 Task: Find connections with filter location Zugdidi with filter topic #2021with filter profile language German with filter current company Clinipace with filter school Vidyalankar Institute Of Technology with filter industry Pet Services with filter service category Market Strategy with filter keywords title Iron Worker
Action: Mouse moved to (167, 236)
Screenshot: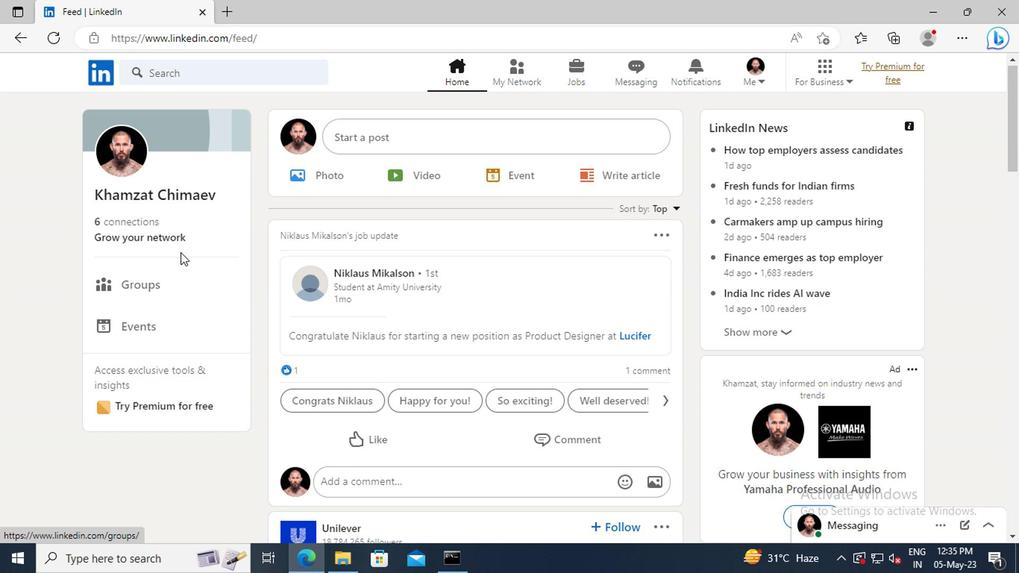 
Action: Mouse pressed left at (167, 236)
Screenshot: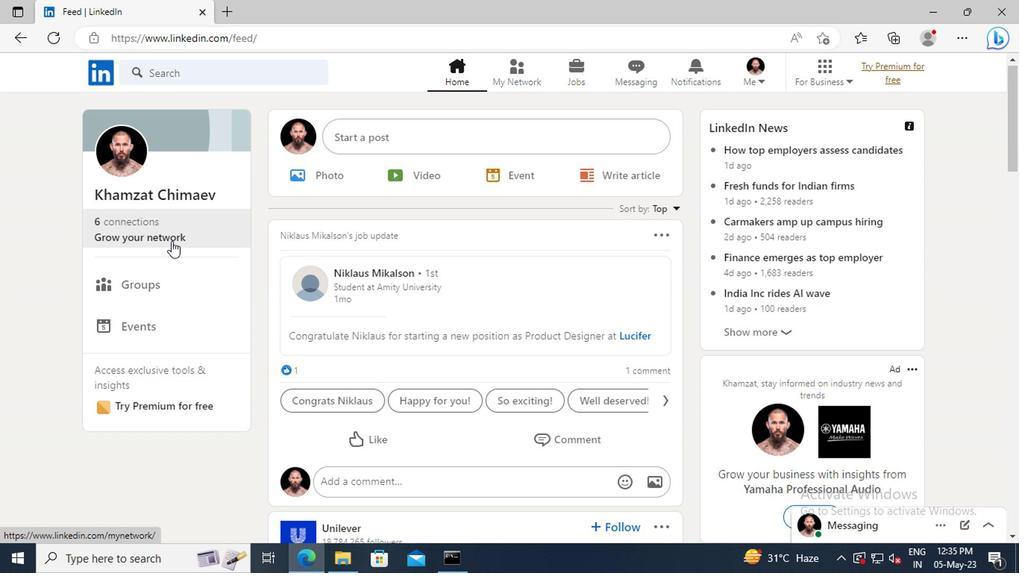 
Action: Mouse moved to (170, 157)
Screenshot: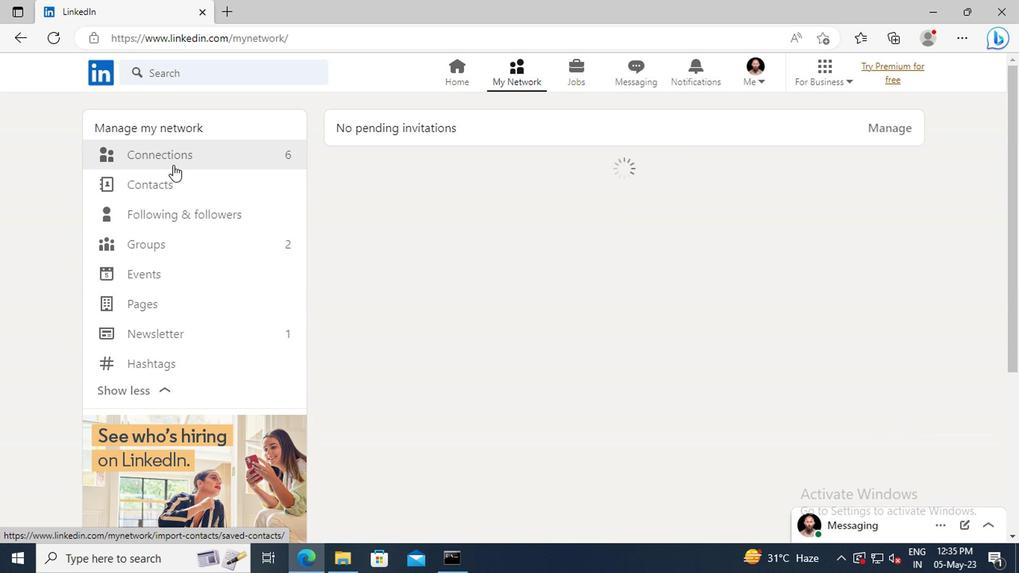 
Action: Mouse pressed left at (170, 157)
Screenshot: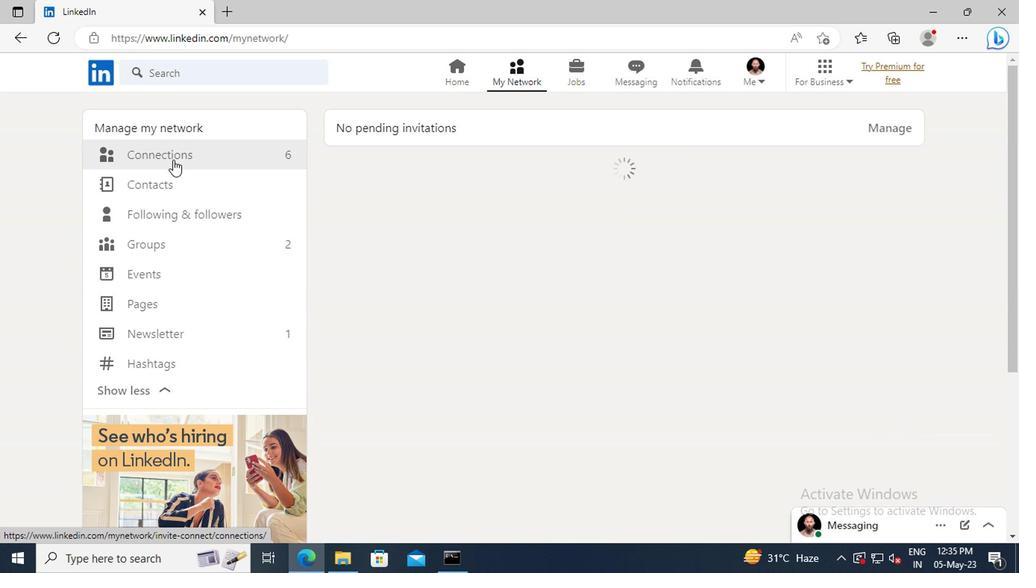
Action: Mouse moved to (606, 160)
Screenshot: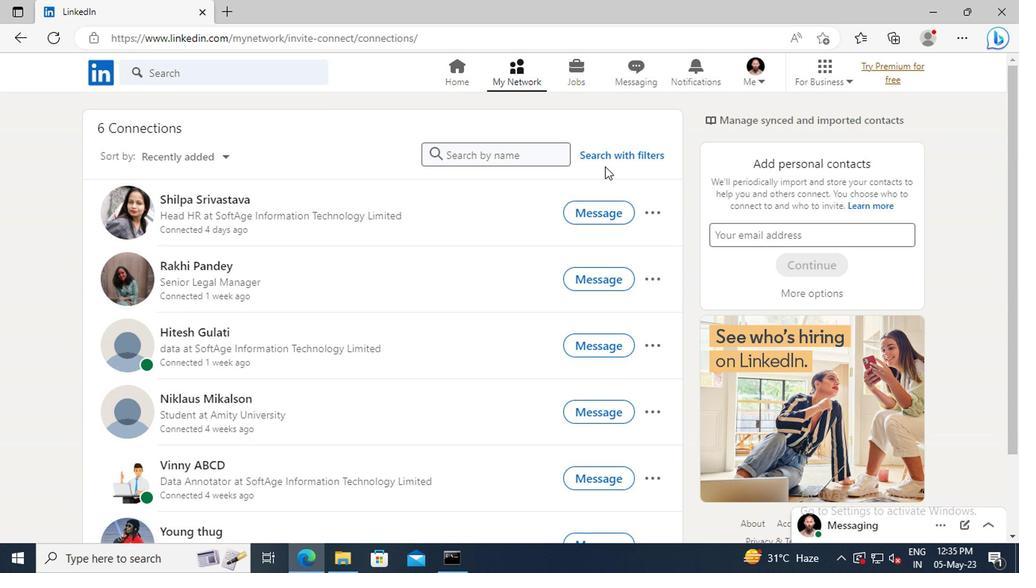 
Action: Mouse pressed left at (606, 160)
Screenshot: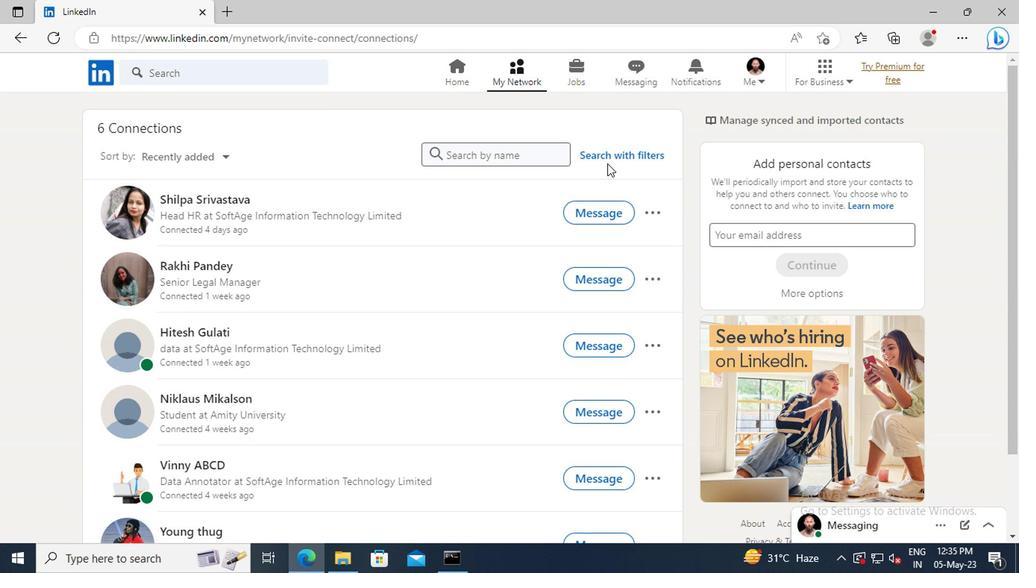 
Action: Mouse moved to (554, 116)
Screenshot: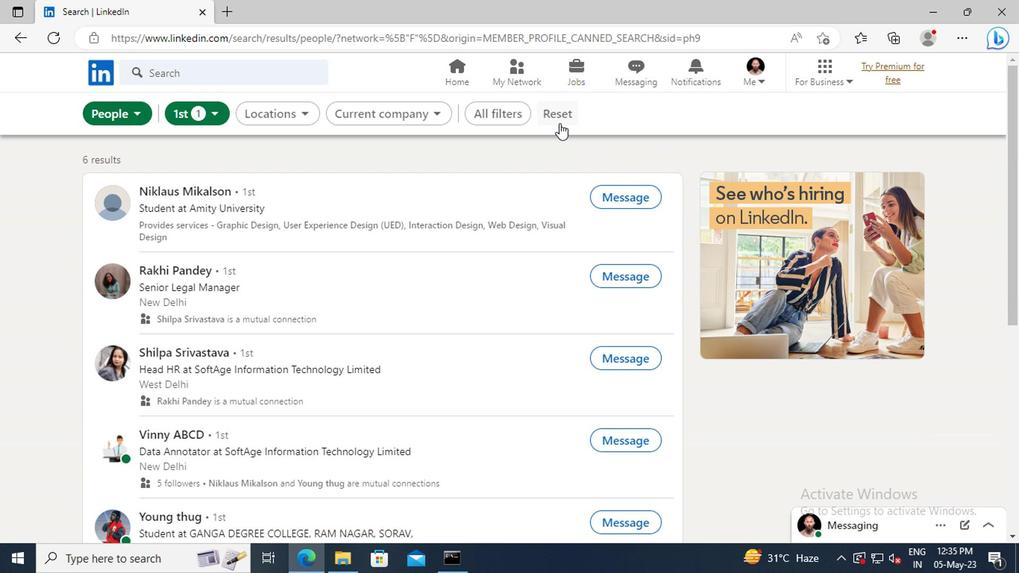 
Action: Mouse pressed left at (554, 116)
Screenshot: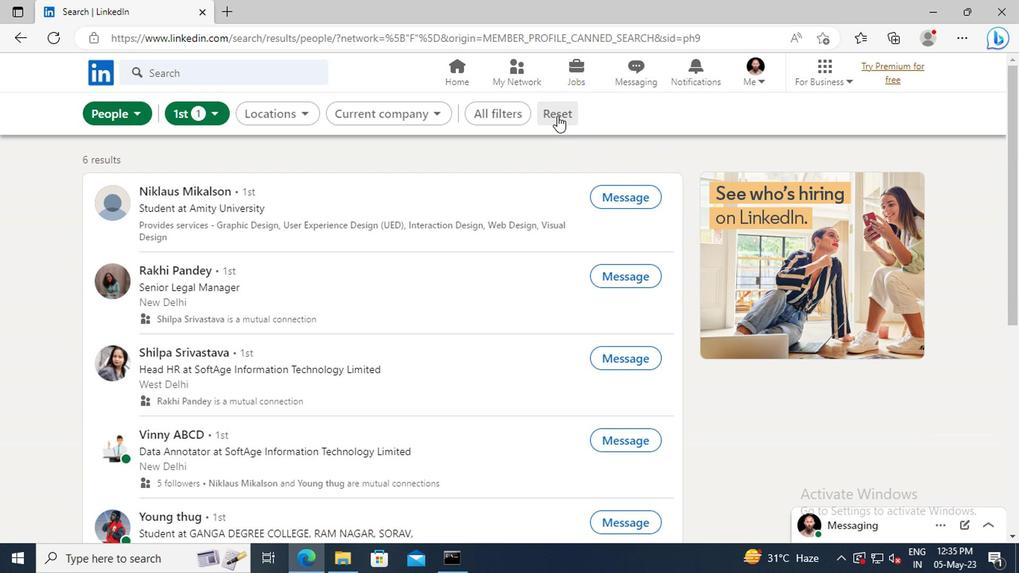 
Action: Mouse moved to (533, 116)
Screenshot: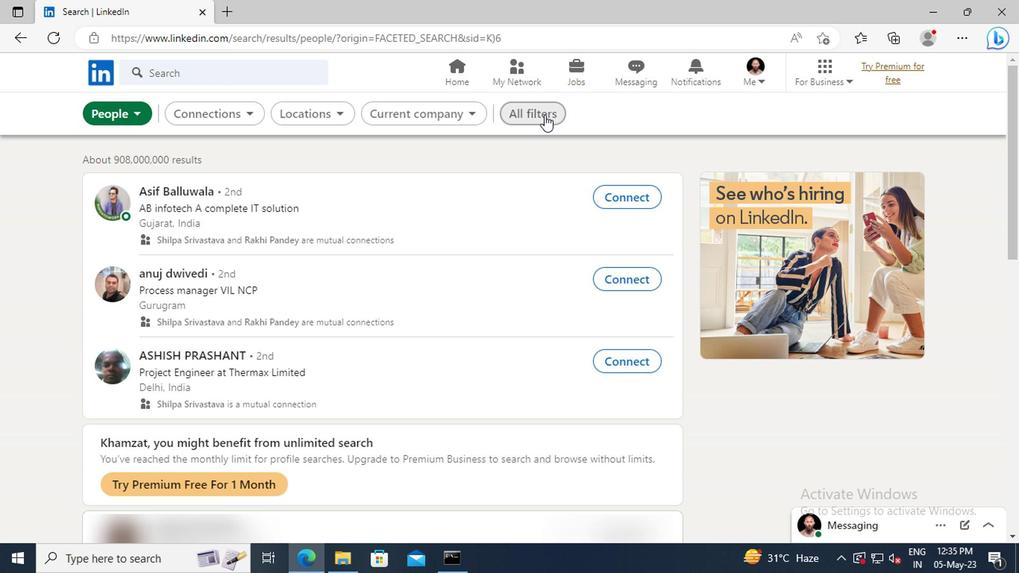 
Action: Mouse pressed left at (533, 116)
Screenshot: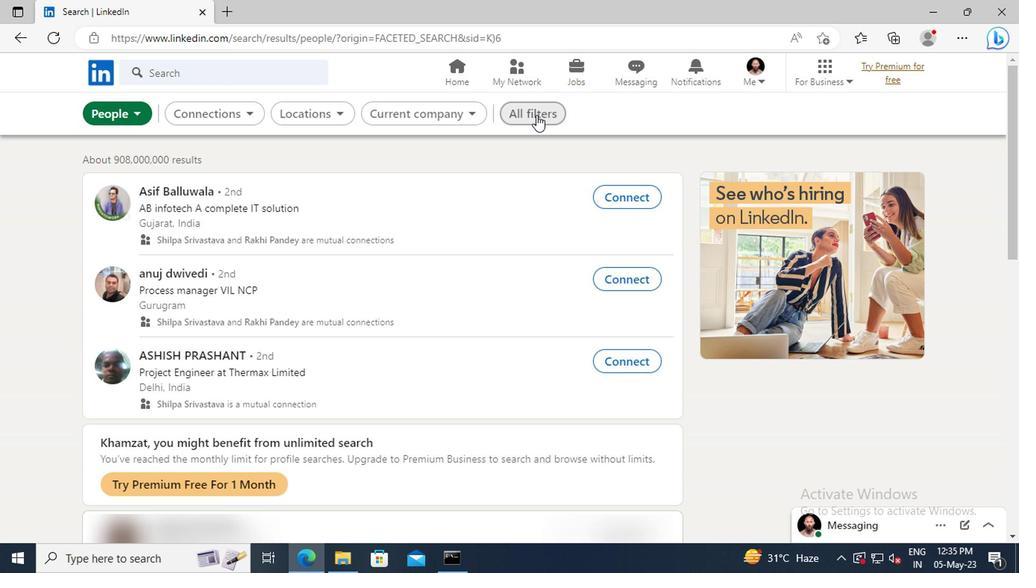 
Action: Mouse moved to (824, 288)
Screenshot: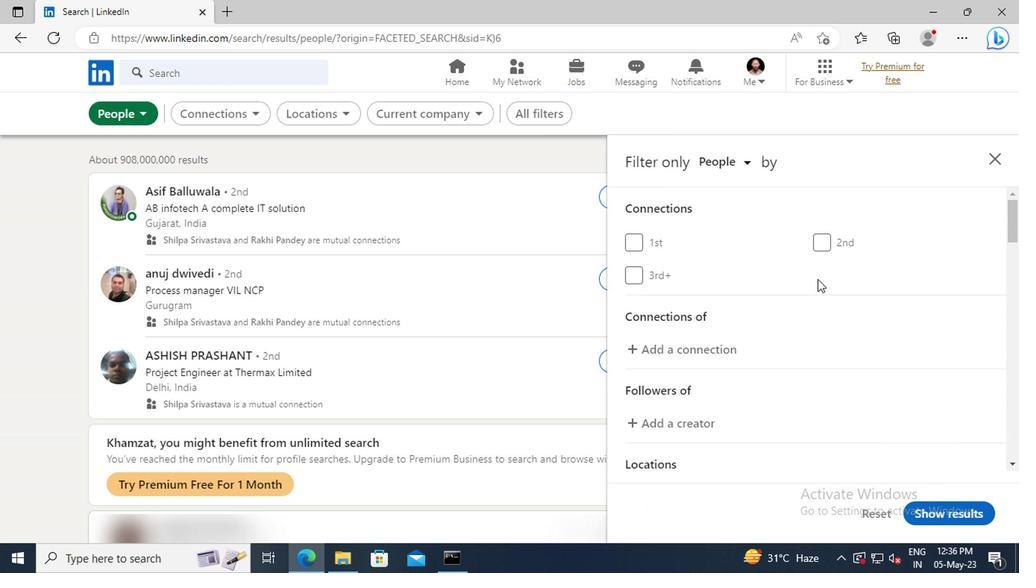 
Action: Mouse scrolled (824, 287) with delta (0, 0)
Screenshot: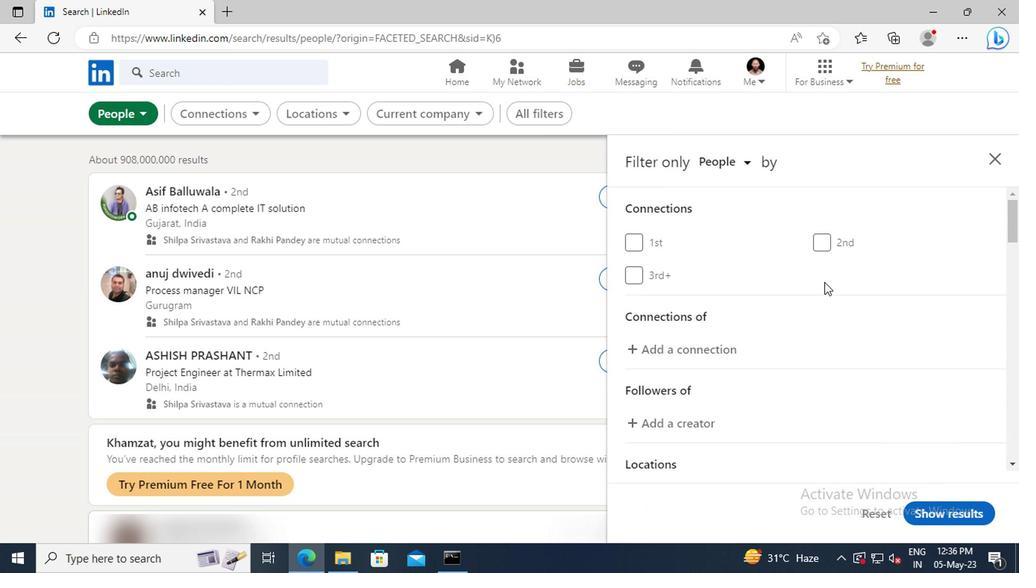 
Action: Mouse scrolled (824, 287) with delta (0, 0)
Screenshot: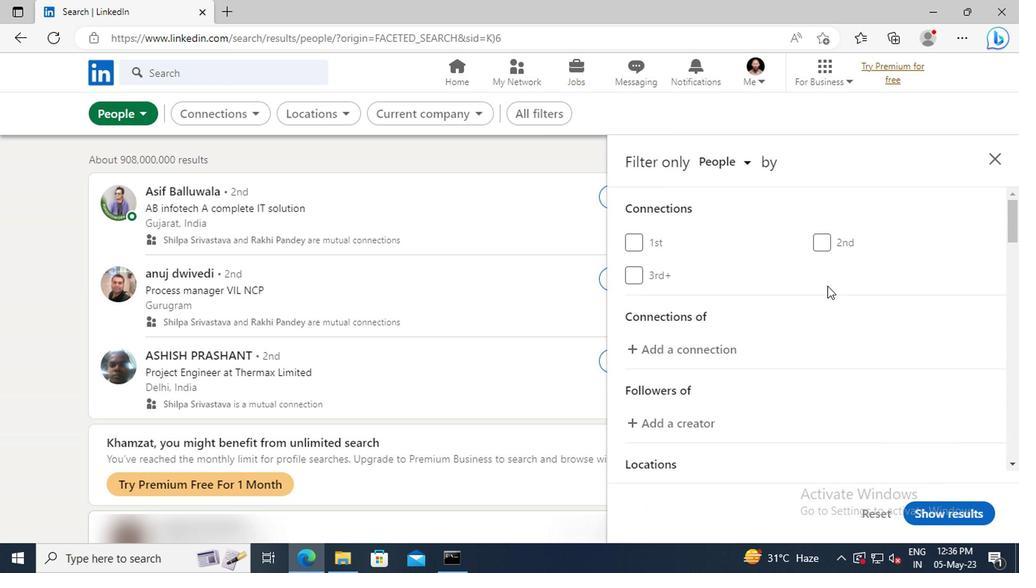 
Action: Mouse scrolled (824, 287) with delta (0, 0)
Screenshot: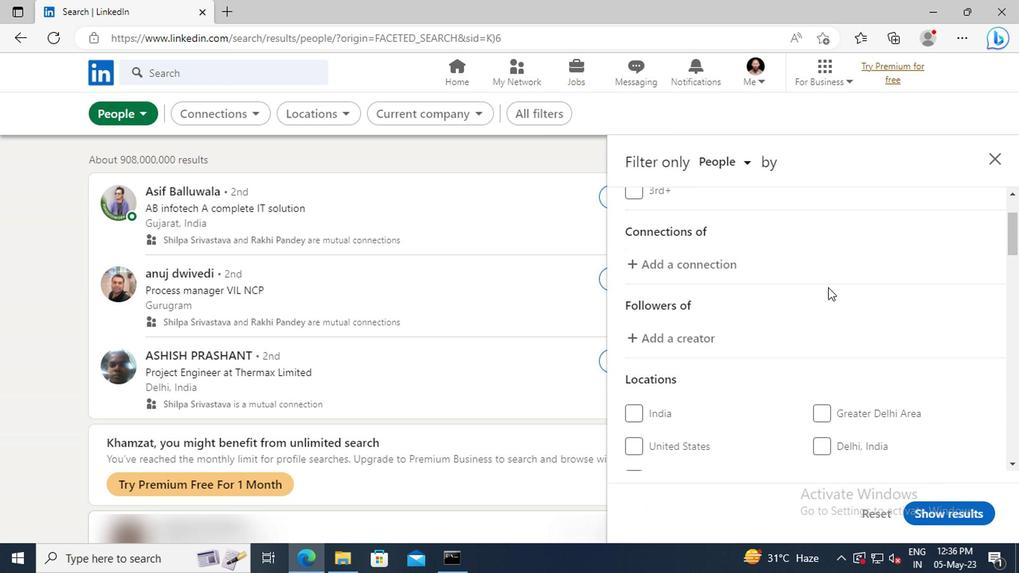 
Action: Mouse moved to (824, 289)
Screenshot: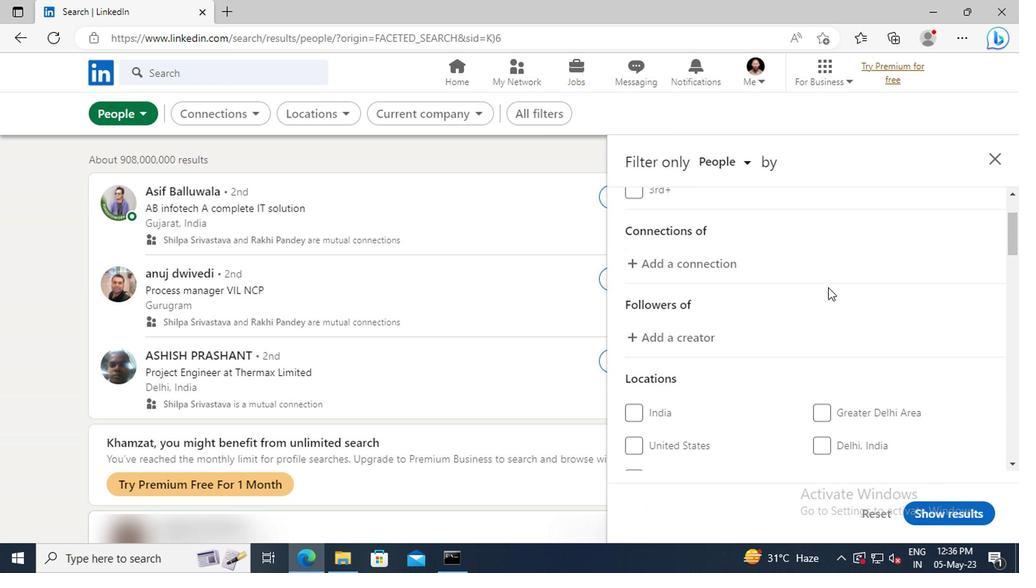 
Action: Mouse scrolled (824, 288) with delta (0, -1)
Screenshot: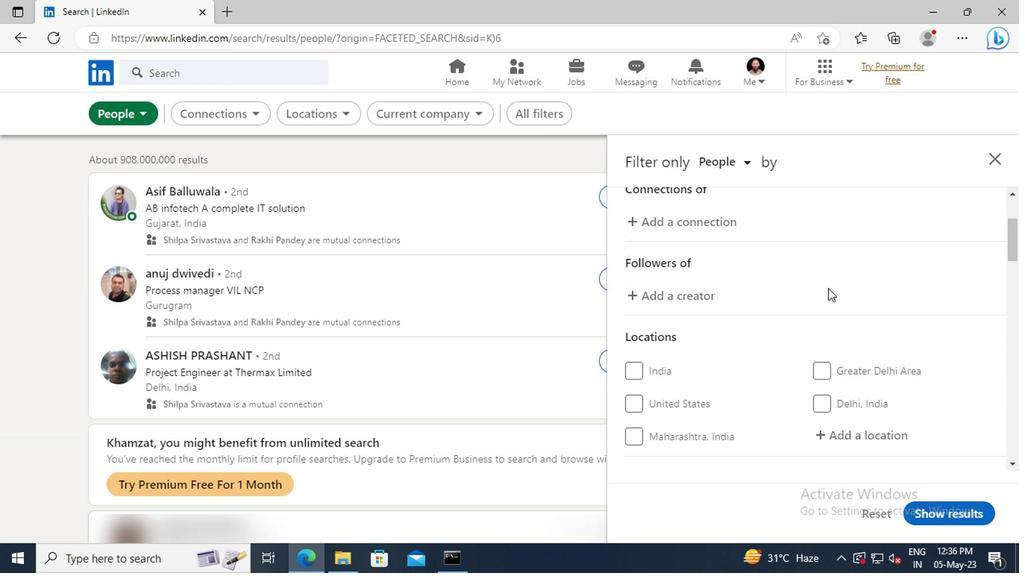 
Action: Mouse scrolled (824, 288) with delta (0, -1)
Screenshot: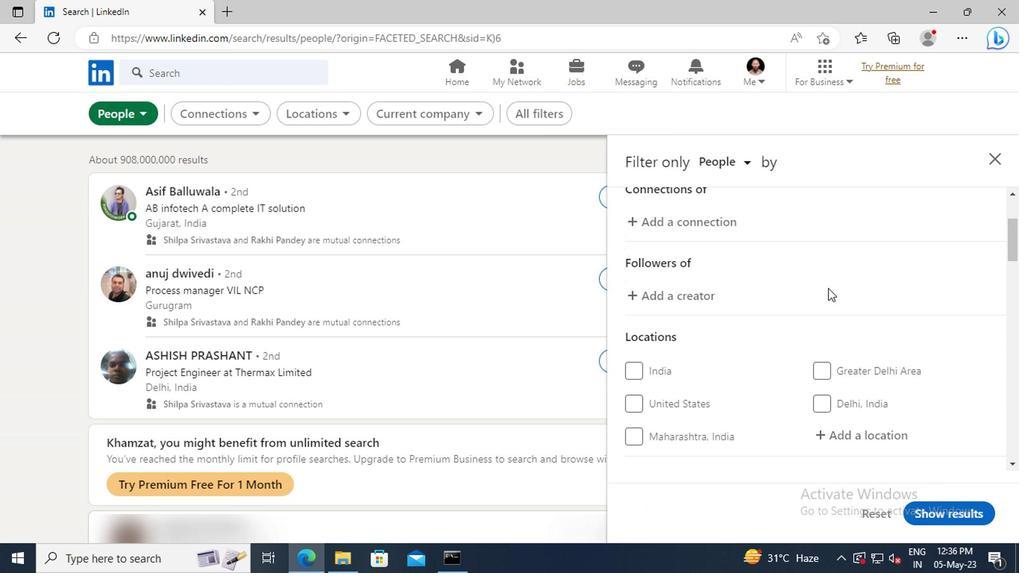 
Action: Mouse scrolled (824, 288) with delta (0, -1)
Screenshot: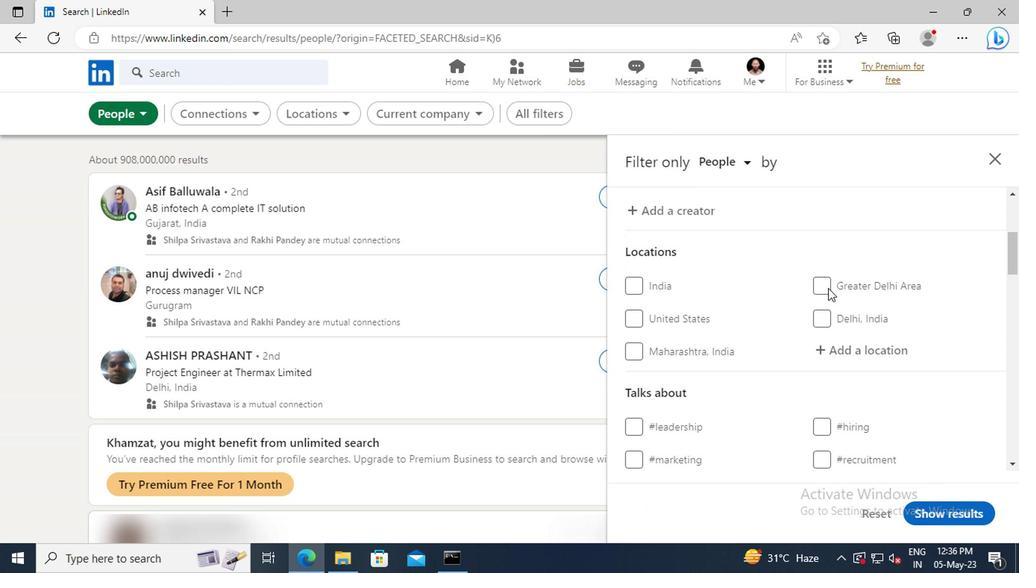 
Action: Mouse moved to (826, 306)
Screenshot: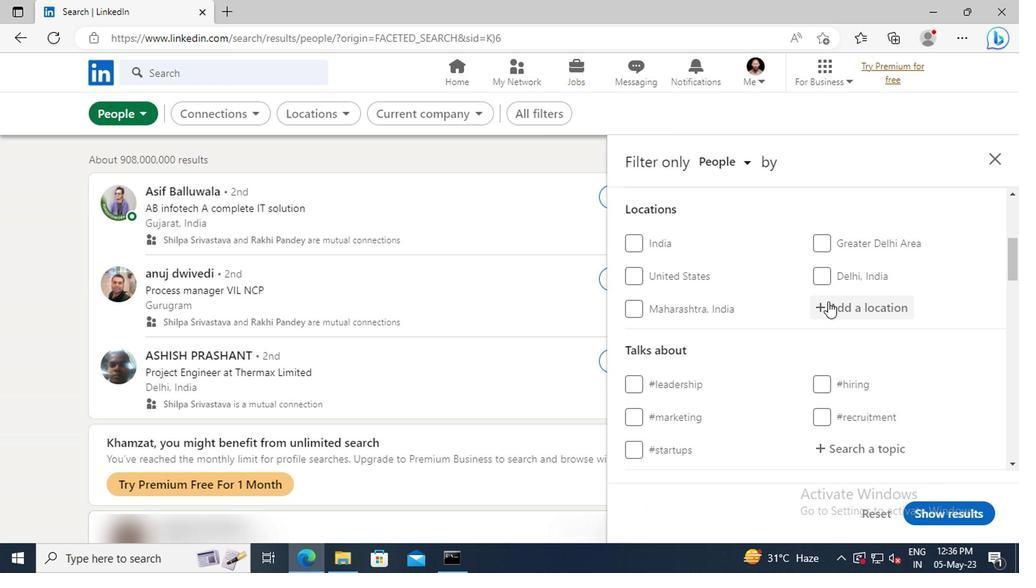 
Action: Mouse pressed left at (826, 306)
Screenshot: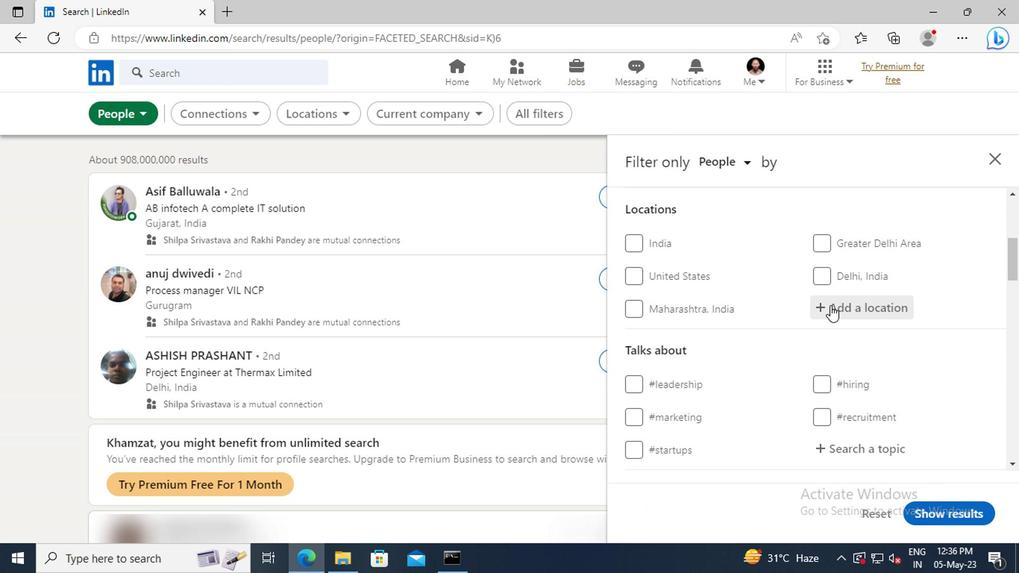 
Action: Key pressed <Key.shift>ZUGDIDI
Screenshot: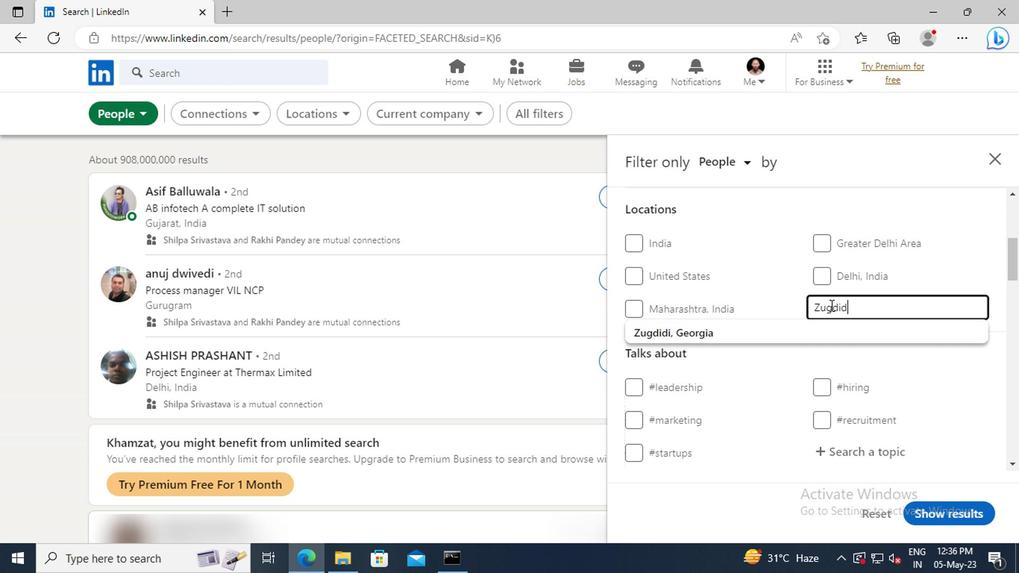 
Action: Mouse moved to (831, 326)
Screenshot: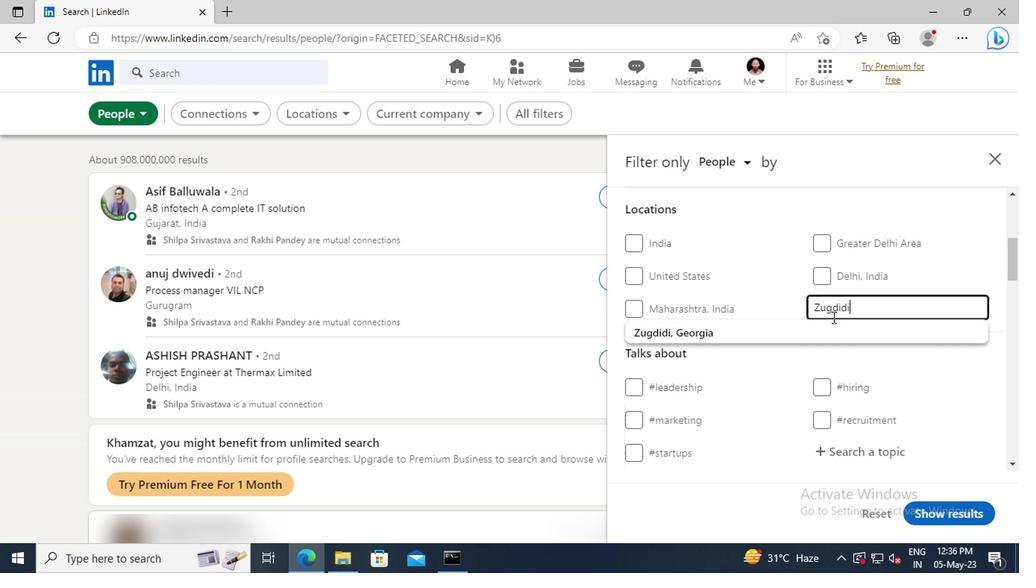 
Action: Mouse pressed left at (831, 326)
Screenshot: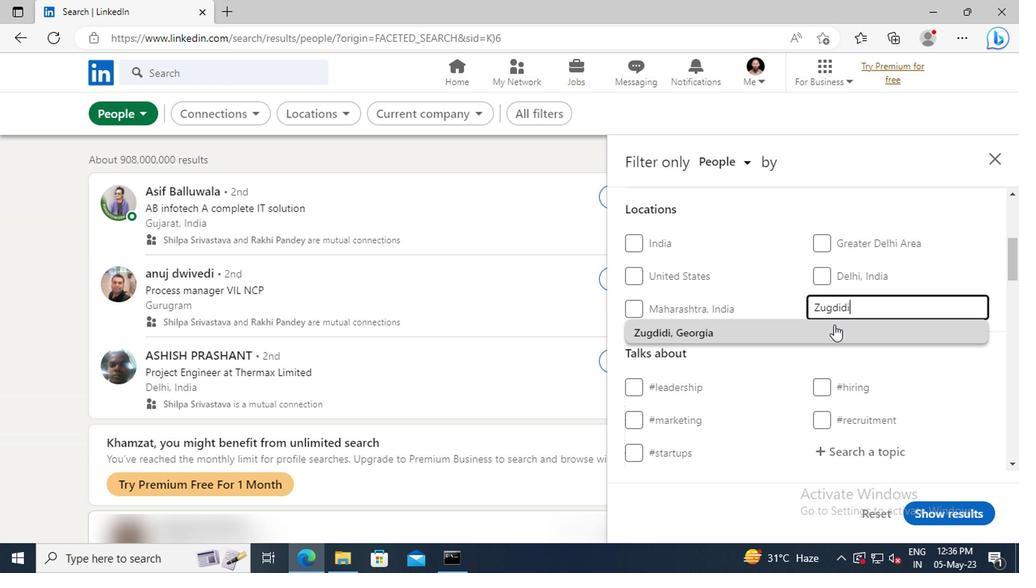 
Action: Mouse scrolled (831, 326) with delta (0, 0)
Screenshot: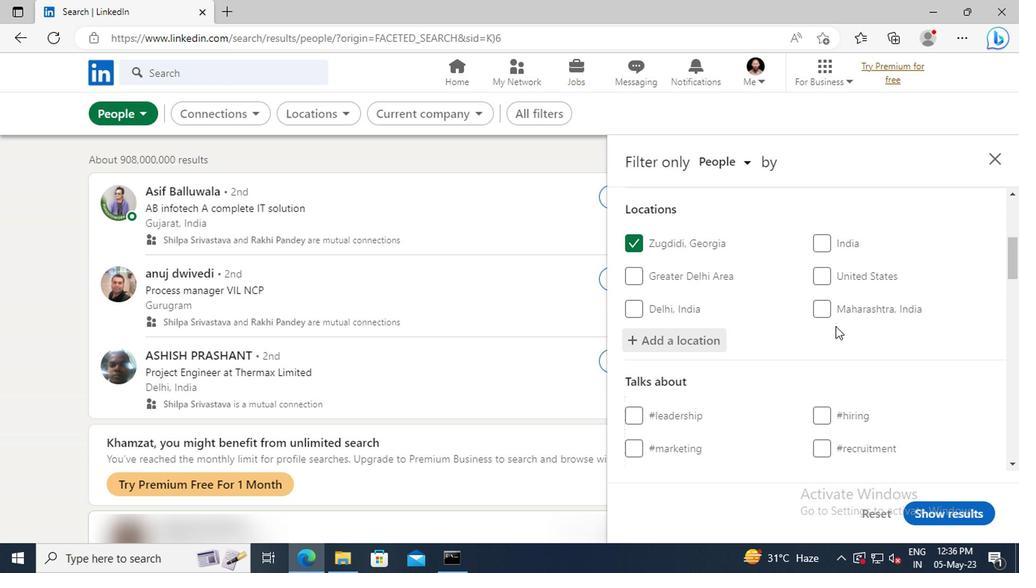 
Action: Mouse scrolled (831, 326) with delta (0, 0)
Screenshot: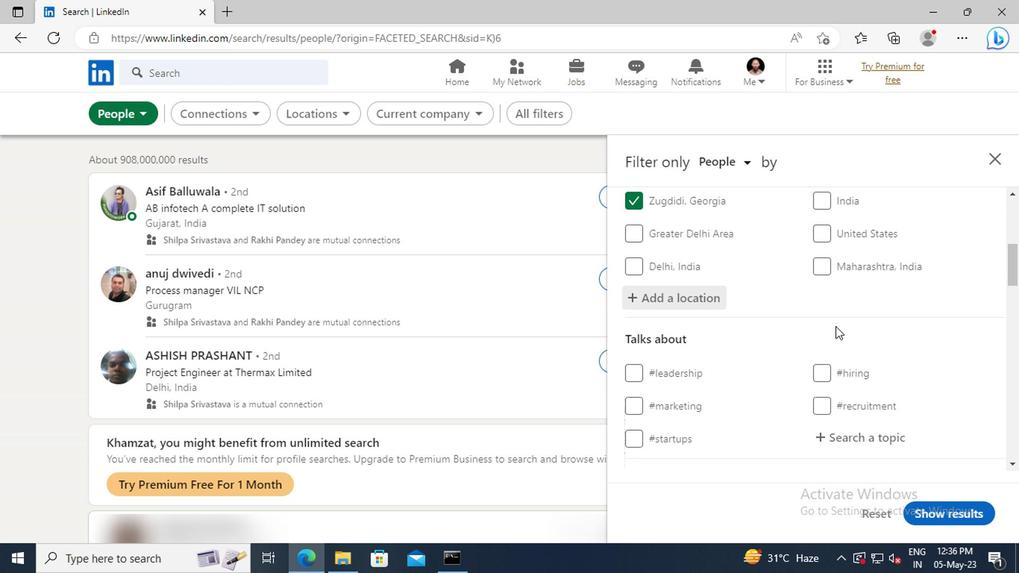 
Action: Mouse scrolled (831, 326) with delta (0, 0)
Screenshot: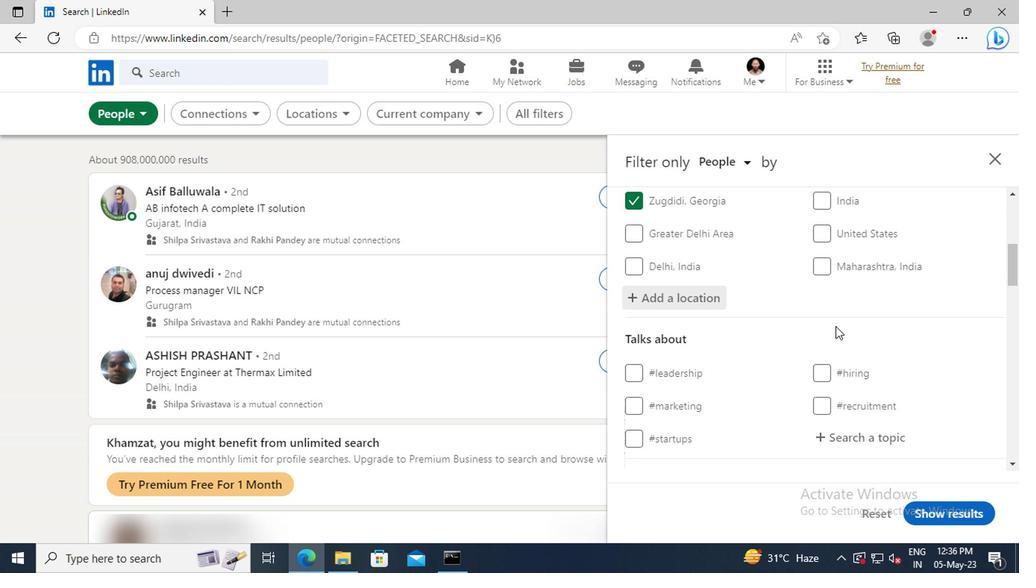 
Action: Mouse moved to (831, 350)
Screenshot: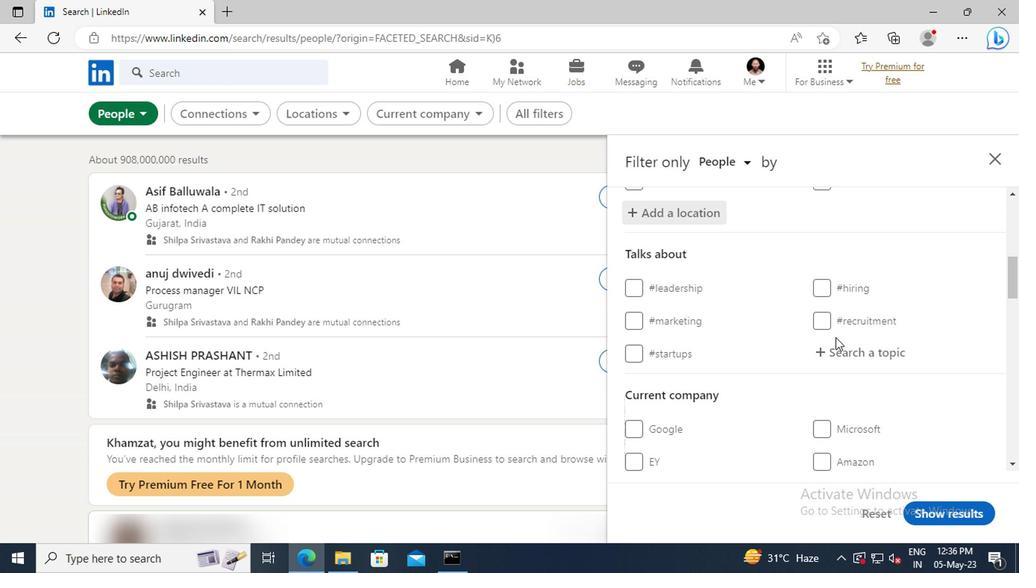 
Action: Mouse pressed left at (831, 350)
Screenshot: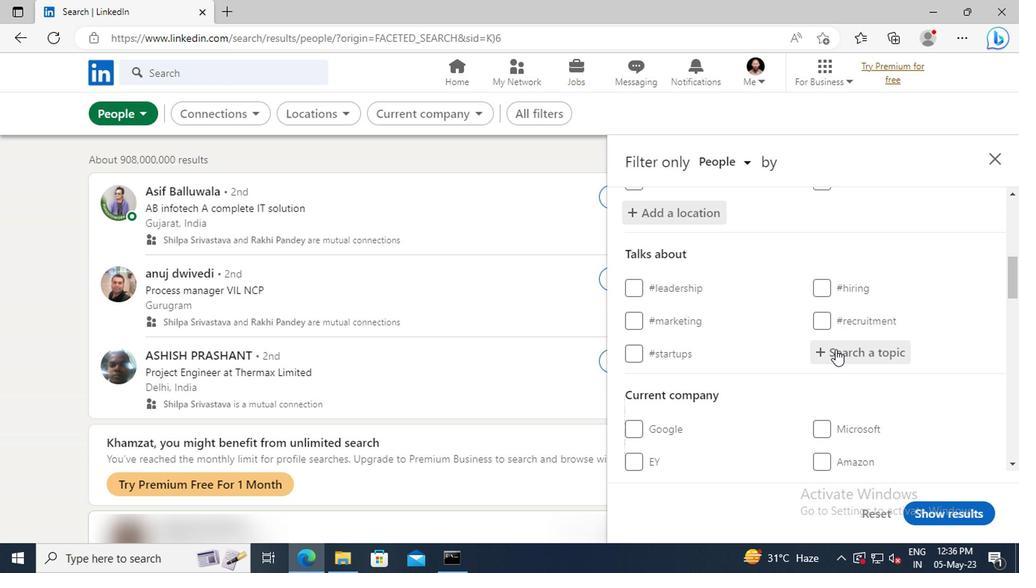 
Action: Key pressed 2021<Key.enter>
Screenshot: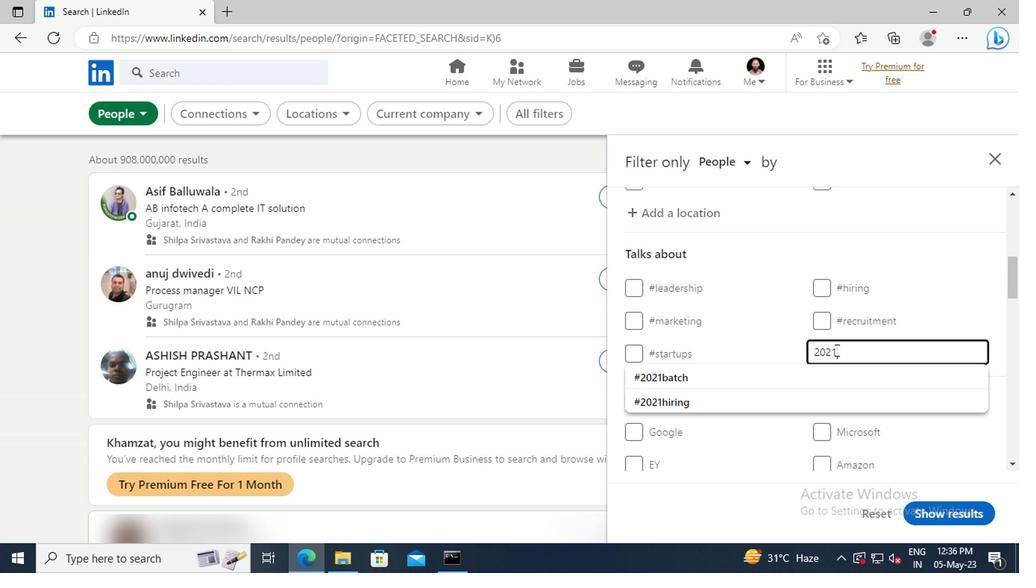 
Action: Mouse scrolled (831, 350) with delta (0, 0)
Screenshot: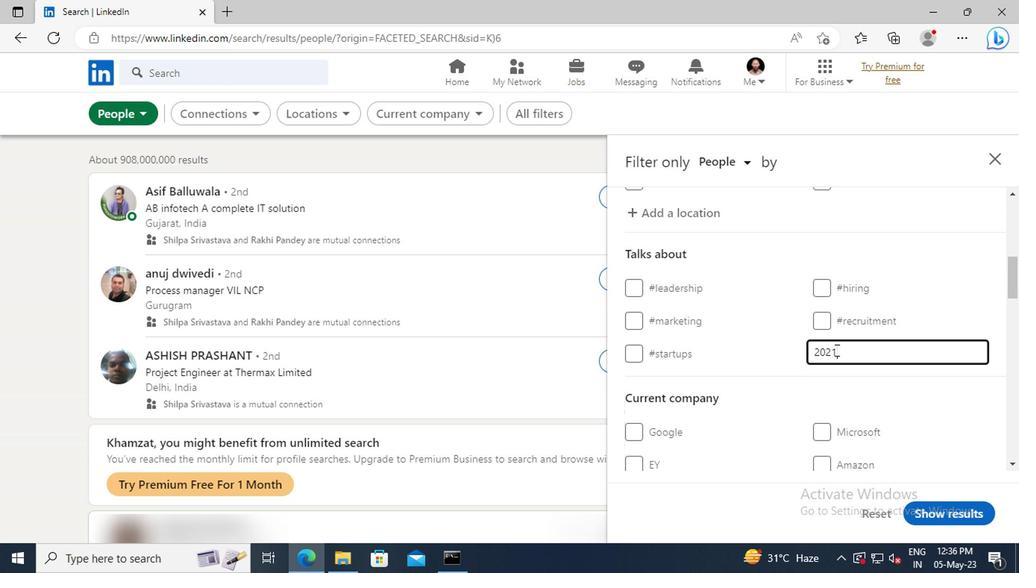 
Action: Mouse scrolled (831, 350) with delta (0, 0)
Screenshot: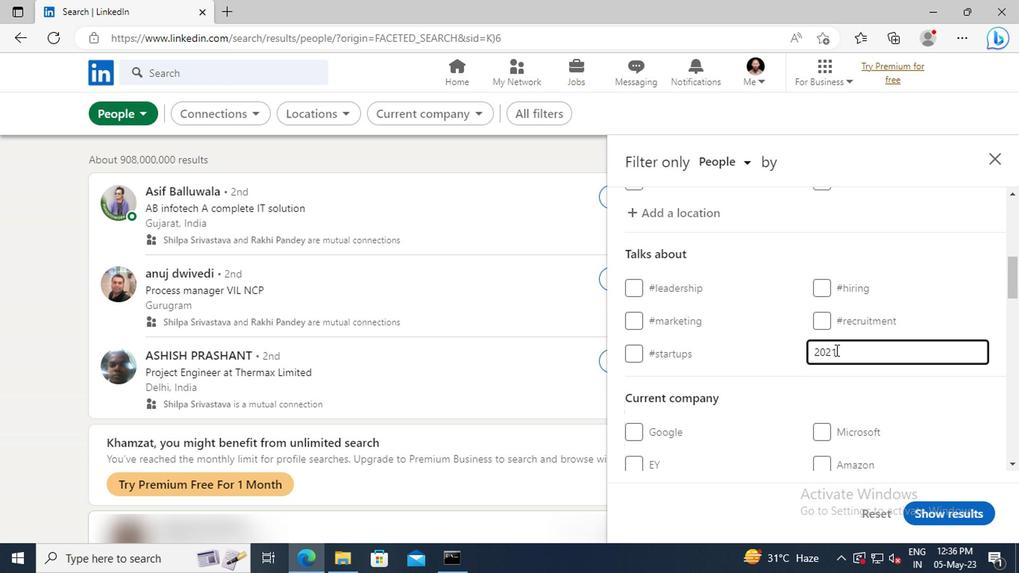 
Action: Mouse scrolled (831, 350) with delta (0, 0)
Screenshot: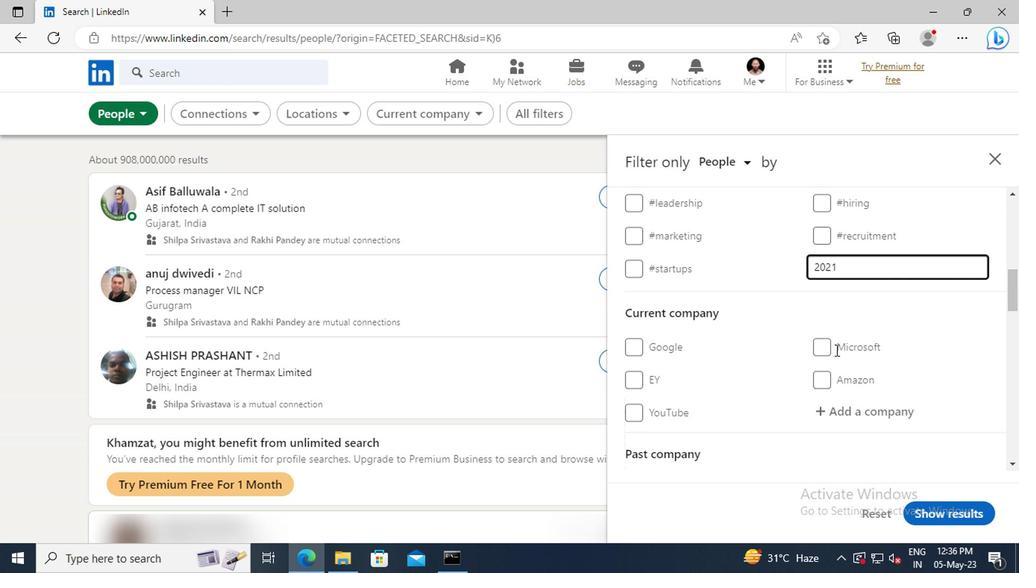 
Action: Mouse scrolled (831, 350) with delta (0, 0)
Screenshot: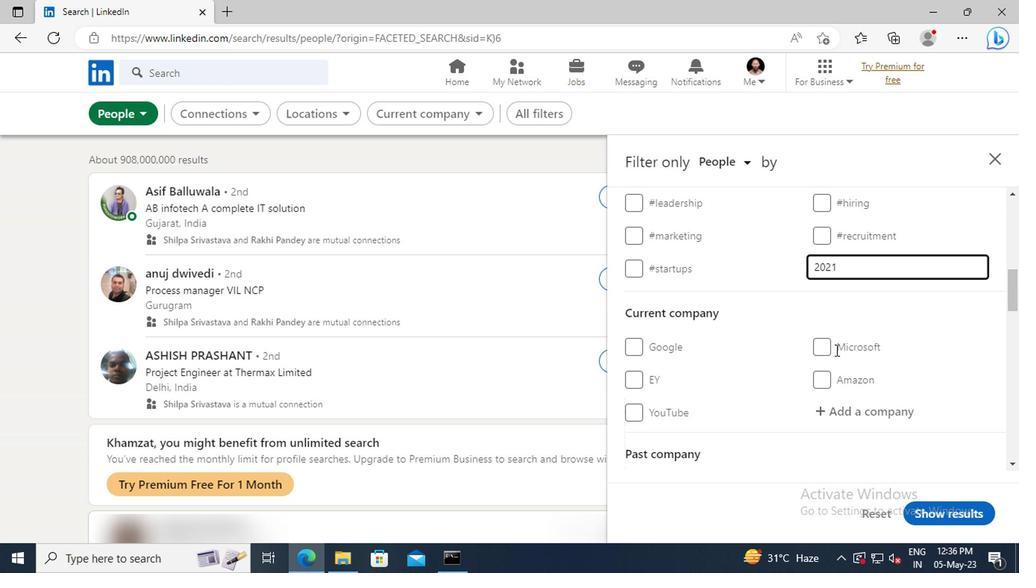 
Action: Mouse scrolled (831, 350) with delta (0, 0)
Screenshot: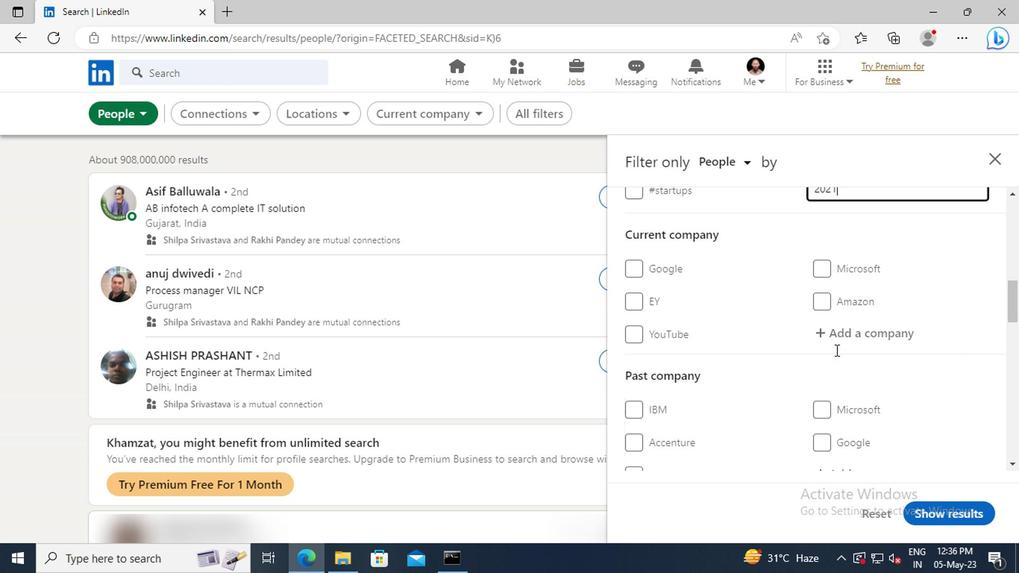 
Action: Mouse scrolled (831, 350) with delta (0, 0)
Screenshot: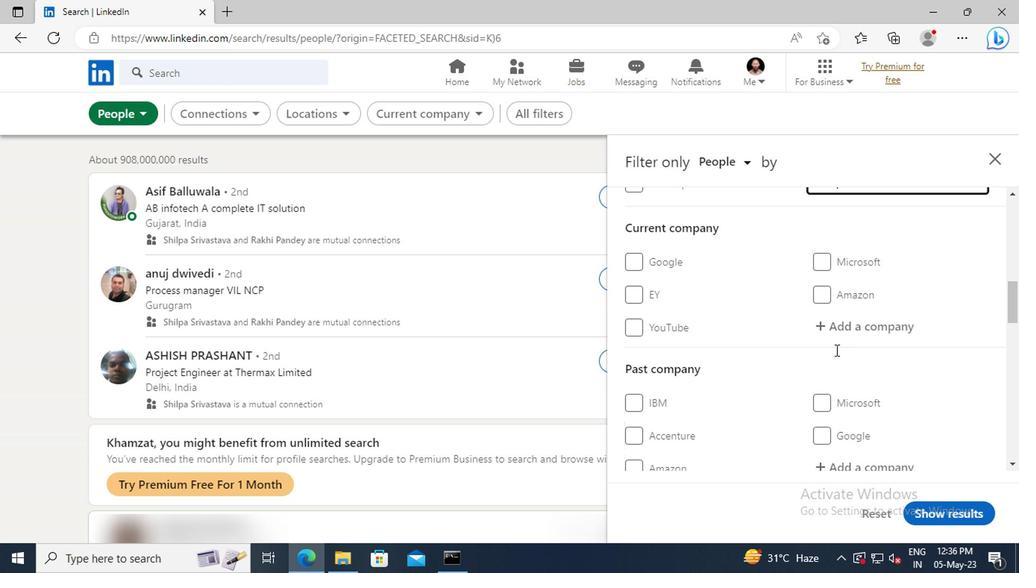 
Action: Mouse scrolled (831, 350) with delta (0, 0)
Screenshot: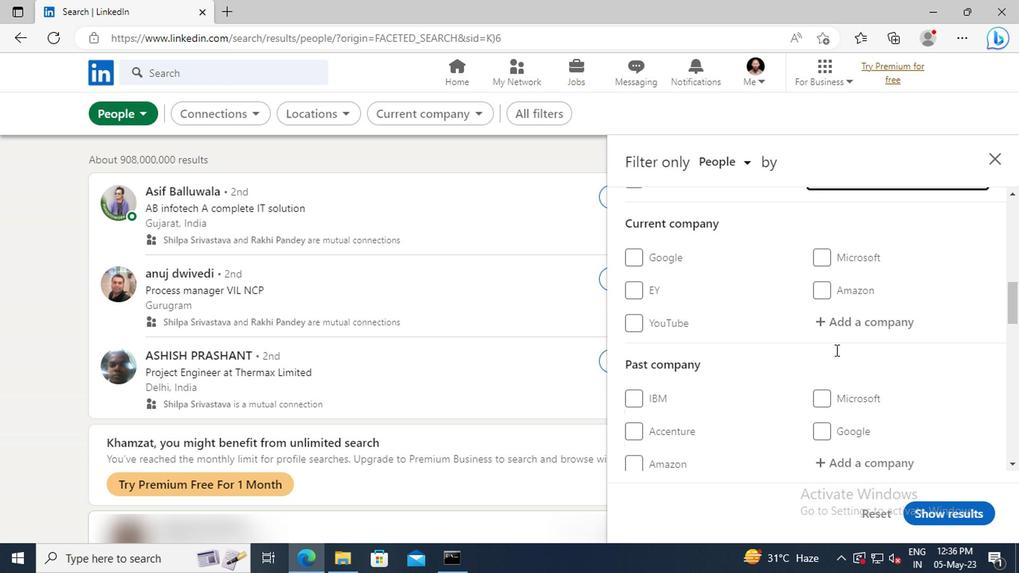 
Action: Mouse scrolled (831, 350) with delta (0, 0)
Screenshot: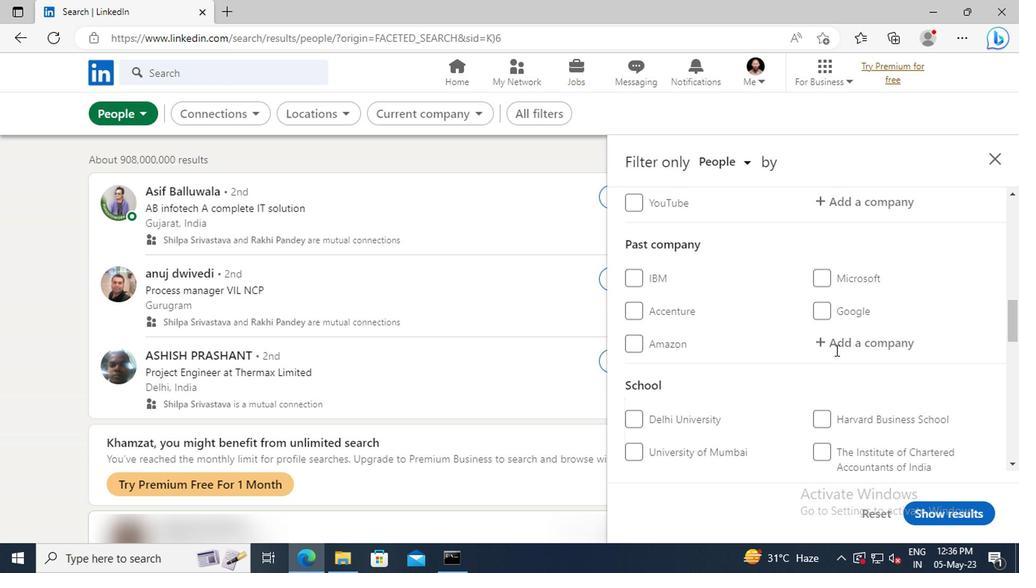 
Action: Mouse scrolled (831, 350) with delta (0, 0)
Screenshot: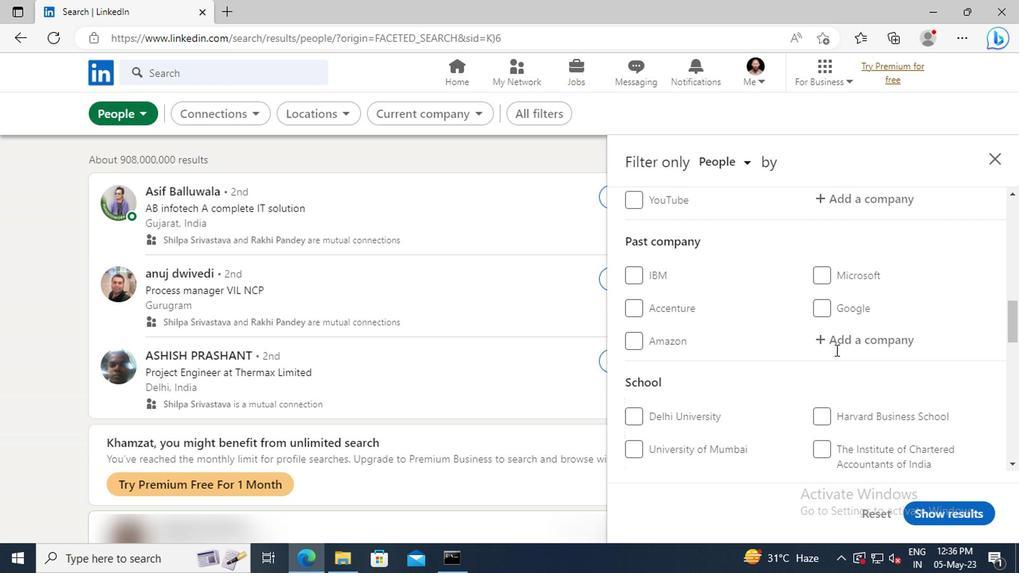 
Action: Mouse scrolled (831, 350) with delta (0, 0)
Screenshot: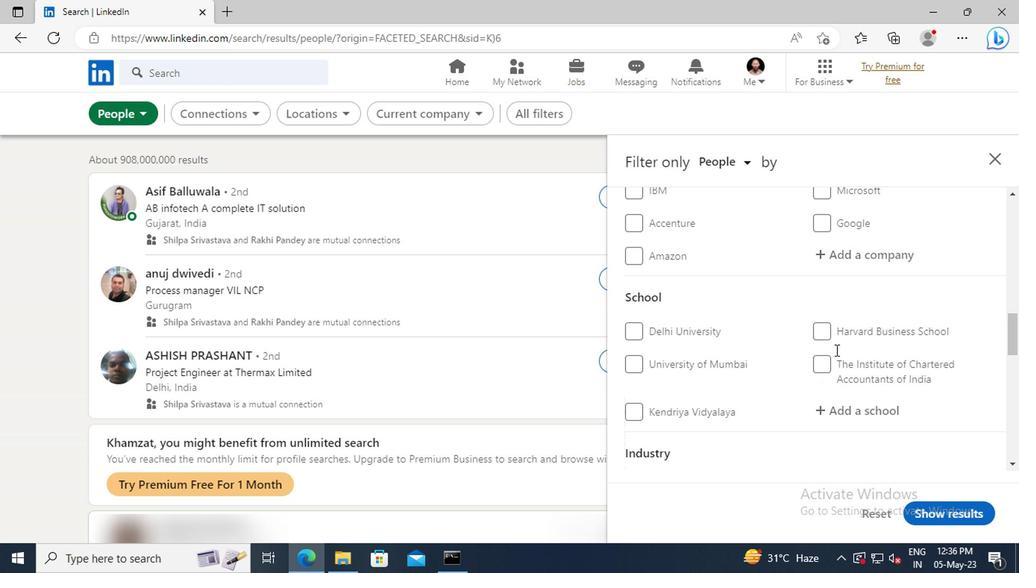 
Action: Mouse scrolled (831, 350) with delta (0, 0)
Screenshot: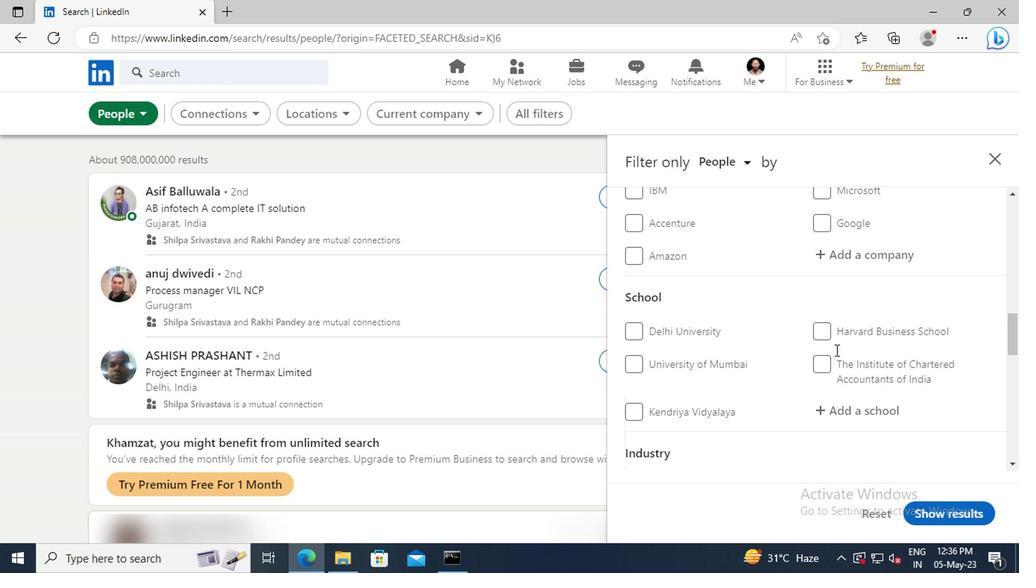 
Action: Mouse scrolled (831, 350) with delta (0, 0)
Screenshot: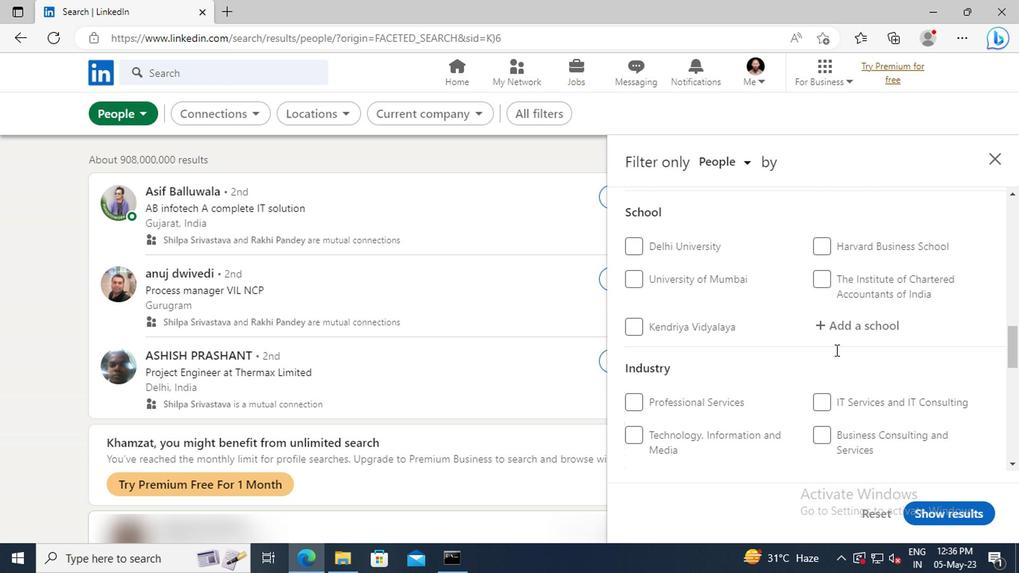 
Action: Mouse scrolled (831, 350) with delta (0, 0)
Screenshot: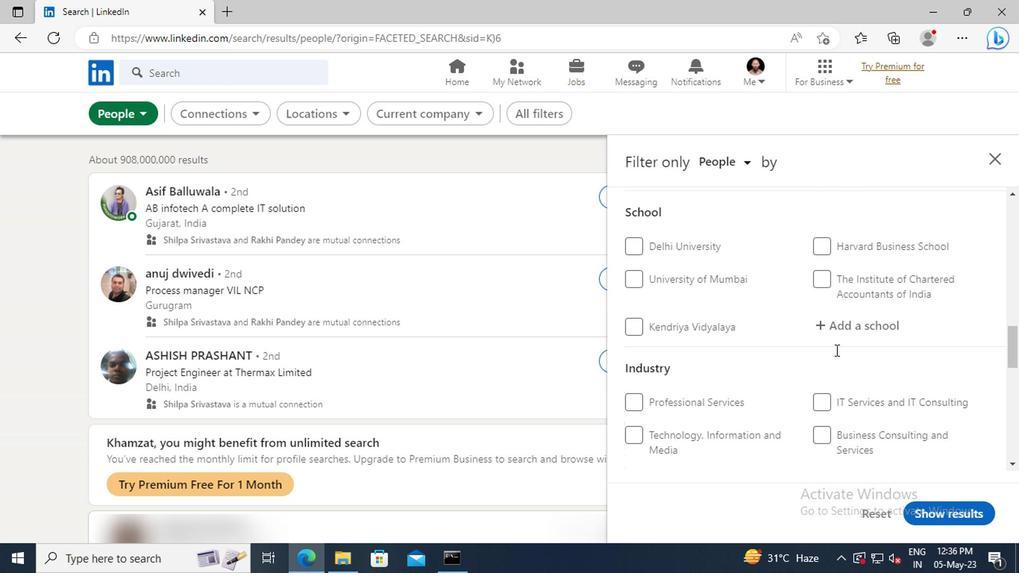 
Action: Mouse scrolled (831, 350) with delta (0, 0)
Screenshot: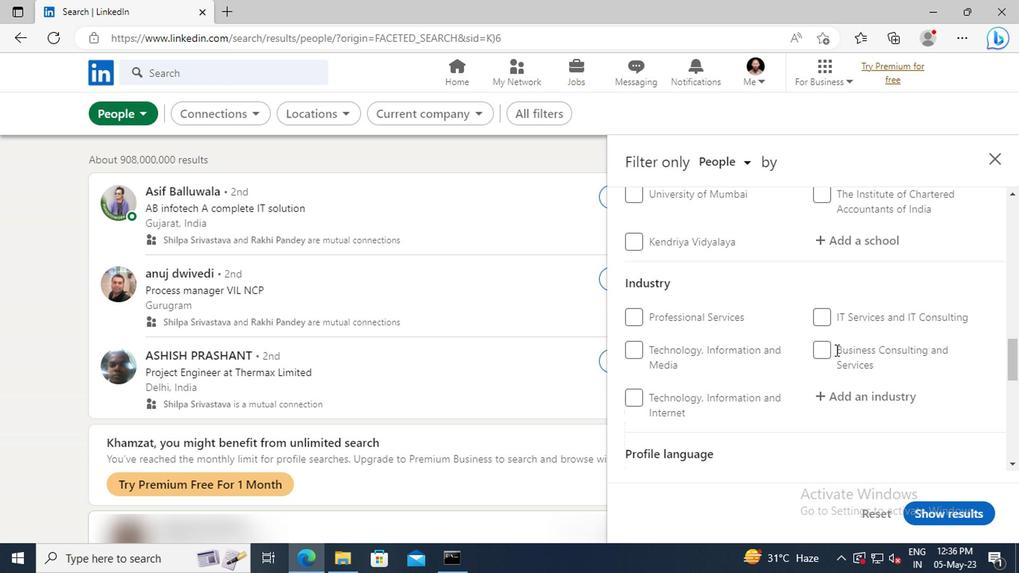 
Action: Mouse scrolled (831, 350) with delta (0, 0)
Screenshot: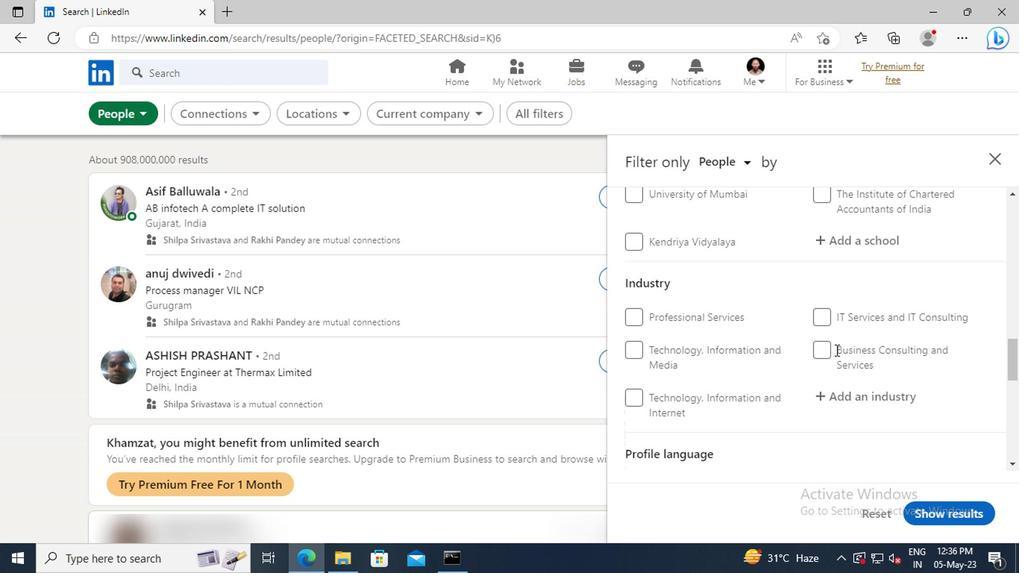 
Action: Mouse scrolled (831, 350) with delta (0, 0)
Screenshot: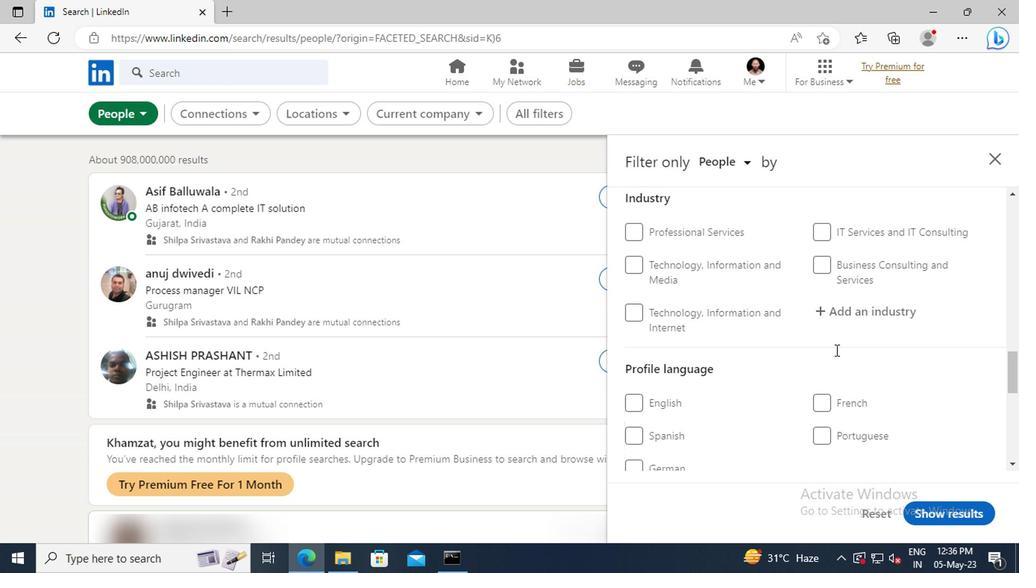 
Action: Mouse scrolled (831, 350) with delta (0, 0)
Screenshot: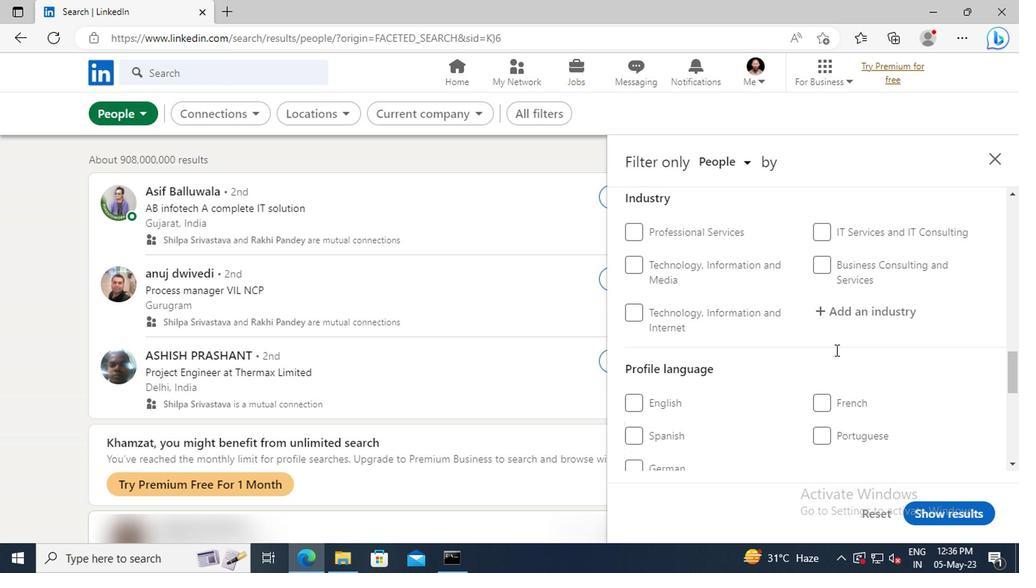 
Action: Mouse moved to (634, 387)
Screenshot: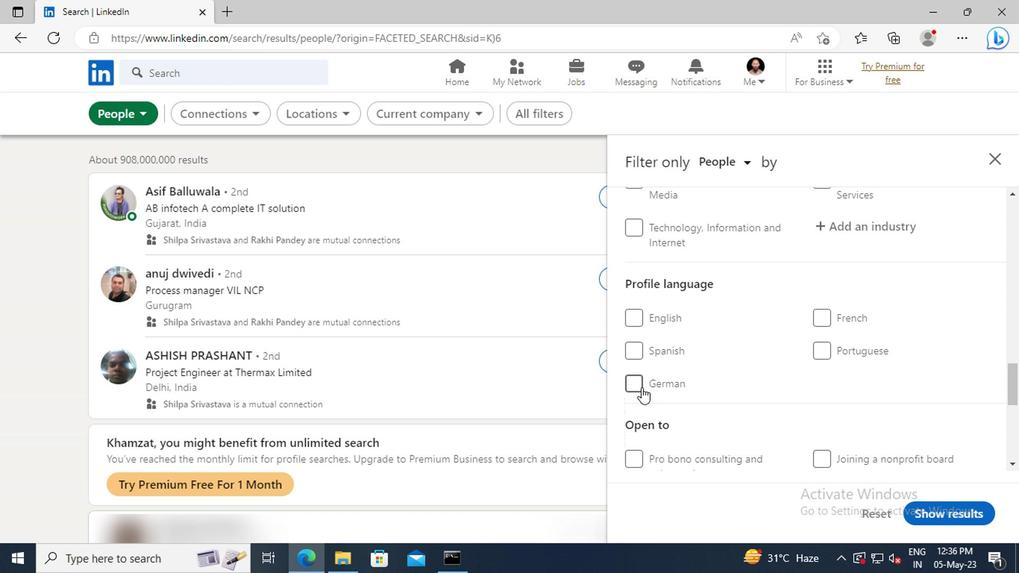 
Action: Mouse pressed left at (634, 387)
Screenshot: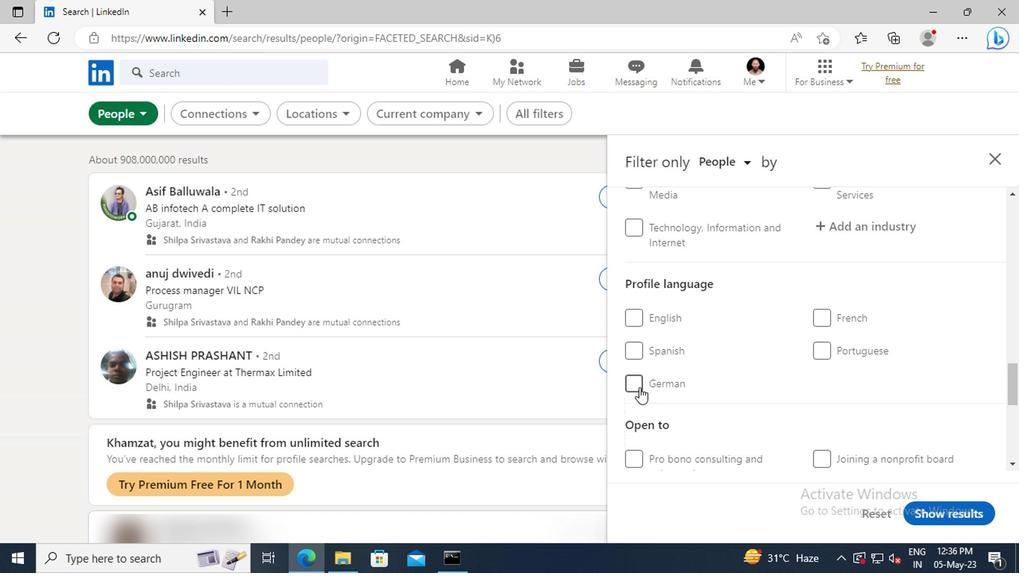 
Action: Mouse moved to (826, 383)
Screenshot: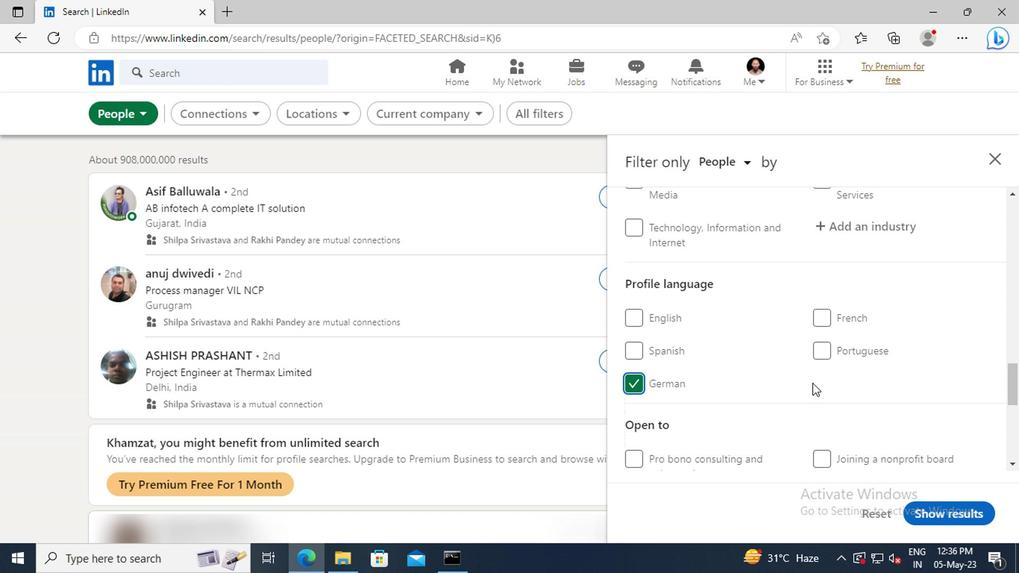 
Action: Mouse scrolled (826, 383) with delta (0, 0)
Screenshot: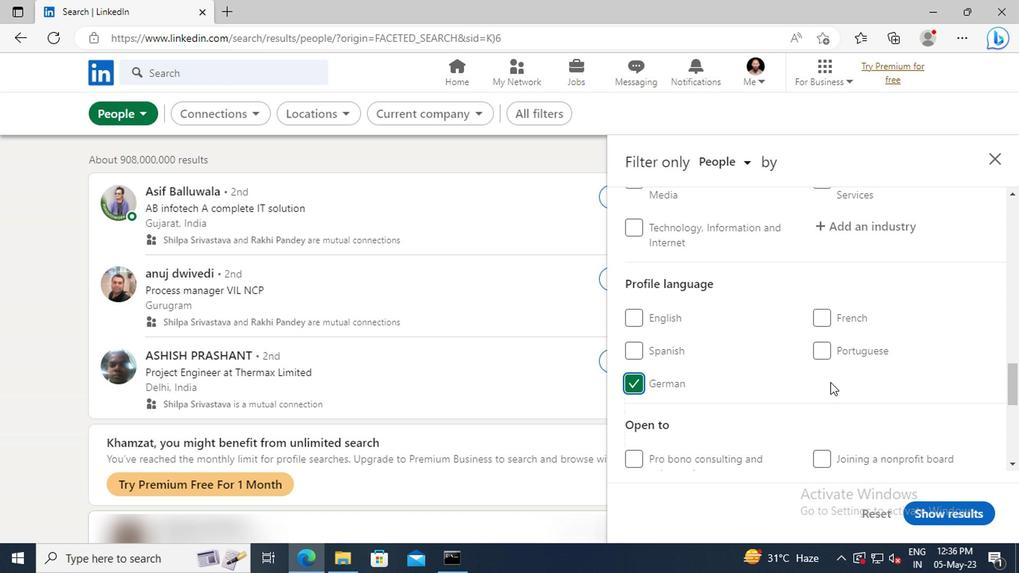 
Action: Mouse scrolled (826, 383) with delta (0, 0)
Screenshot: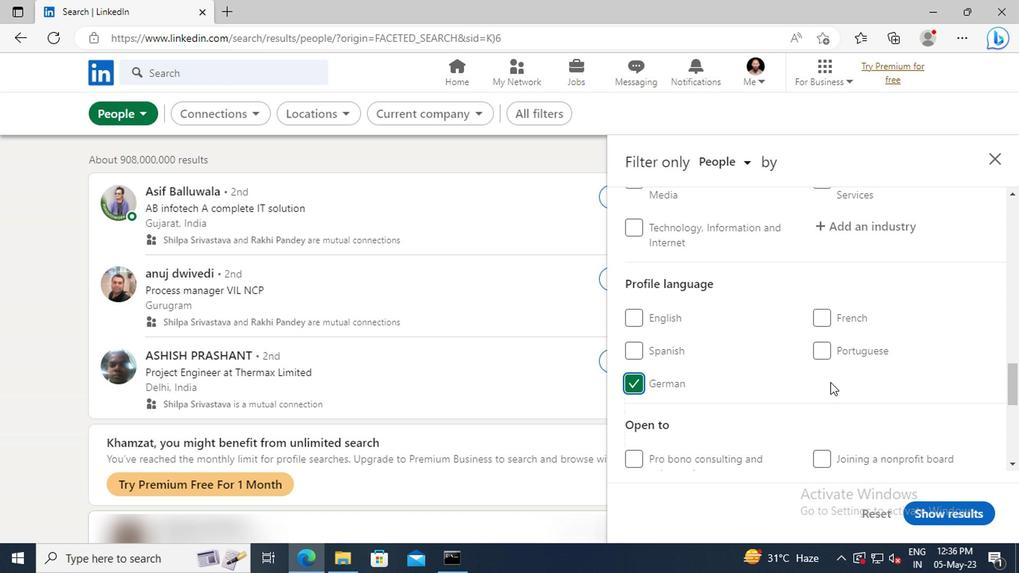 
Action: Mouse scrolled (826, 383) with delta (0, 0)
Screenshot: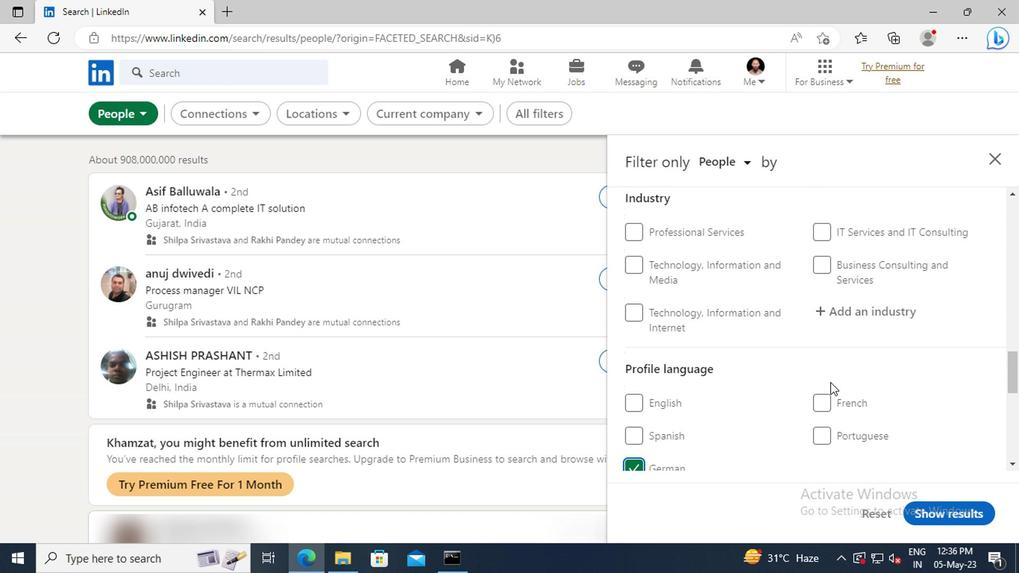 
Action: Mouse scrolled (826, 383) with delta (0, 0)
Screenshot: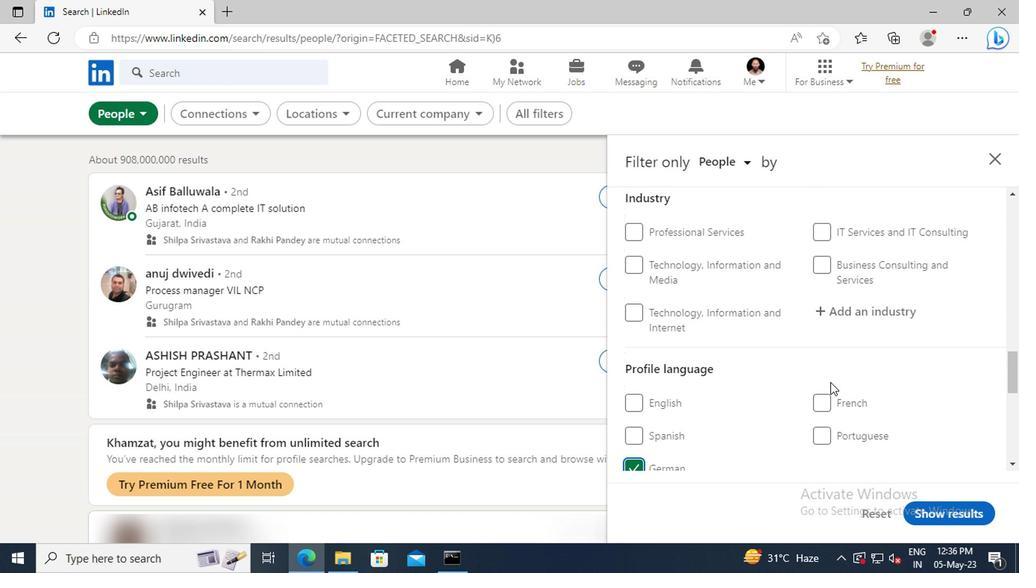 
Action: Mouse scrolled (826, 383) with delta (0, 0)
Screenshot: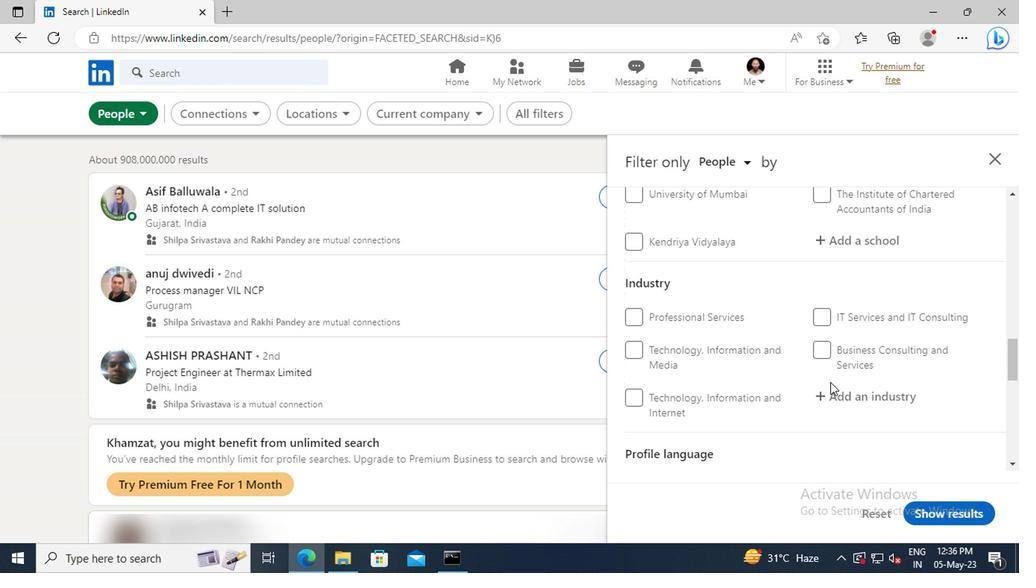 
Action: Mouse scrolled (826, 383) with delta (0, 0)
Screenshot: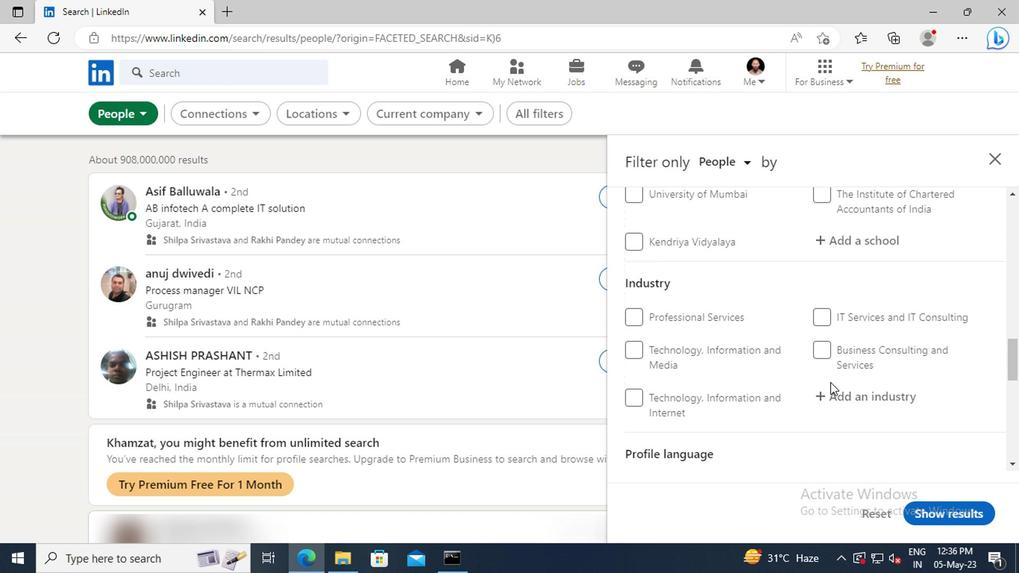 
Action: Mouse scrolled (826, 383) with delta (0, 0)
Screenshot: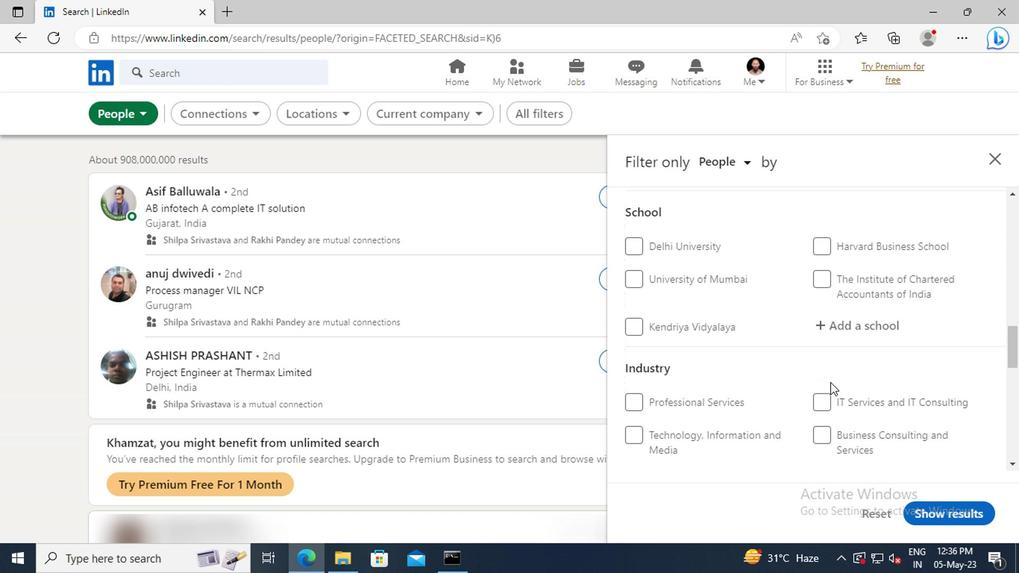 
Action: Mouse scrolled (826, 383) with delta (0, 0)
Screenshot: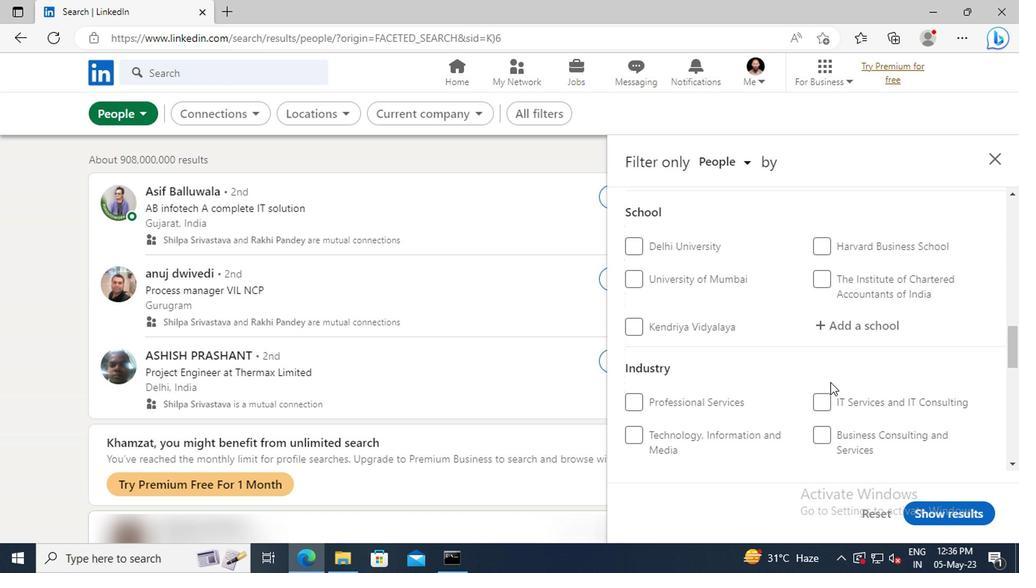 
Action: Mouse scrolled (826, 383) with delta (0, 0)
Screenshot: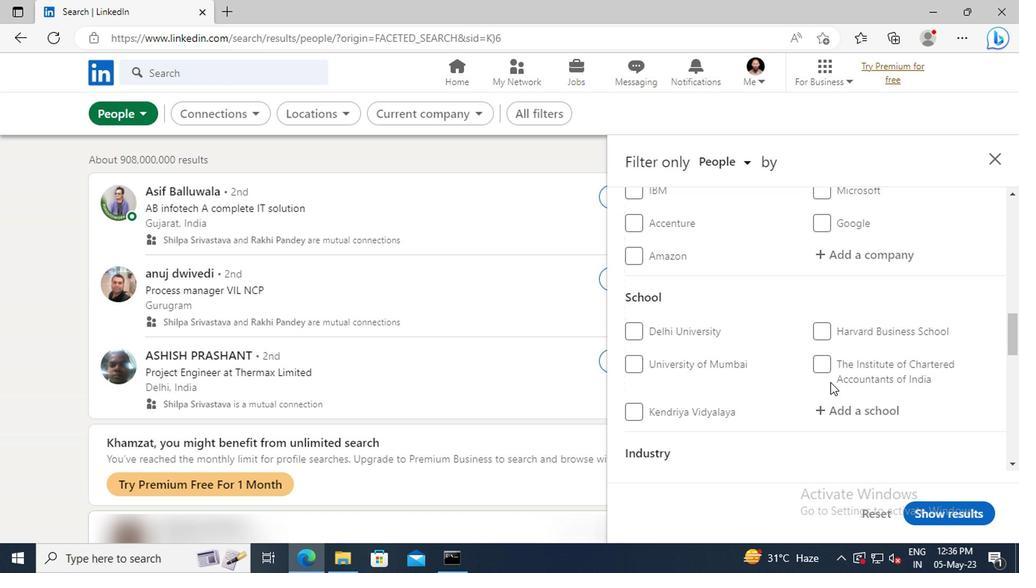 
Action: Mouse scrolled (826, 383) with delta (0, 0)
Screenshot: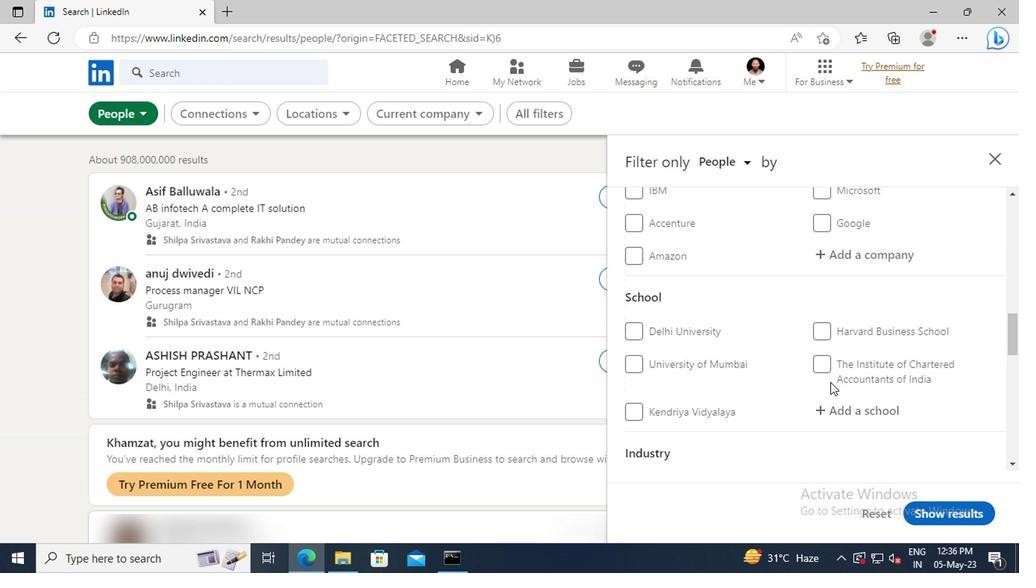 
Action: Mouse scrolled (826, 383) with delta (0, 0)
Screenshot: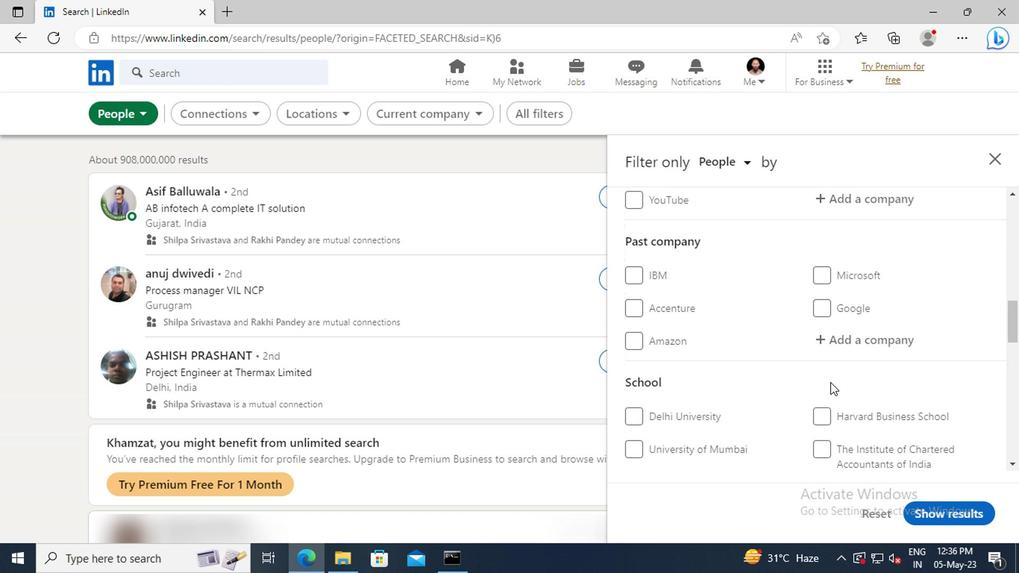 
Action: Mouse scrolled (826, 383) with delta (0, 0)
Screenshot: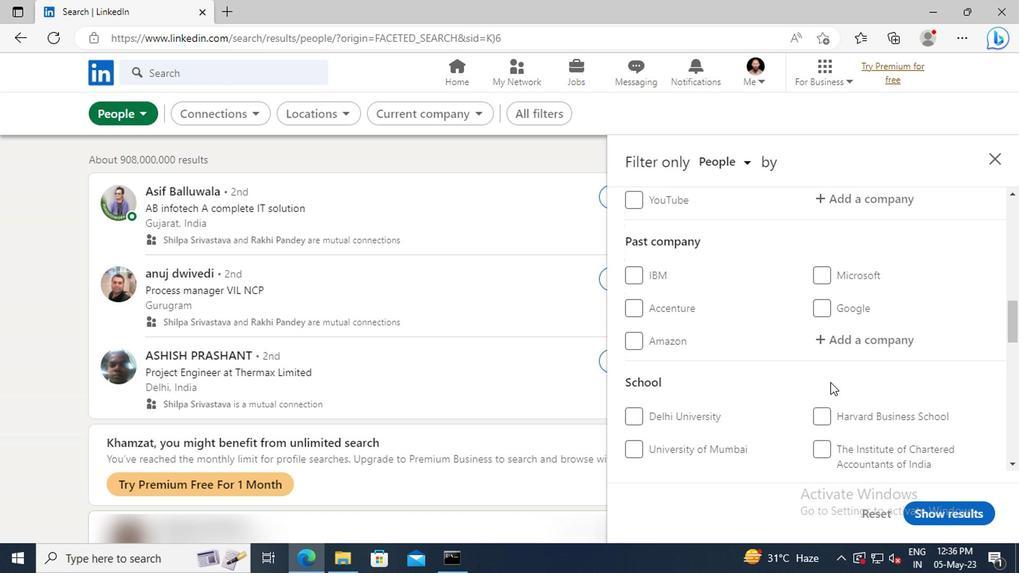 
Action: Mouse scrolled (826, 383) with delta (0, 0)
Screenshot: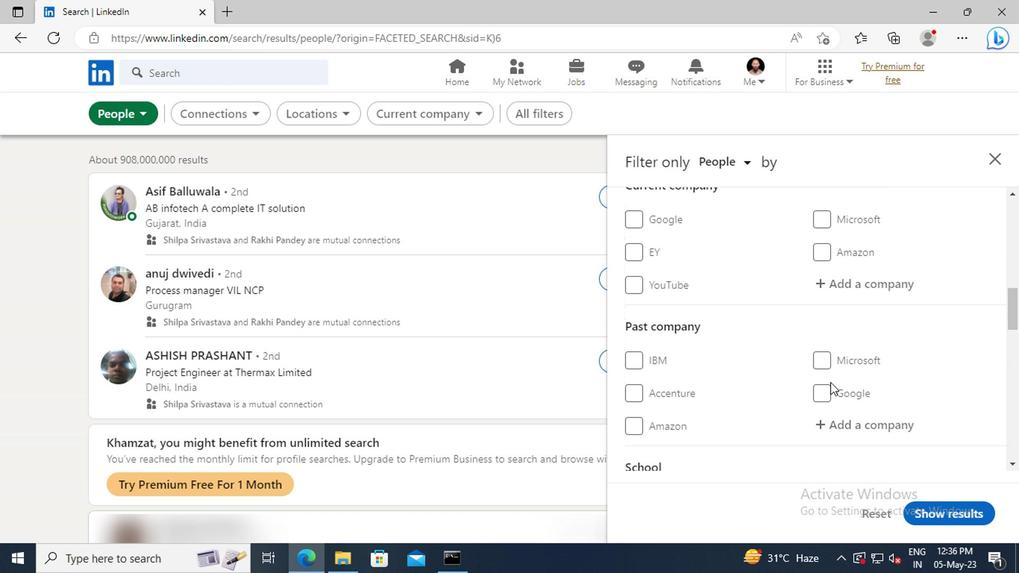 
Action: Mouse moved to (825, 333)
Screenshot: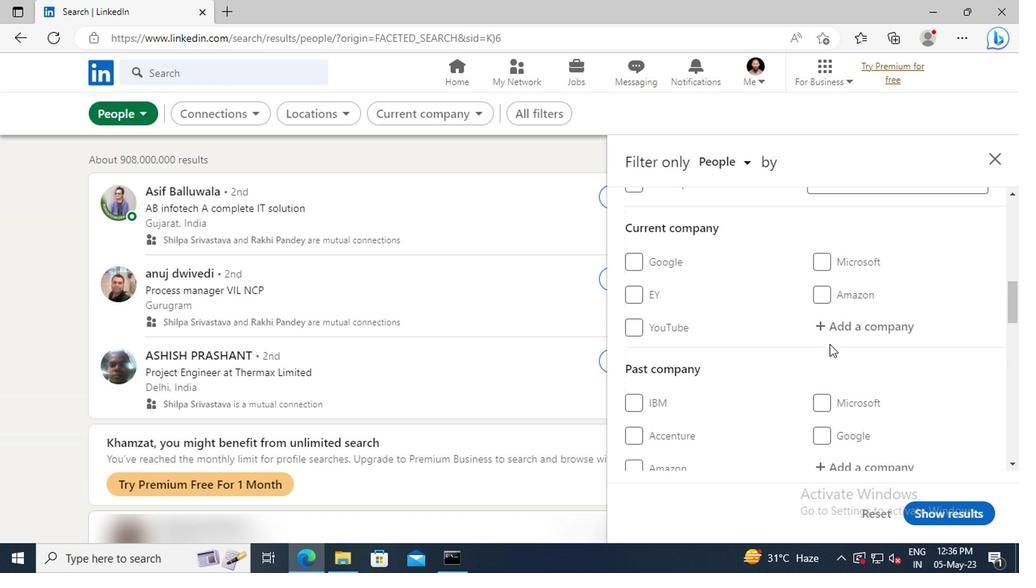 
Action: Mouse pressed left at (825, 333)
Screenshot: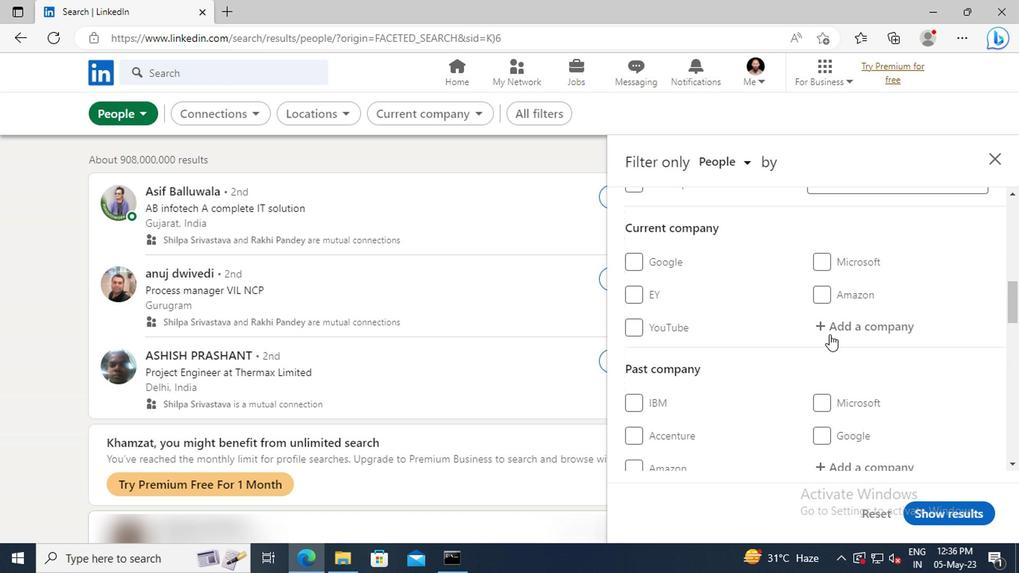 
Action: Key pressed <Key.shift>
Screenshot: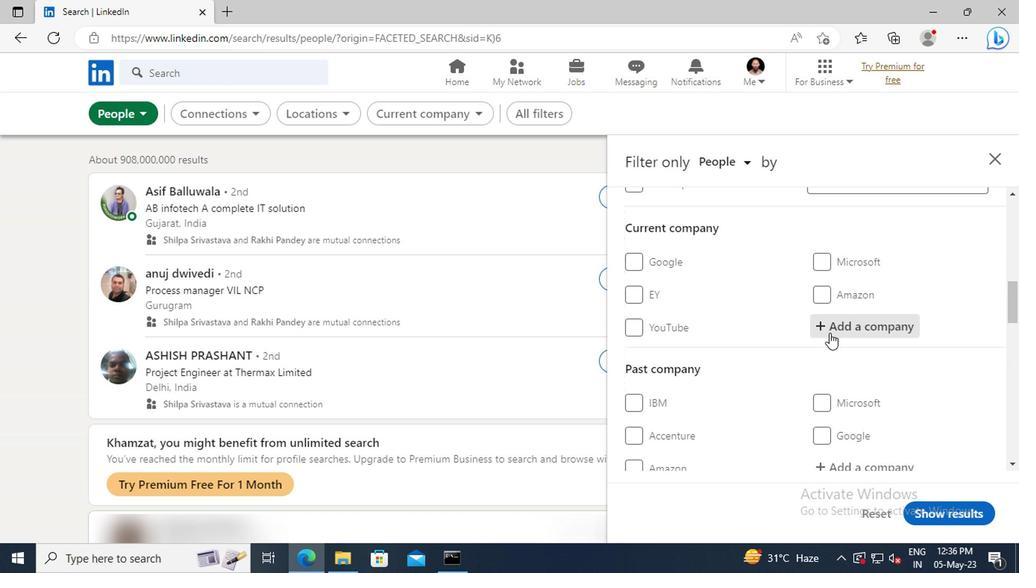 
Action: Mouse moved to (825, 333)
Screenshot: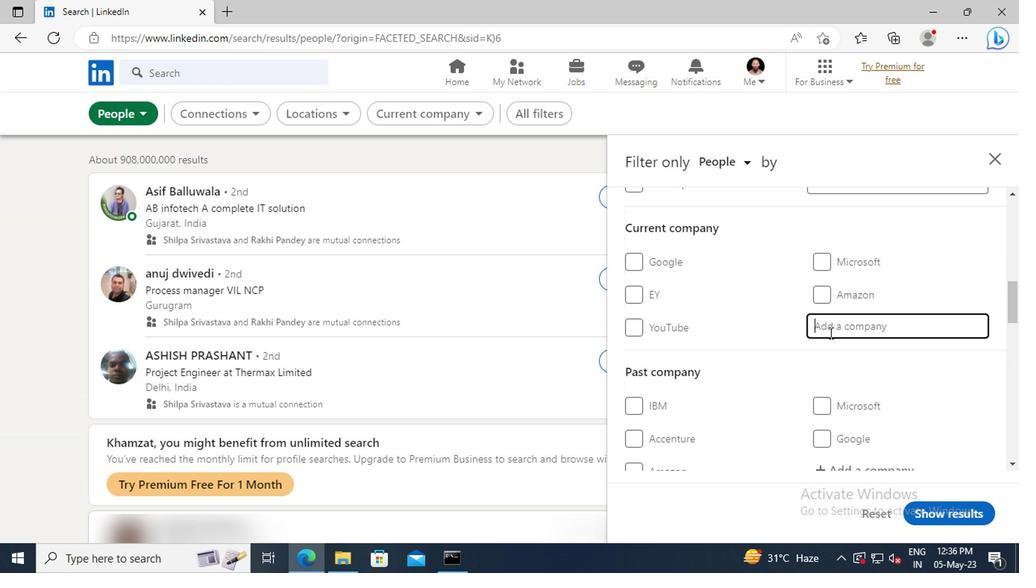 
Action: Key pressed CLINIPA
Screenshot: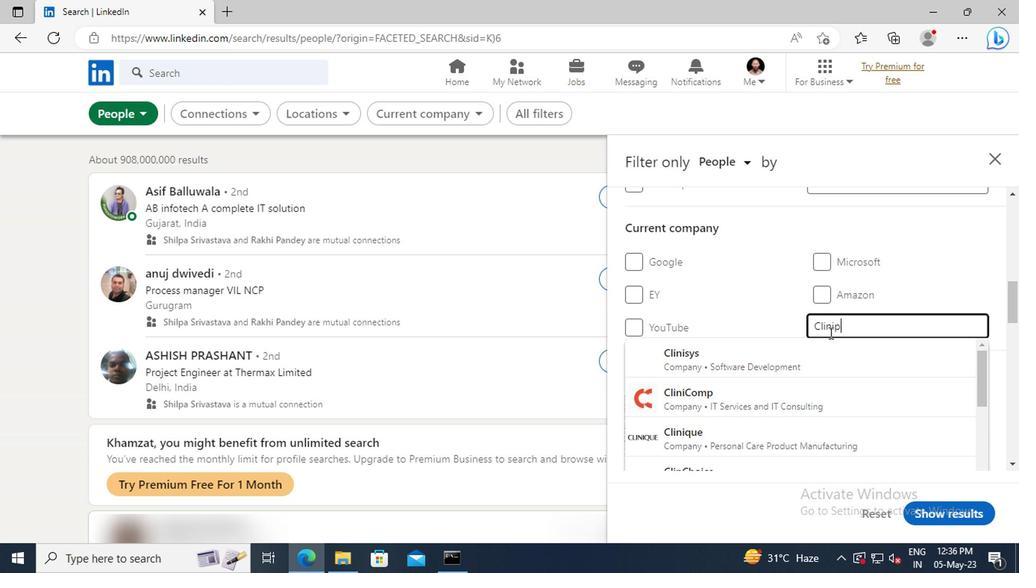 
Action: Mouse moved to (830, 353)
Screenshot: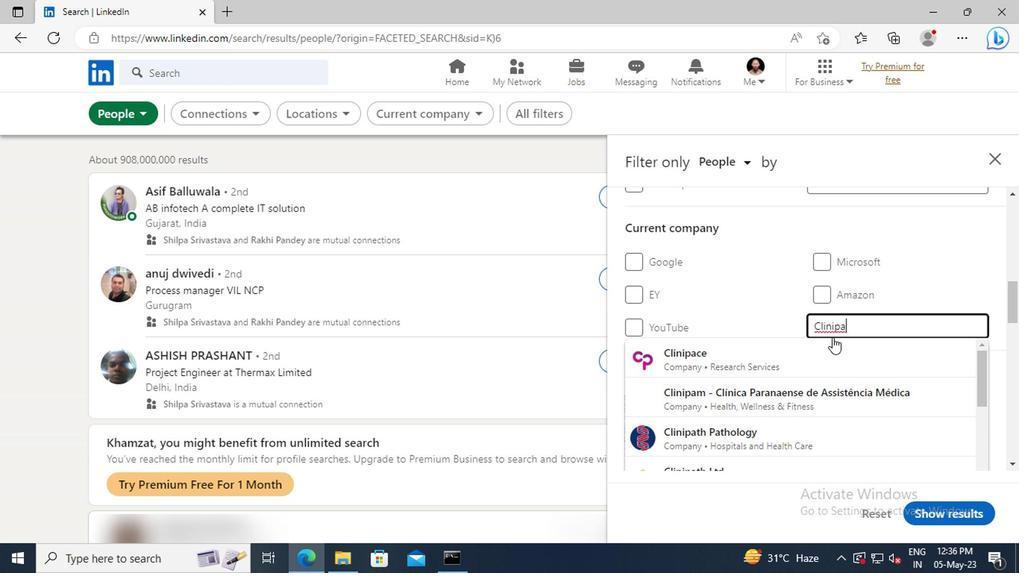 
Action: Mouse pressed left at (830, 353)
Screenshot: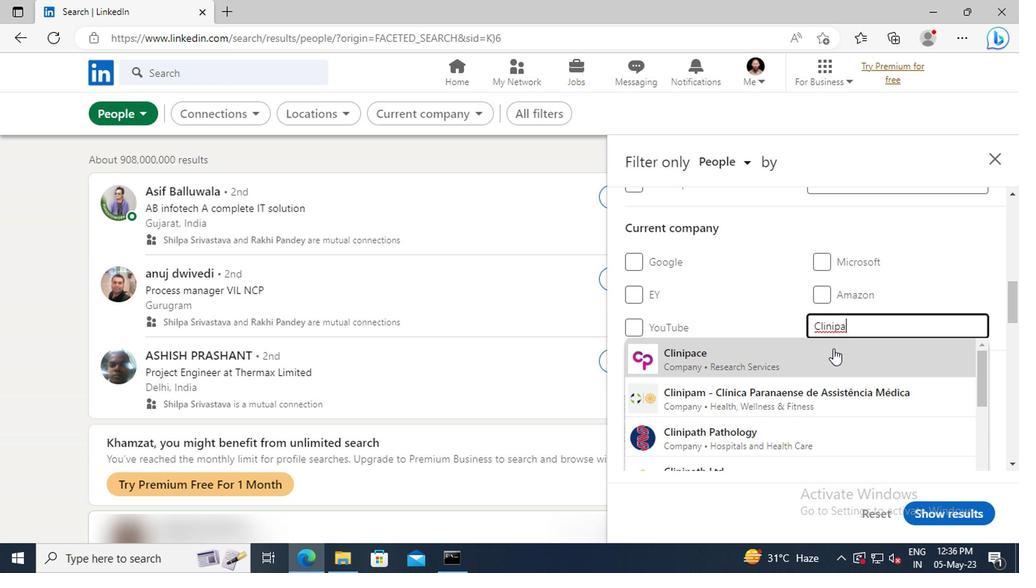 
Action: Mouse scrolled (830, 352) with delta (0, -1)
Screenshot: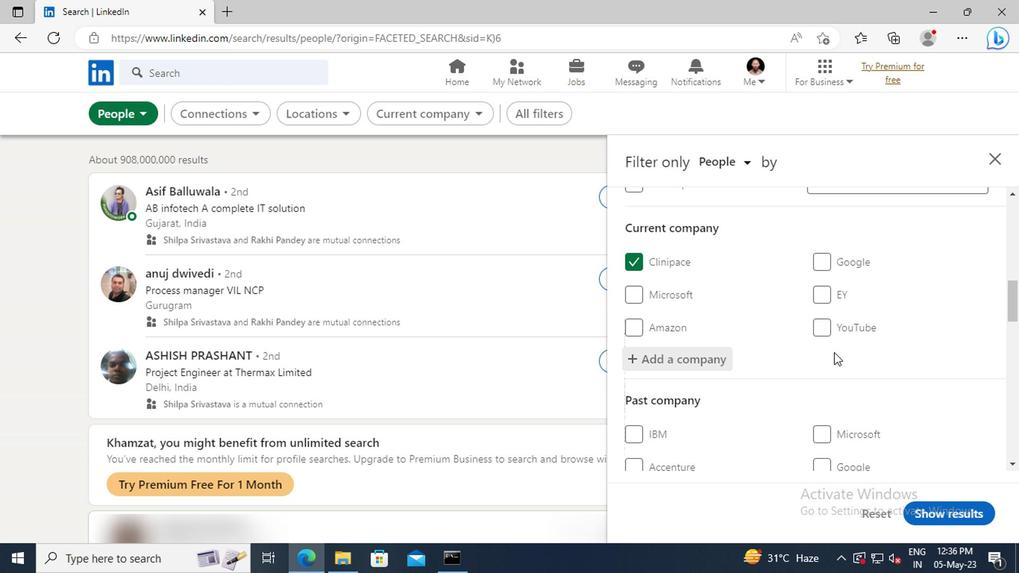 
Action: Mouse scrolled (830, 352) with delta (0, -1)
Screenshot: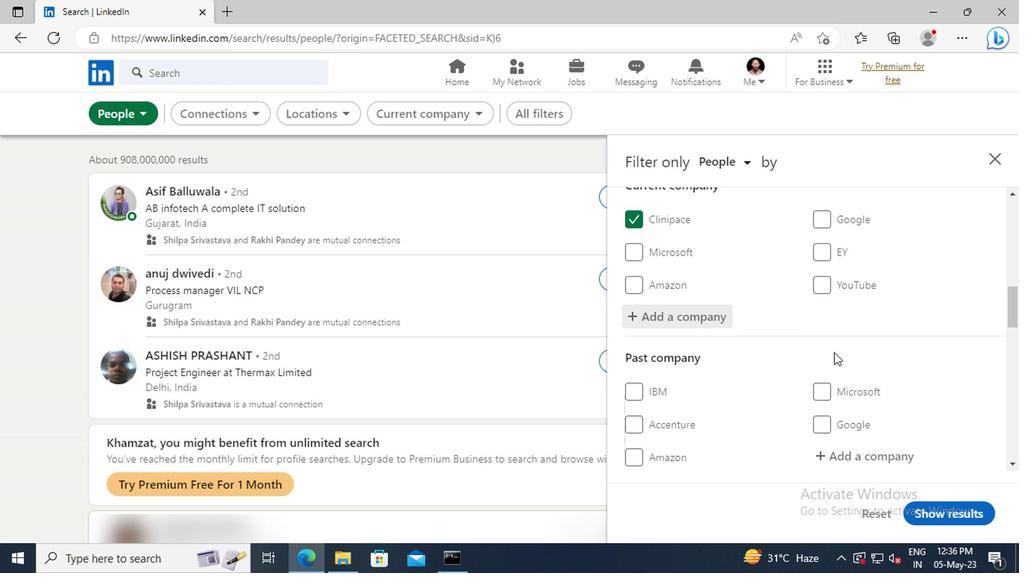 
Action: Mouse scrolled (830, 352) with delta (0, -1)
Screenshot: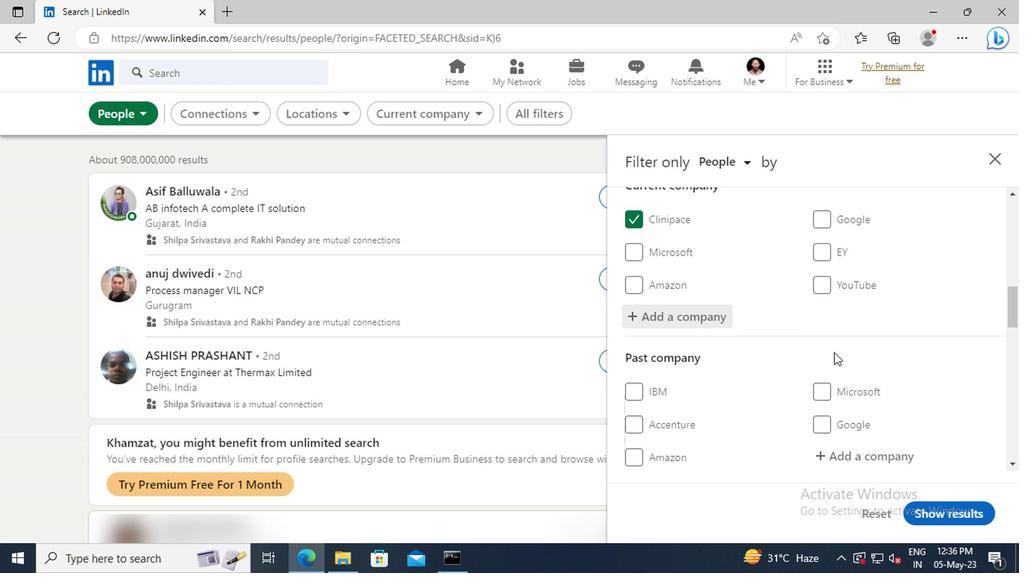 
Action: Mouse moved to (830, 346)
Screenshot: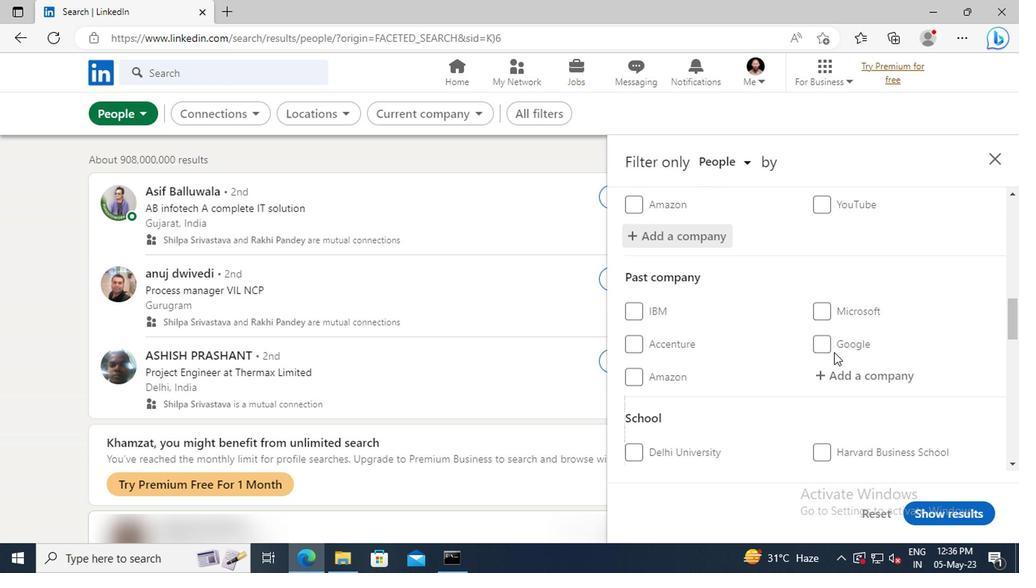 
Action: Mouse scrolled (830, 344) with delta (0, -1)
Screenshot: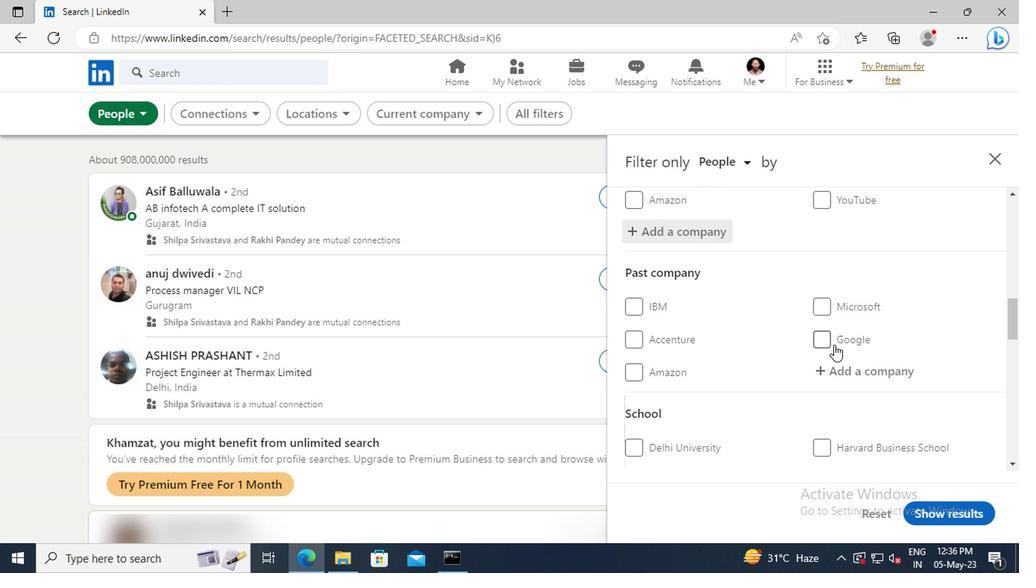 
Action: Mouse moved to (826, 337)
Screenshot: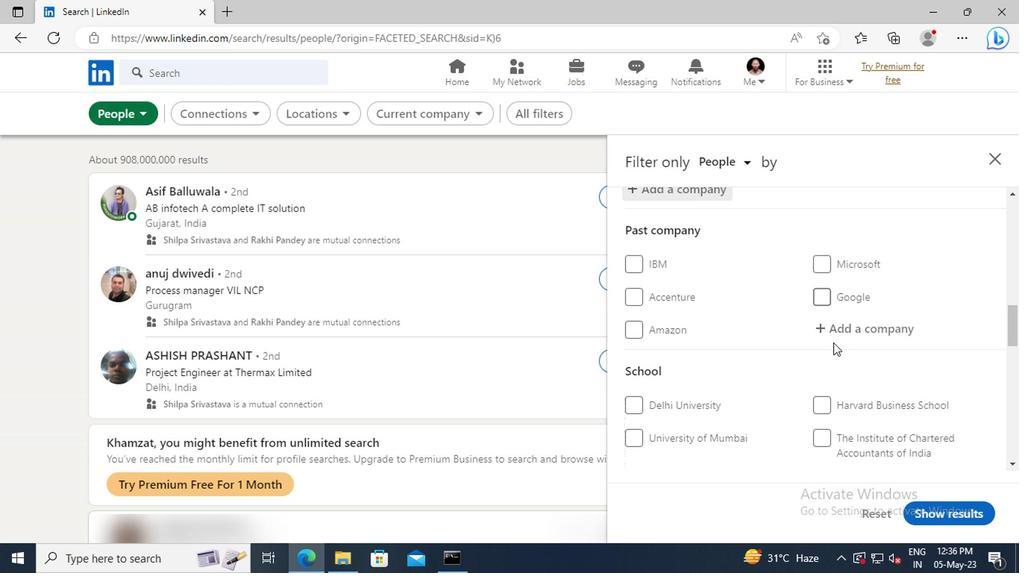
Action: Mouse scrolled (826, 337) with delta (0, 0)
Screenshot: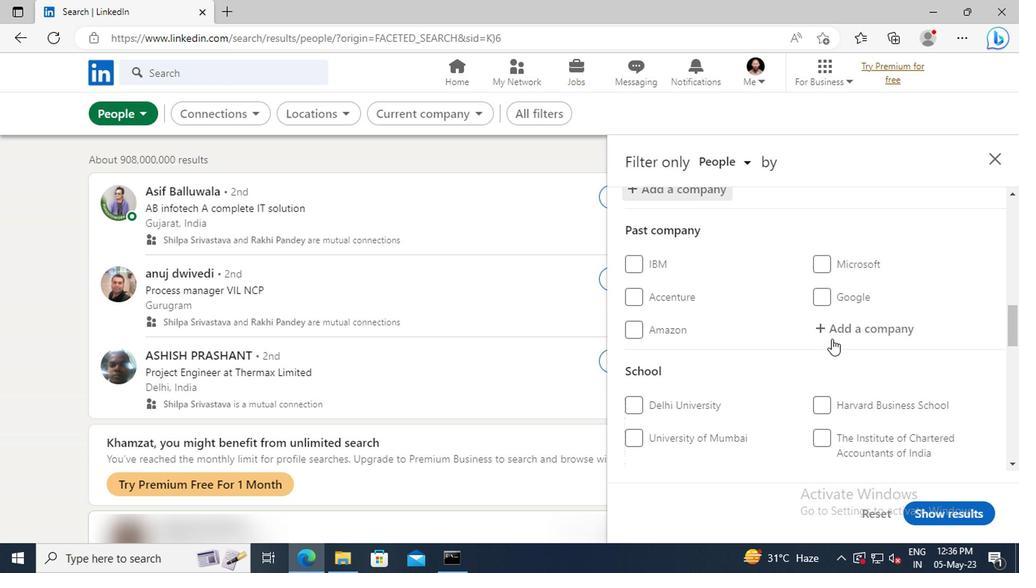 
Action: Mouse scrolled (826, 337) with delta (0, 0)
Screenshot: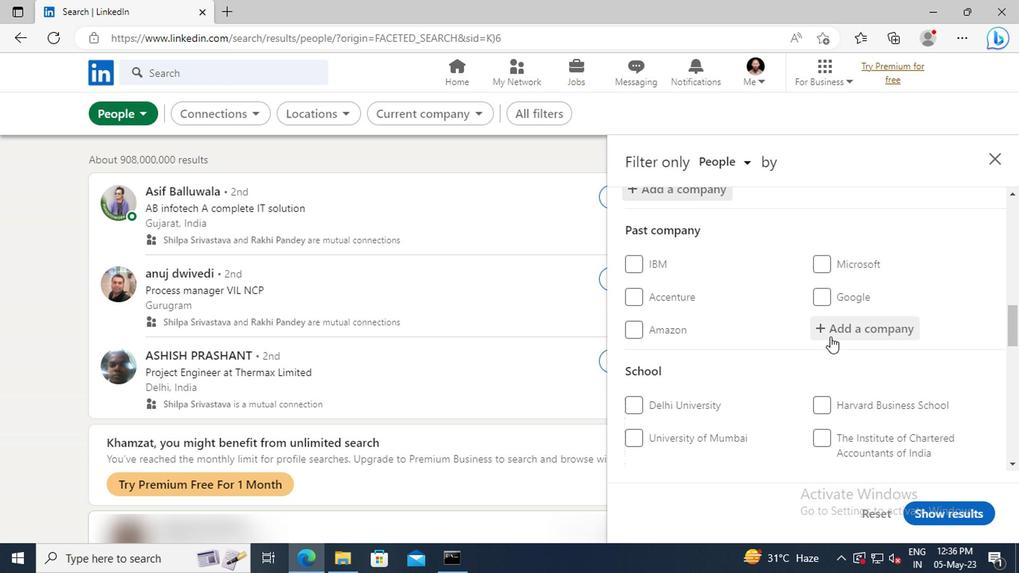 
Action: Mouse scrolled (826, 337) with delta (0, 0)
Screenshot: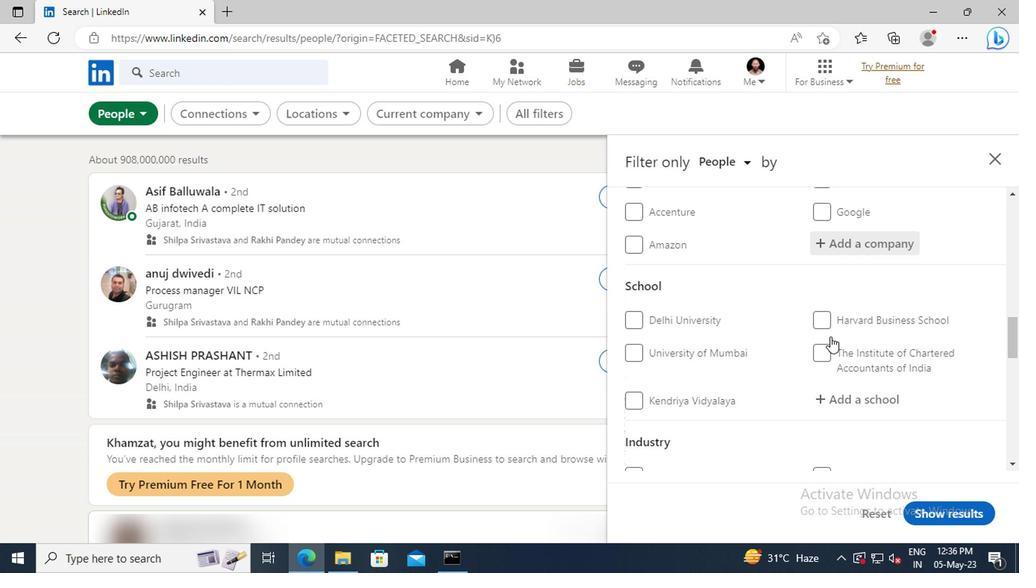
Action: Mouse scrolled (826, 337) with delta (0, 0)
Screenshot: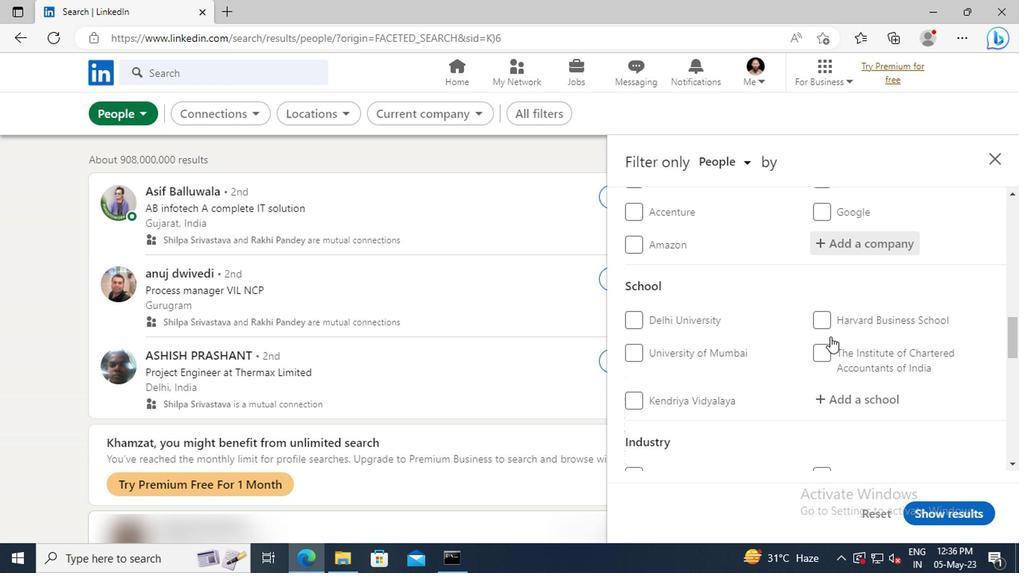 
Action: Mouse moved to (828, 325)
Screenshot: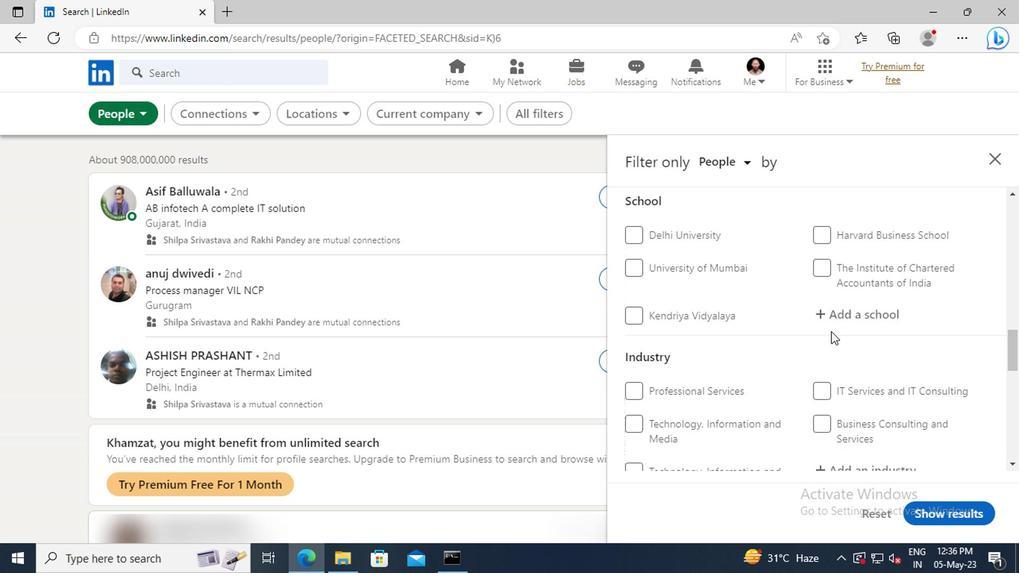 
Action: Mouse pressed left at (828, 325)
Screenshot: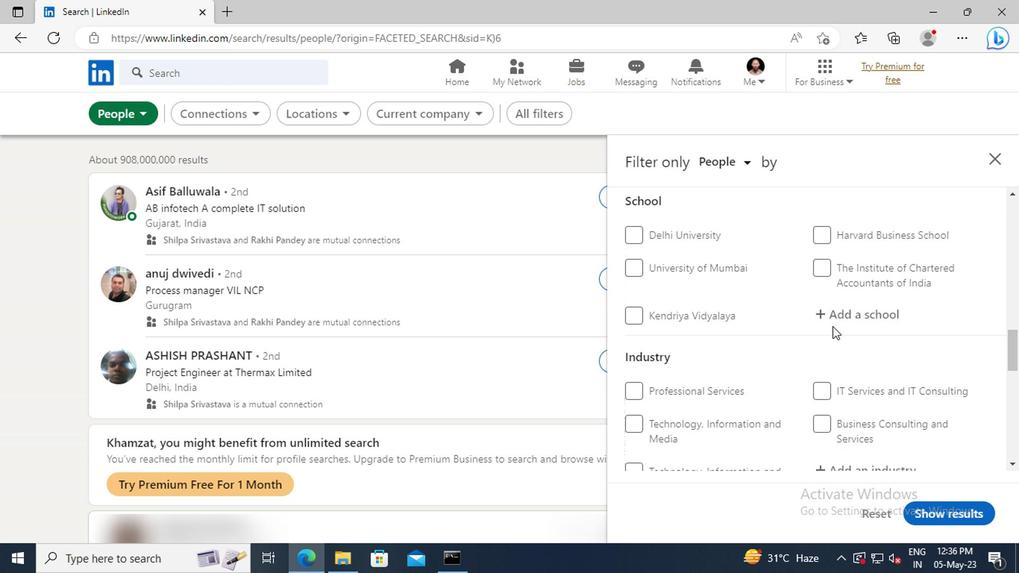 
Action: Mouse moved to (828, 325)
Screenshot: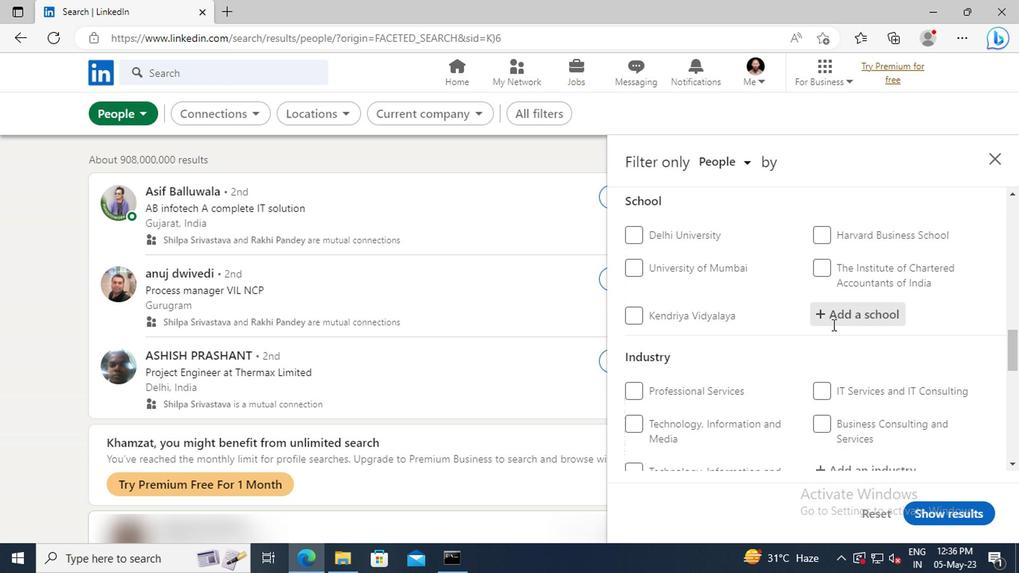 
Action: Key pressed <Key.shift>VIDYALANKAR<Key.space><Key.shift>I
Screenshot: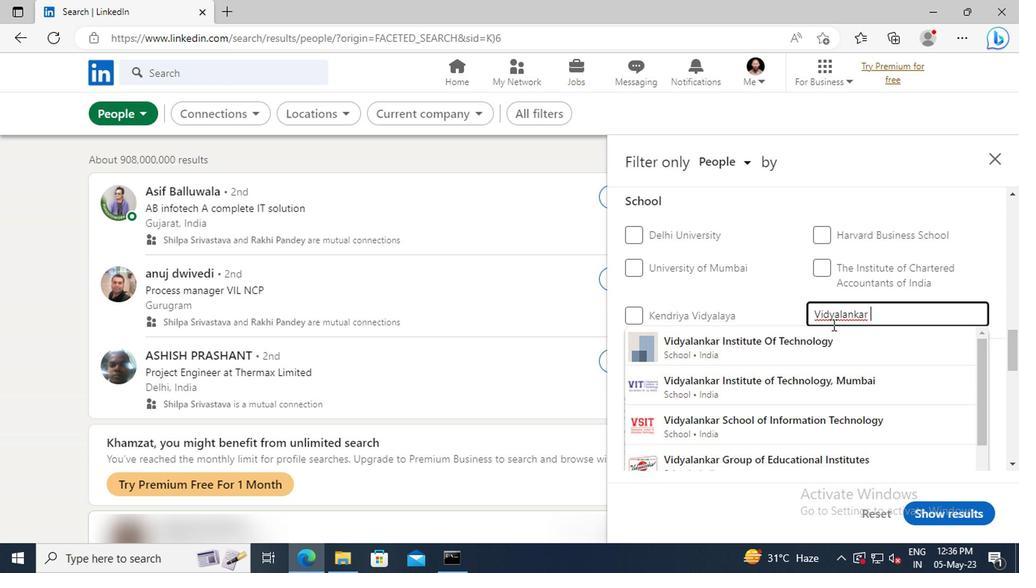 
Action: Mouse moved to (828, 339)
Screenshot: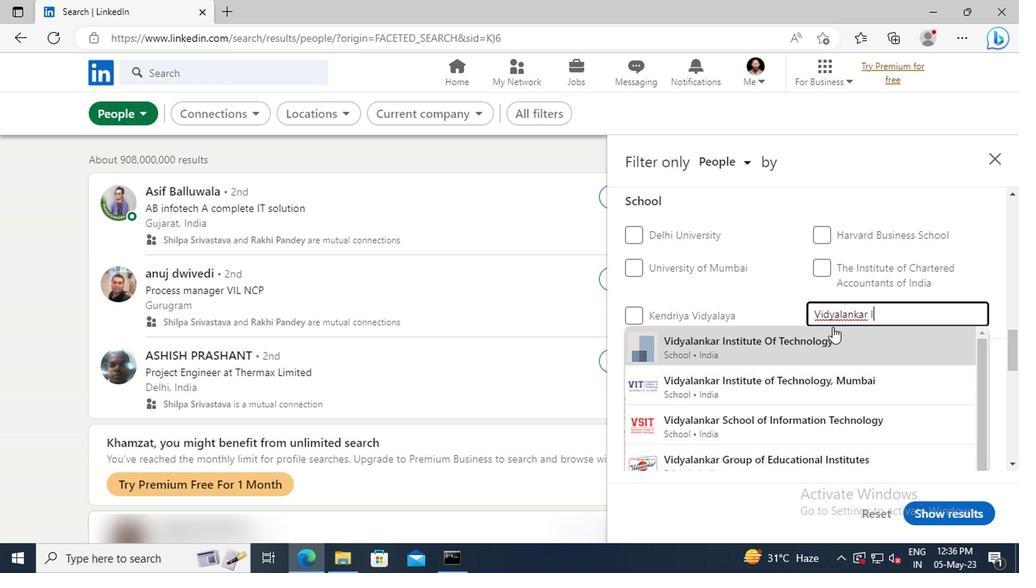 
Action: Mouse pressed left at (828, 339)
Screenshot: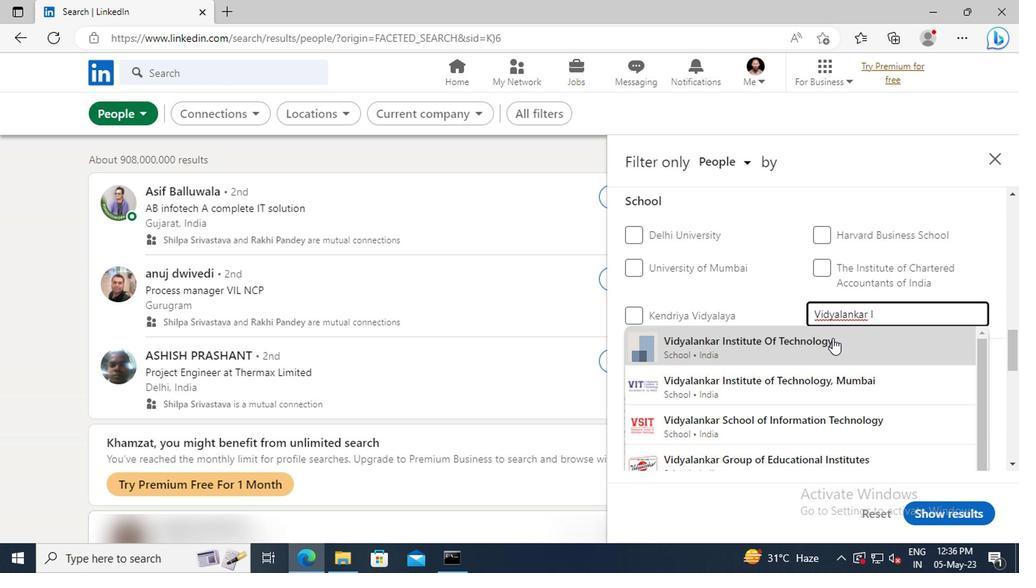 
Action: Mouse scrolled (828, 338) with delta (0, 0)
Screenshot: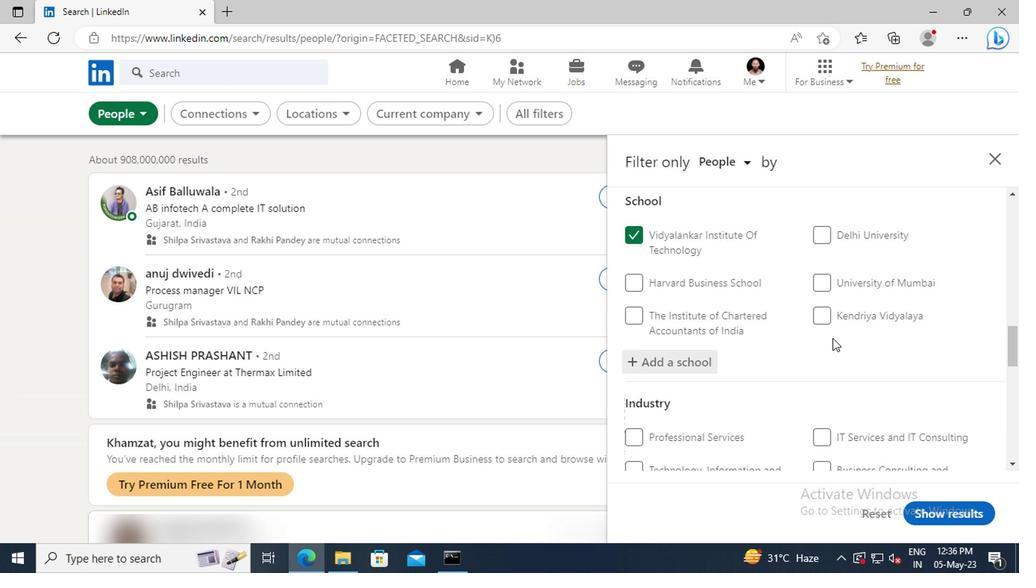 
Action: Mouse scrolled (828, 338) with delta (0, 0)
Screenshot: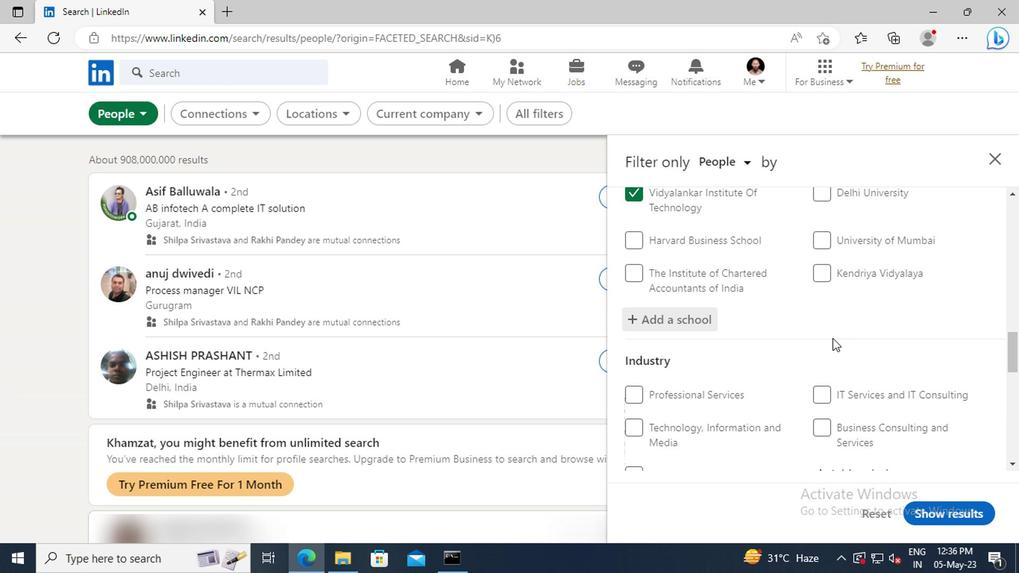 
Action: Mouse scrolled (828, 338) with delta (0, 0)
Screenshot: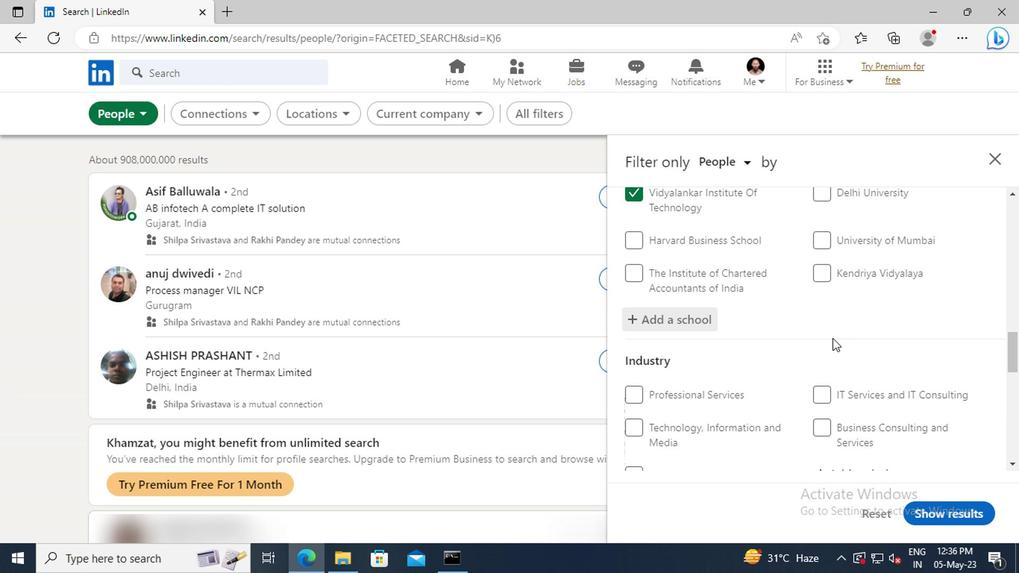 
Action: Mouse moved to (828, 339)
Screenshot: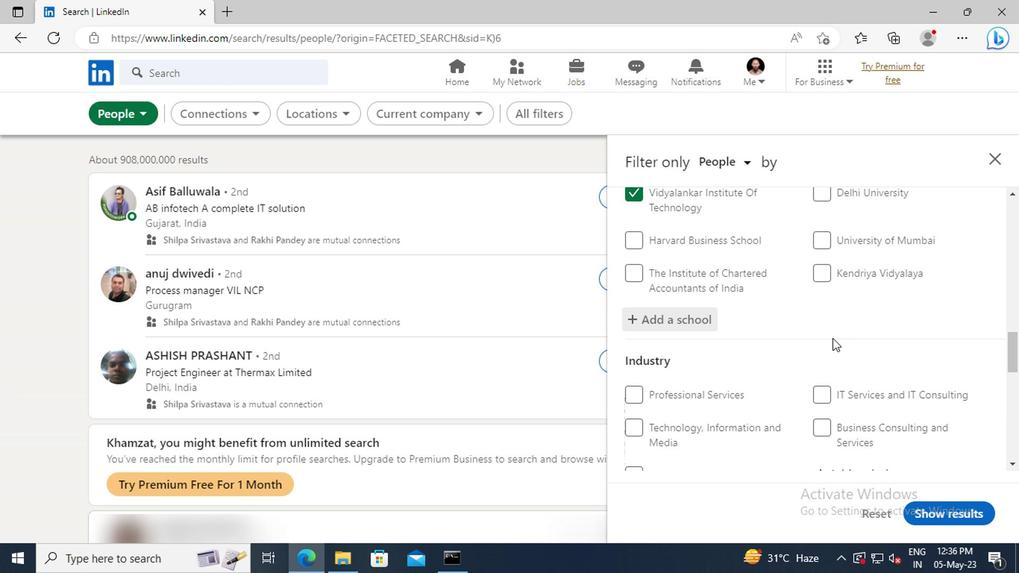 
Action: Mouse scrolled (828, 338) with delta (0, 0)
Screenshot: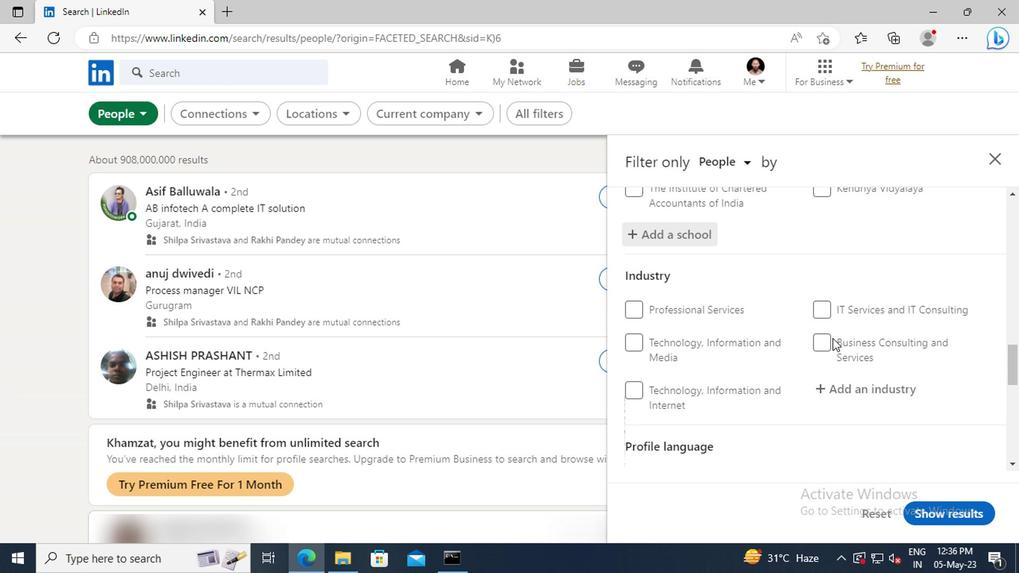 
Action: Mouse moved to (833, 347)
Screenshot: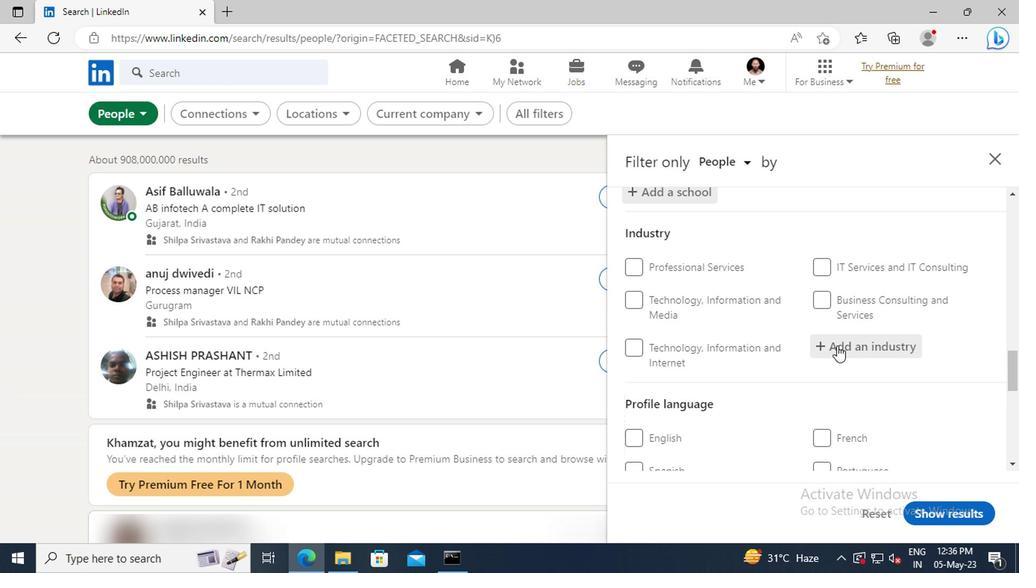 
Action: Mouse pressed left at (833, 347)
Screenshot: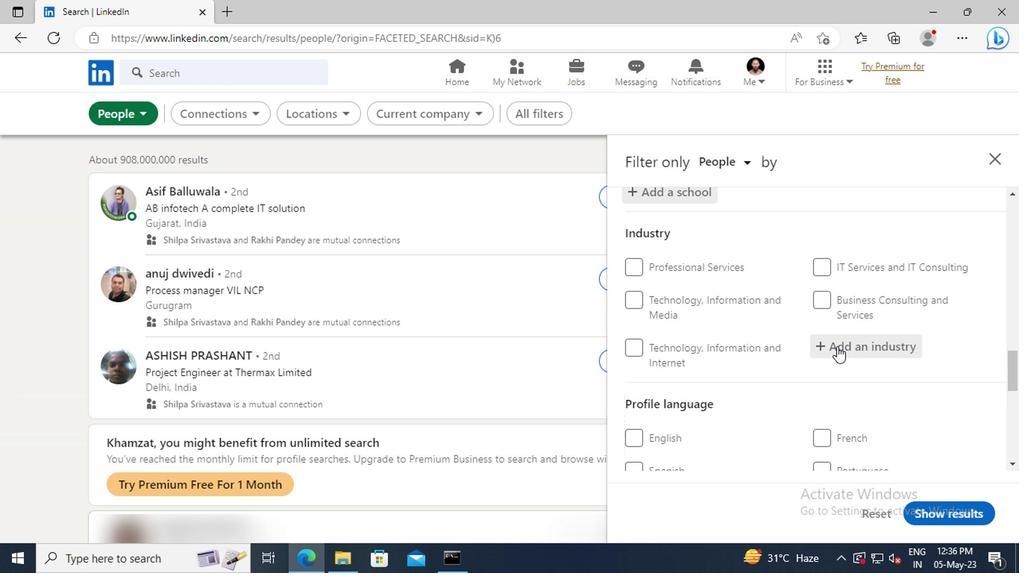 
Action: Key pressed <Key.shift>PET<Key.space><Key.shift>SE
Screenshot: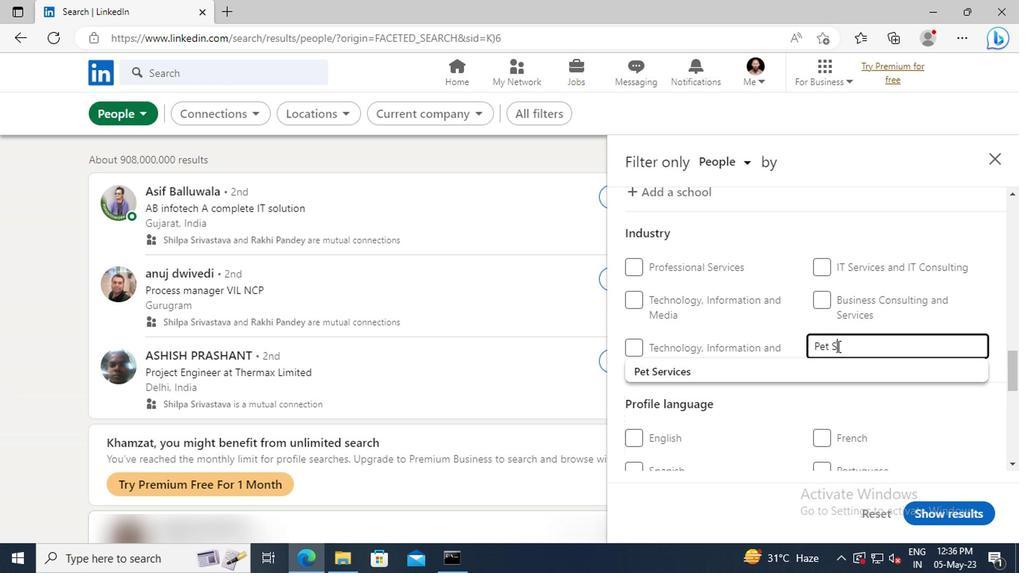 
Action: Mouse moved to (841, 368)
Screenshot: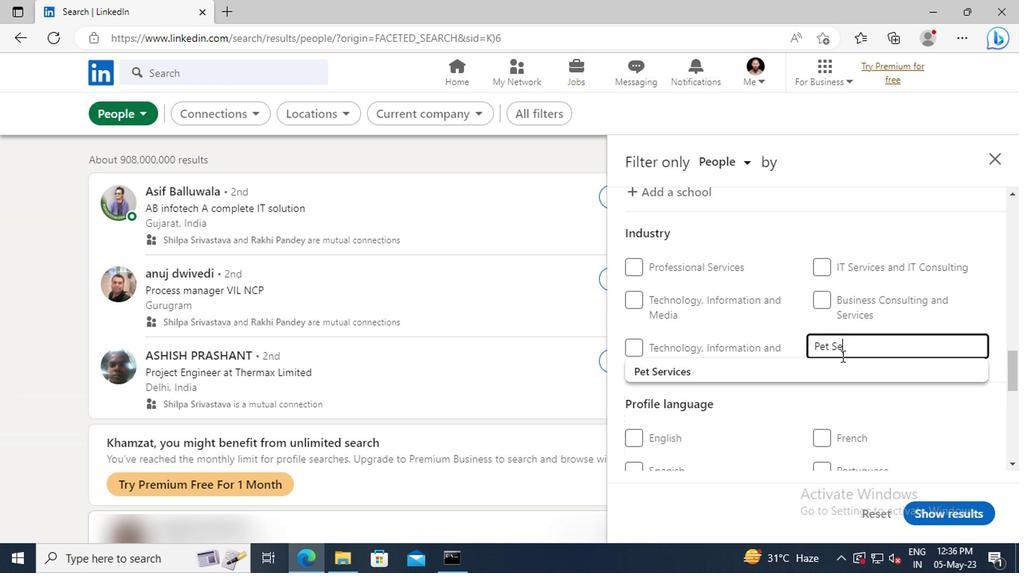 
Action: Mouse pressed left at (841, 368)
Screenshot: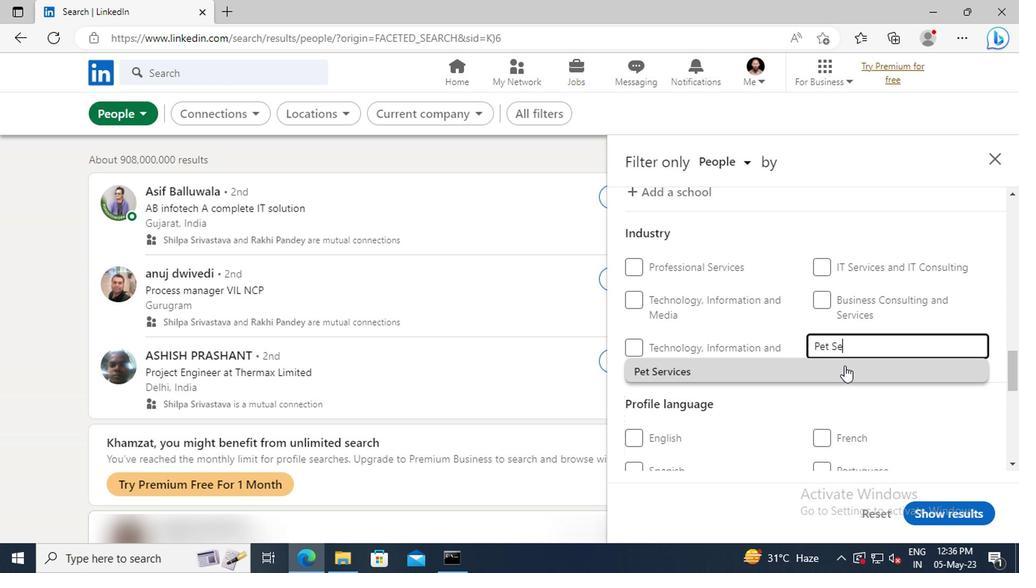 
Action: Mouse scrolled (841, 368) with delta (0, 0)
Screenshot: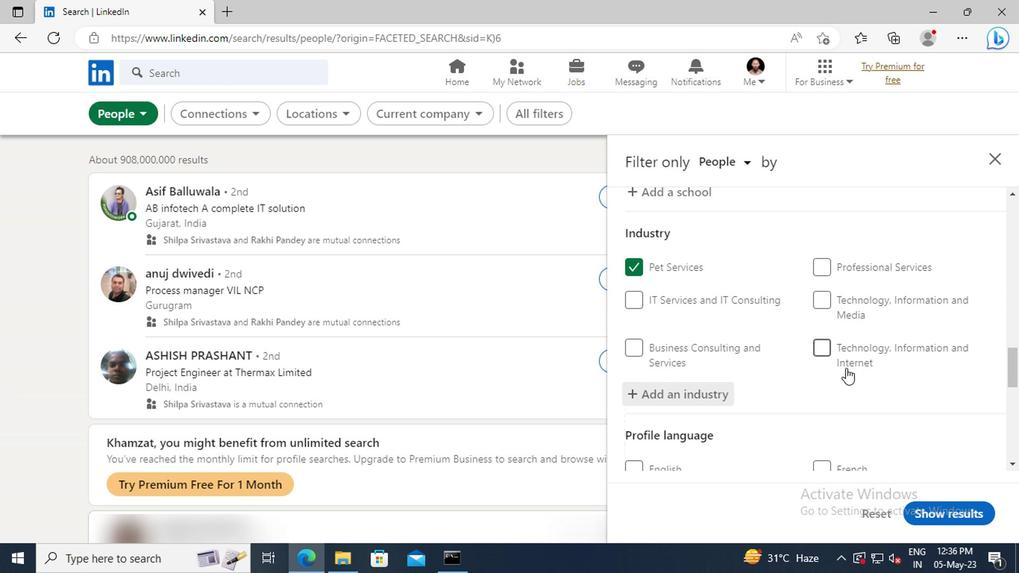 
Action: Mouse scrolled (841, 368) with delta (0, 0)
Screenshot: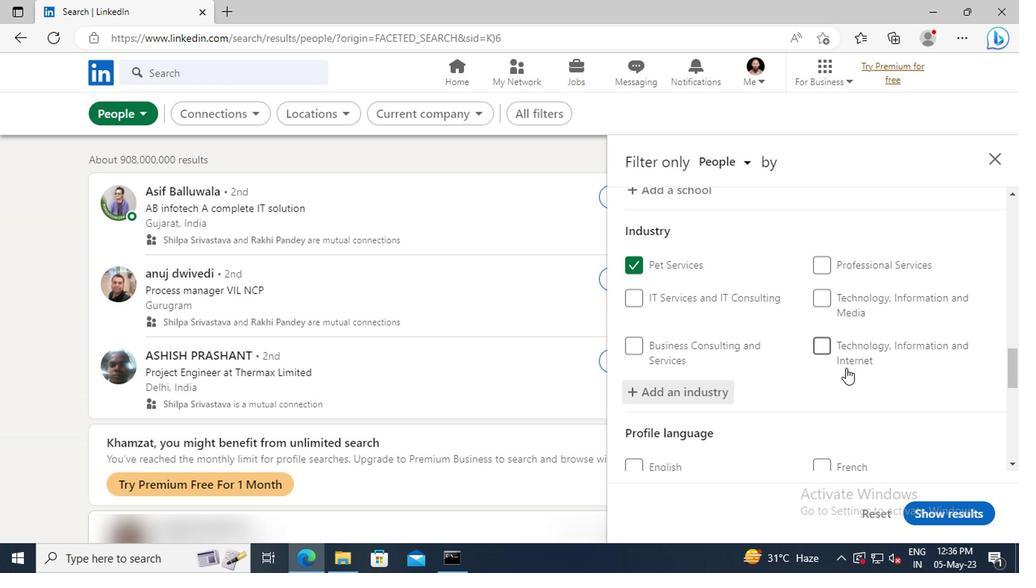 
Action: Mouse moved to (841, 361)
Screenshot: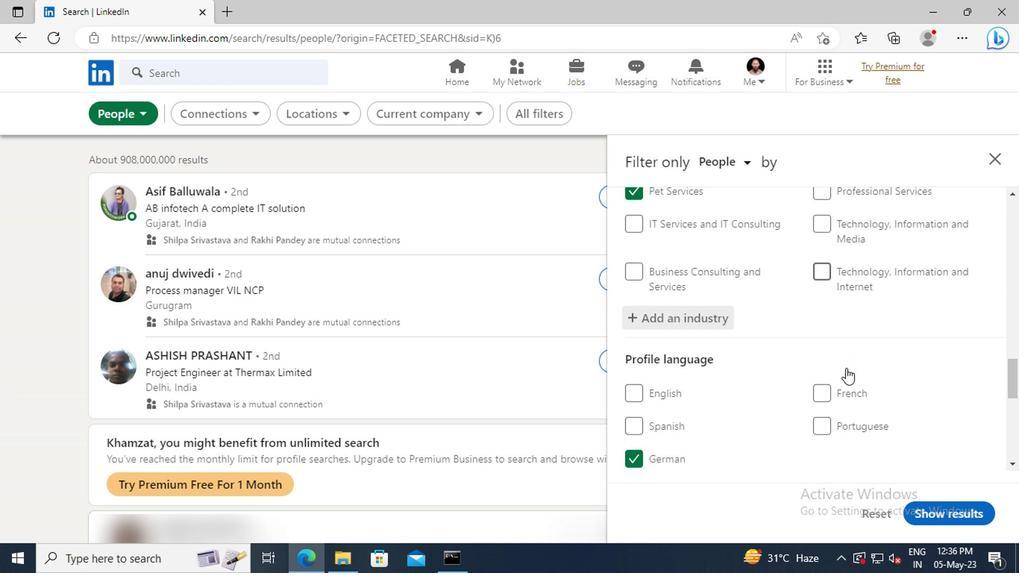 
Action: Mouse scrolled (841, 360) with delta (0, 0)
Screenshot: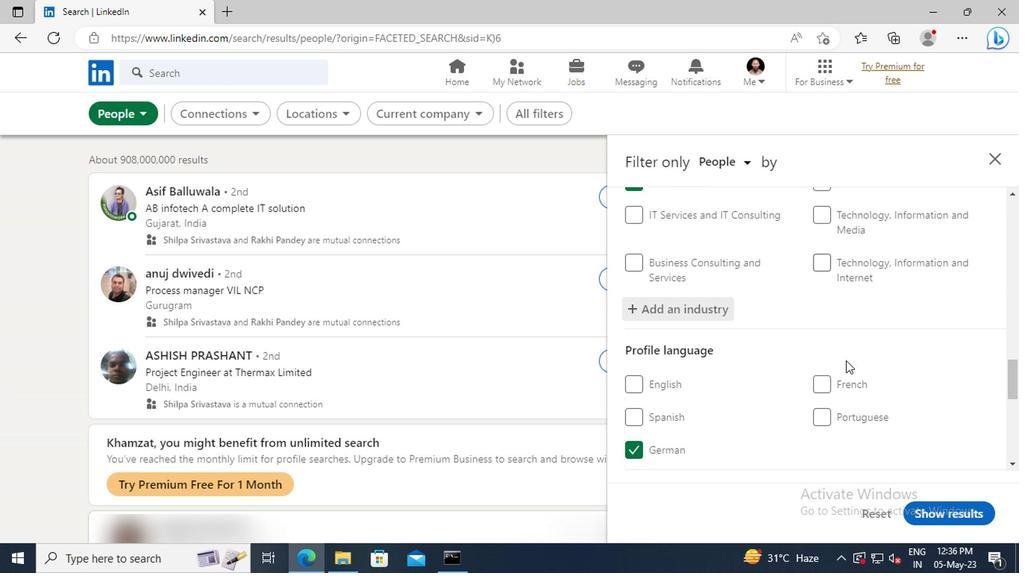
Action: Mouse moved to (841, 339)
Screenshot: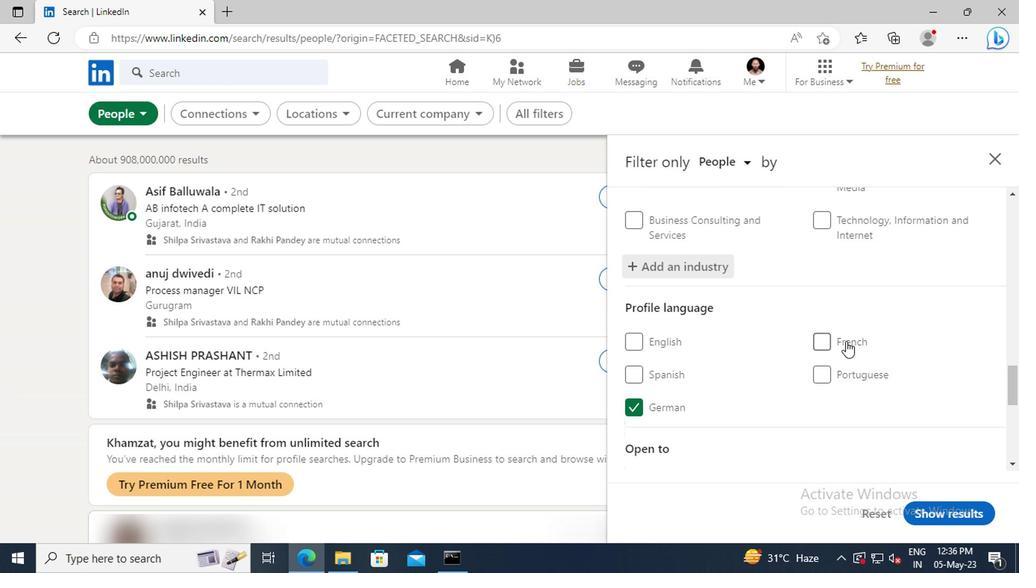 
Action: Mouse scrolled (841, 338) with delta (0, 0)
Screenshot: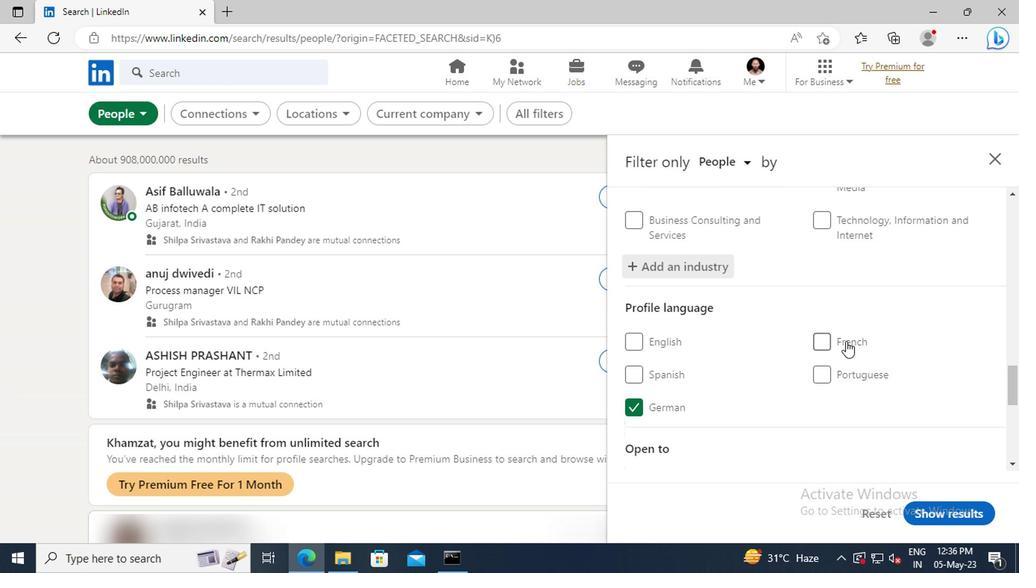 
Action: Mouse moved to (841, 339)
Screenshot: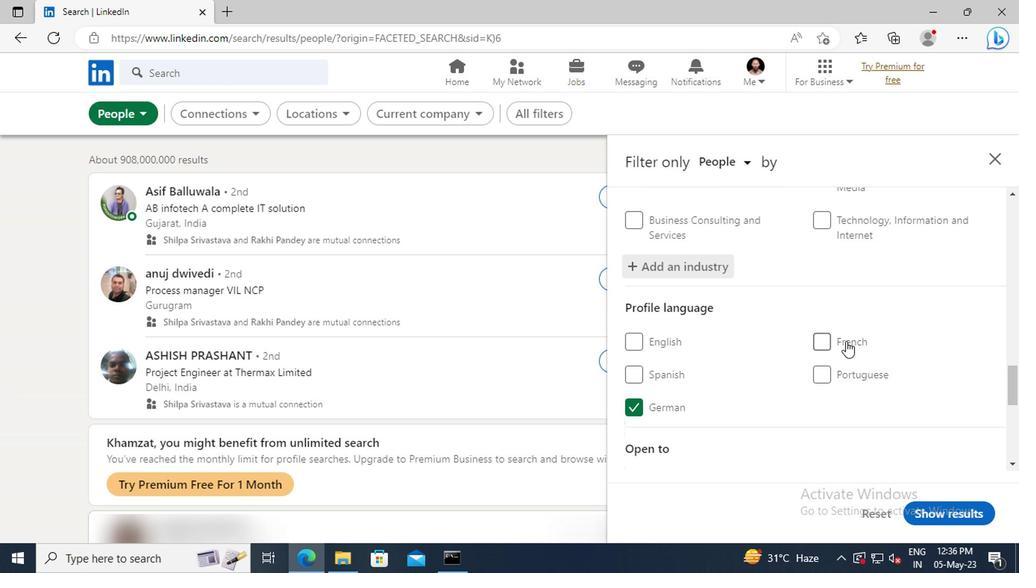 
Action: Mouse scrolled (841, 338) with delta (0, 0)
Screenshot: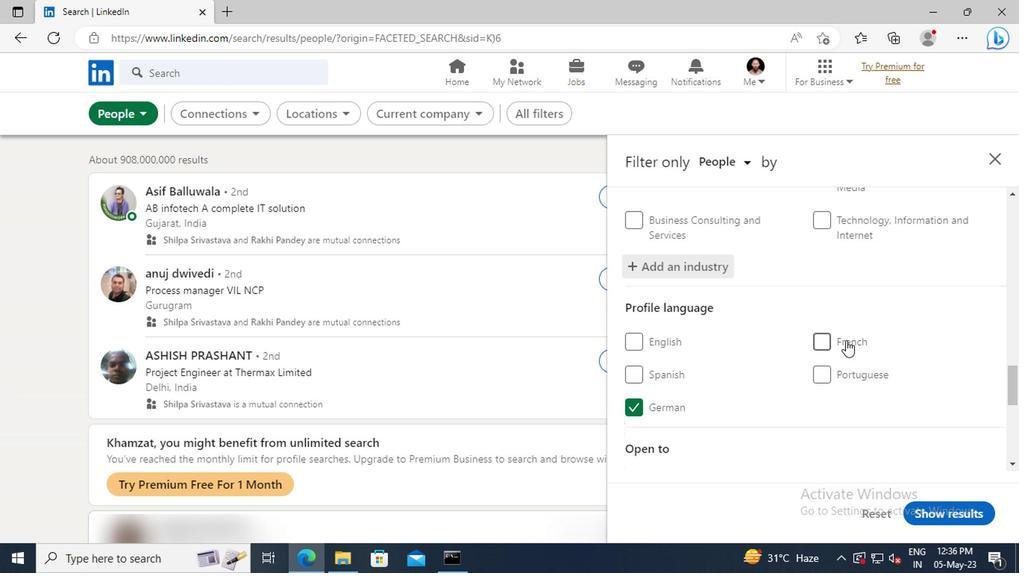 
Action: Mouse moved to (842, 333)
Screenshot: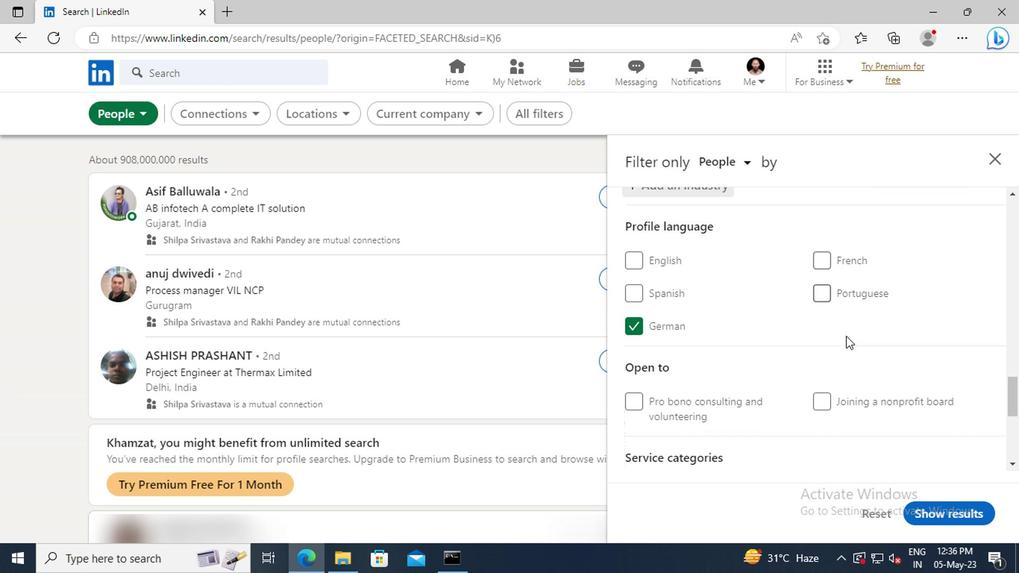 
Action: Mouse scrolled (842, 332) with delta (0, -1)
Screenshot: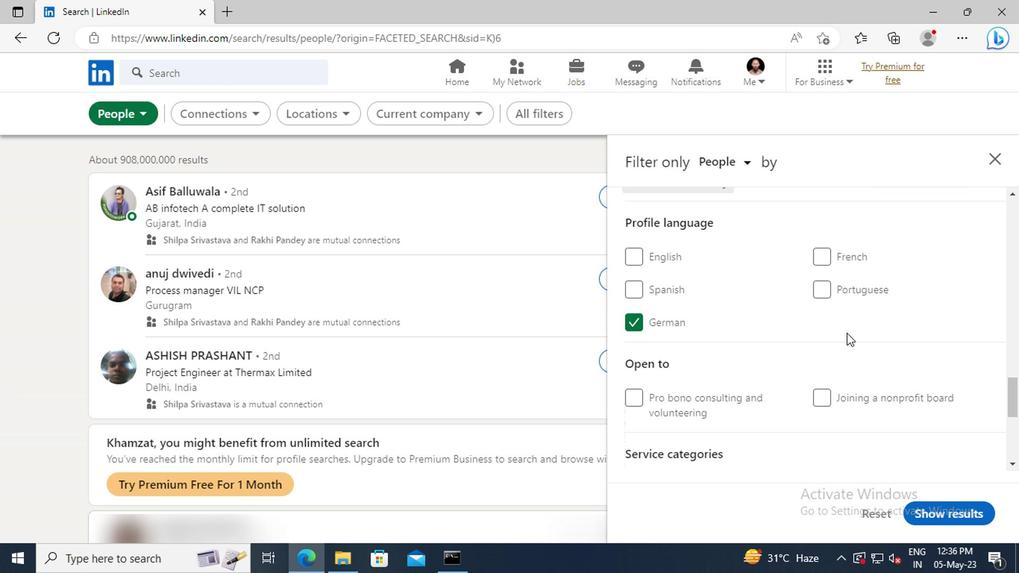 
Action: Mouse scrolled (842, 332) with delta (0, -1)
Screenshot: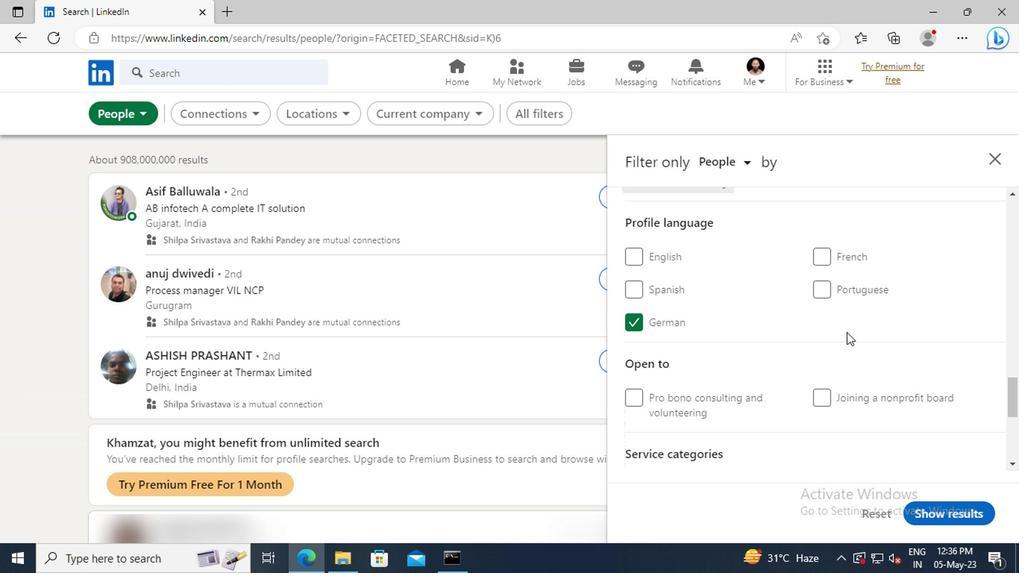 
Action: Mouse scrolled (842, 332) with delta (0, -1)
Screenshot: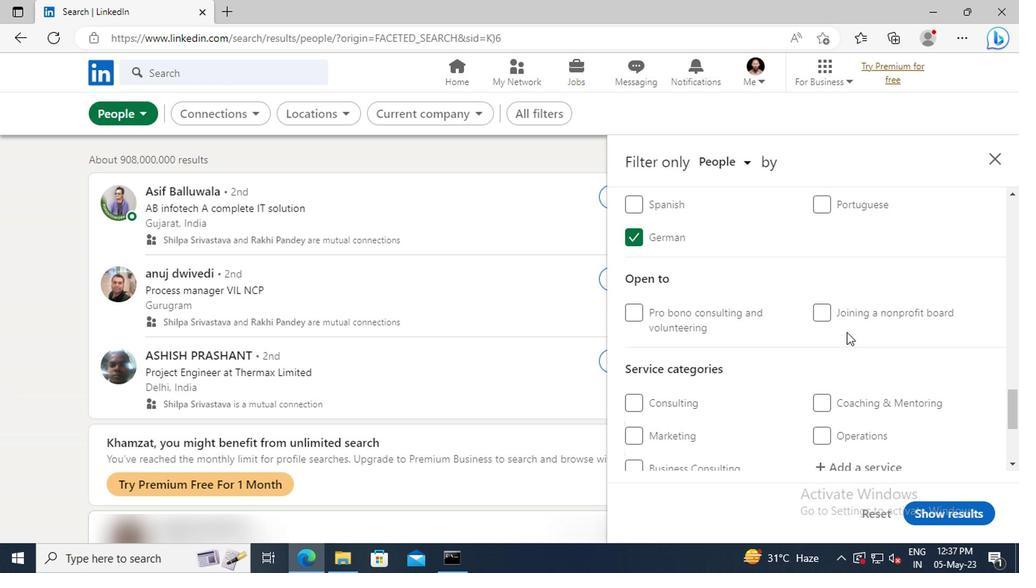 
Action: Mouse scrolled (842, 332) with delta (0, -1)
Screenshot: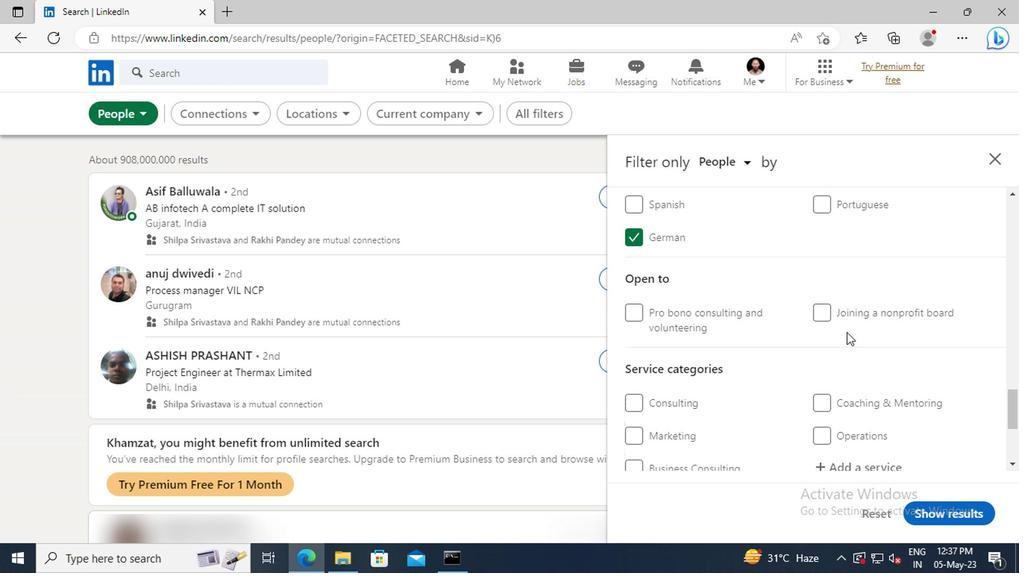 
Action: Mouse scrolled (842, 332) with delta (0, -1)
Screenshot: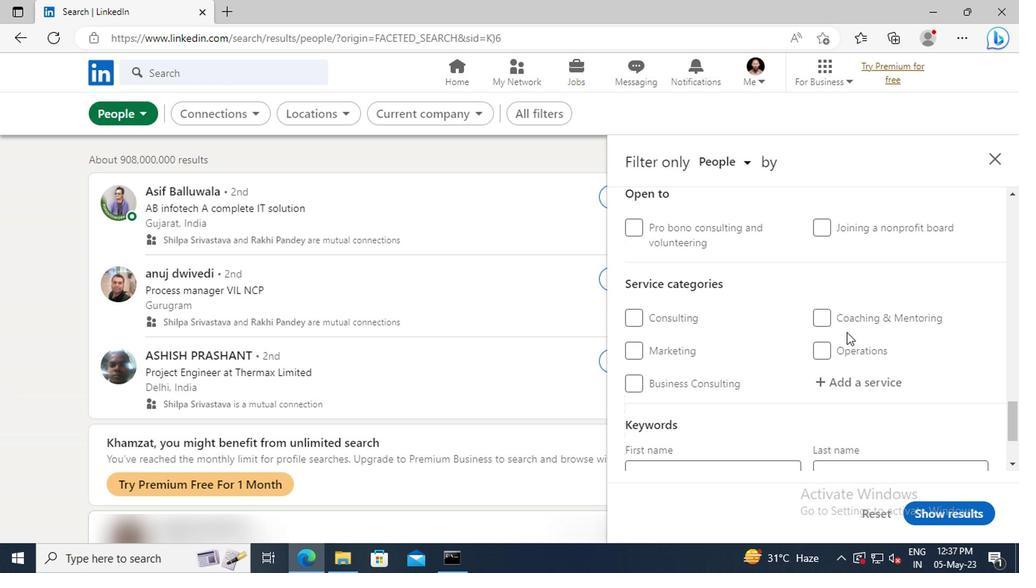 
Action: Mouse moved to (841, 338)
Screenshot: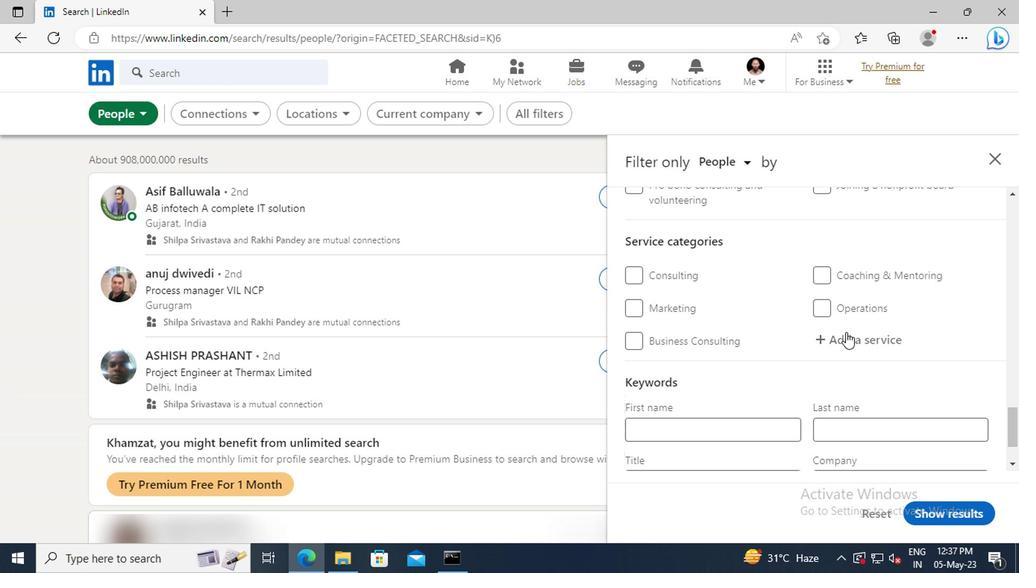 
Action: Mouse pressed left at (841, 338)
Screenshot: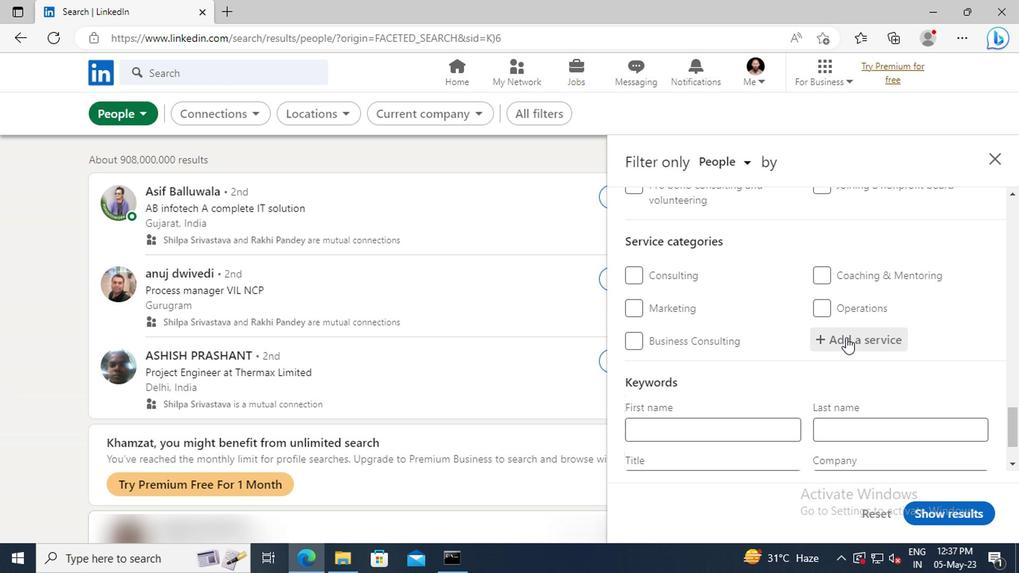 
Action: Key pressed <Key.shift>MARKET<Key.space><Key.shift>STRATEGY<Key.enter>
Screenshot: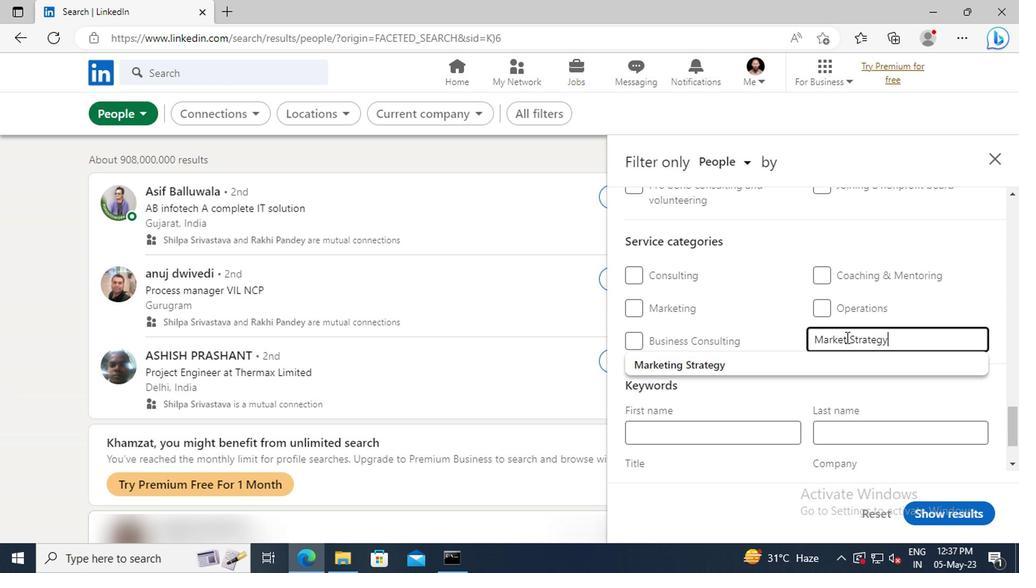 
Action: Mouse scrolled (841, 337) with delta (0, -1)
Screenshot: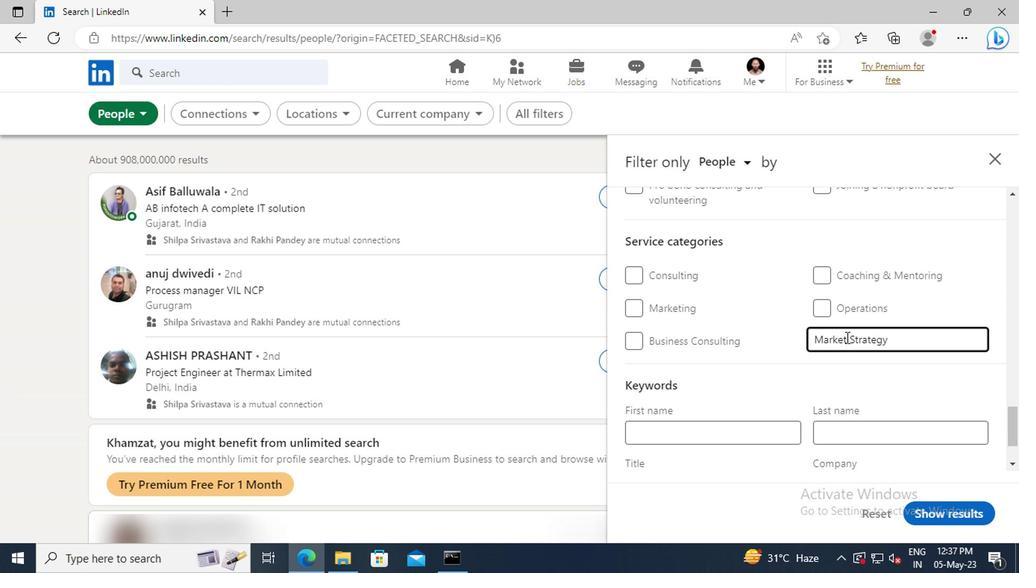
Action: Mouse scrolled (841, 337) with delta (0, -1)
Screenshot: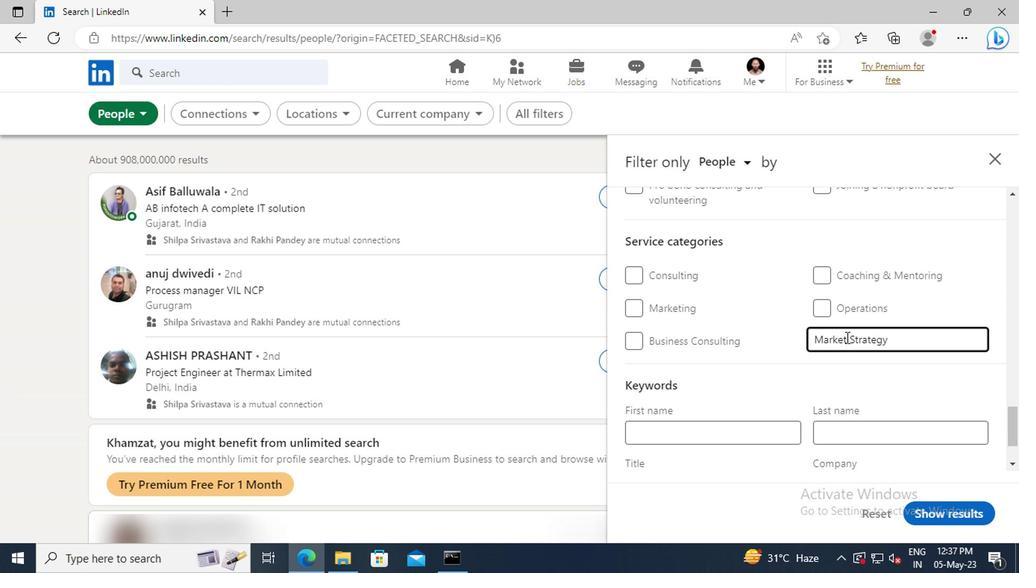 
Action: Mouse scrolled (841, 337) with delta (0, -1)
Screenshot: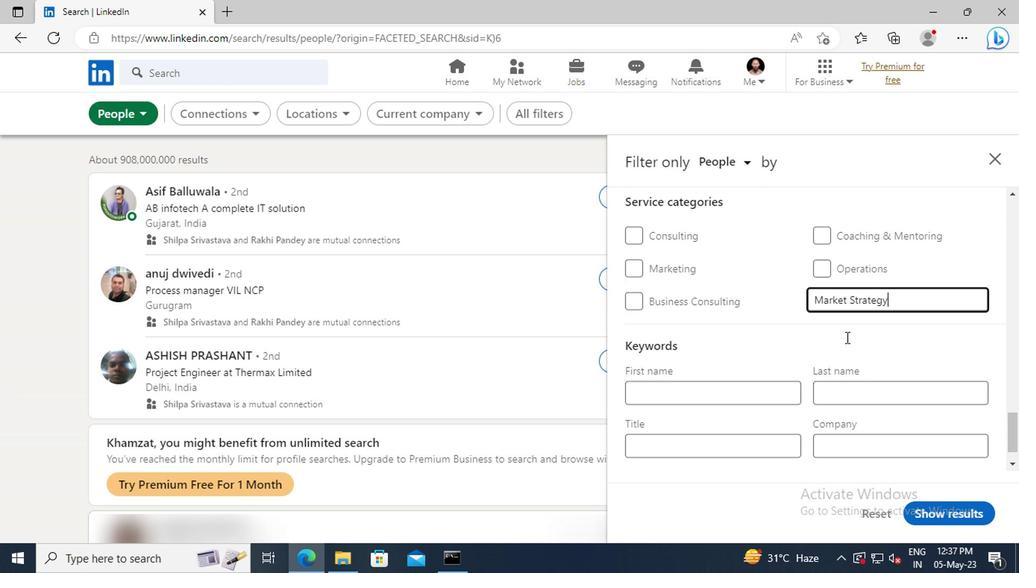 
Action: Mouse moved to (728, 404)
Screenshot: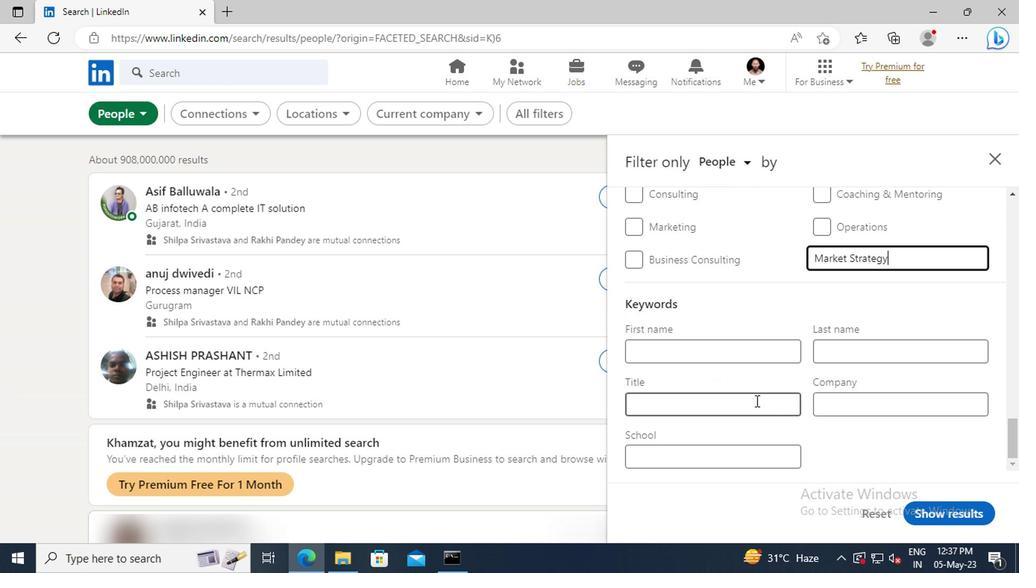 
Action: Mouse pressed left at (728, 404)
Screenshot: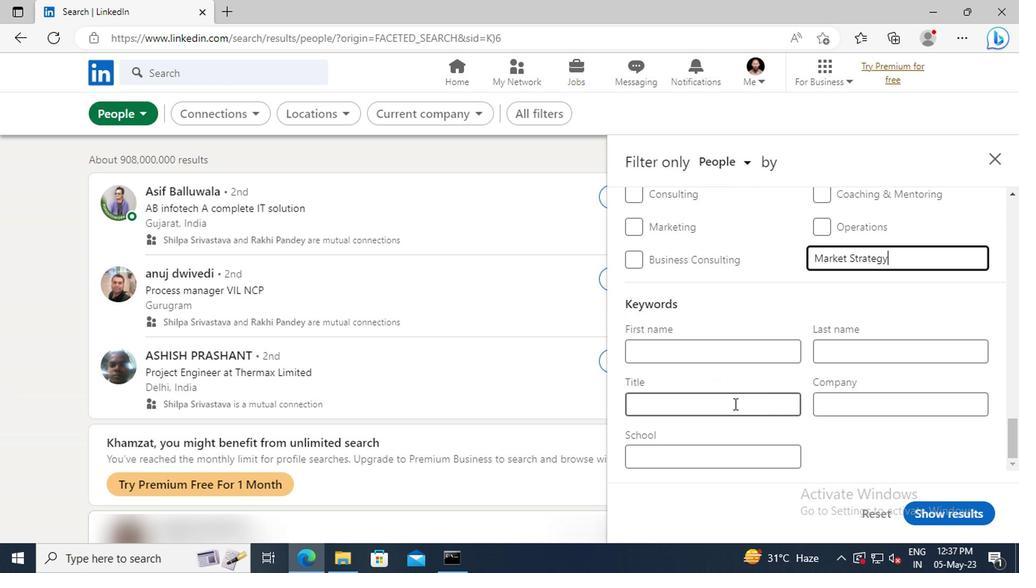 
Action: Key pressed <Key.shift>IRON<Key.space><Key.shift>WORKER<Key.enter>
Screenshot: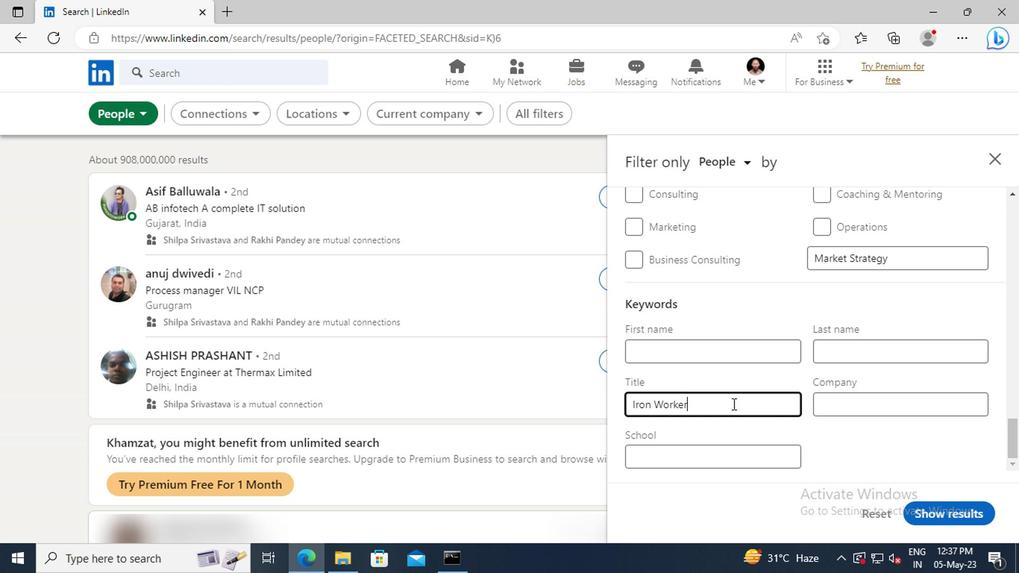 
Action: Mouse moved to (931, 510)
Screenshot: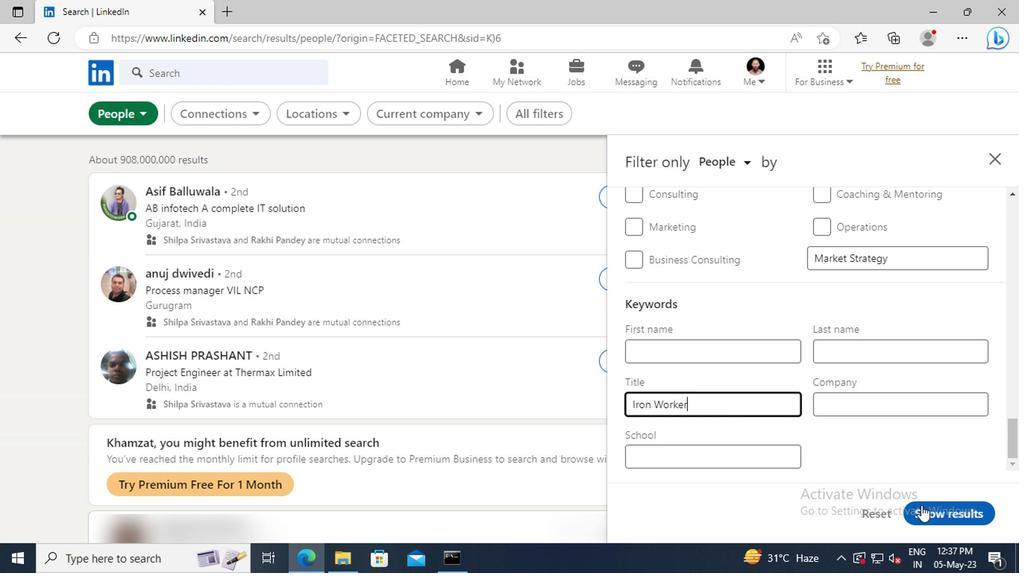 
Action: Mouse pressed left at (931, 510)
Screenshot: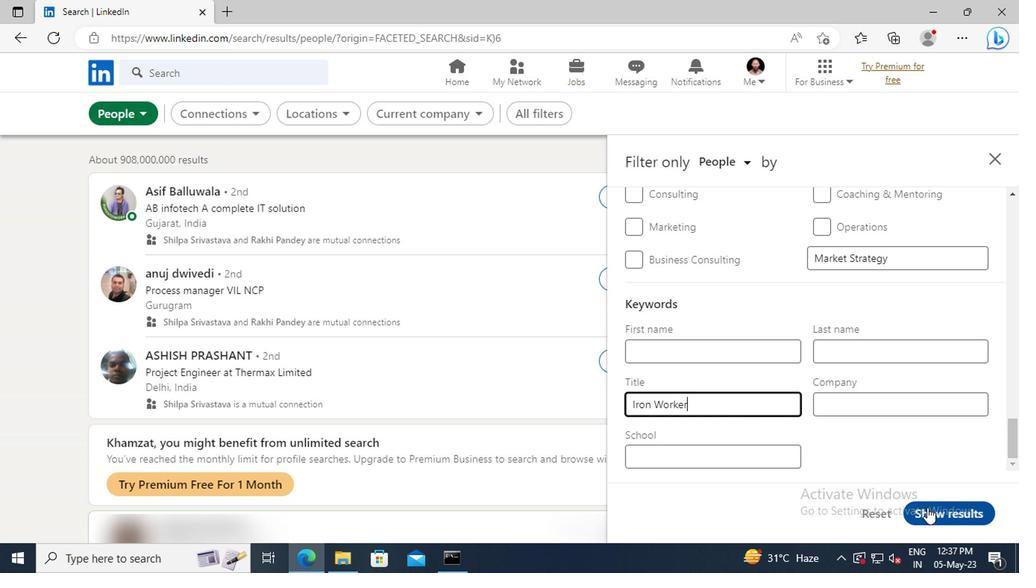 
